 Task: Search round trip flight ticket for 5 adults, 1 child, 2 infants in seat and 1 infant on lap in business from Huntington: Tri-state Airport (milton J. Ferguson Field) to Springfield: Abraham Lincoln Capital Airport on 5-2-2023 and return on 5-2-2023. Choice of flights is Delta. Number of bags: 1 carry on bag. Price is upto 110000. Outbound departure time preference is 16:00. Return departure time preference is 23:00.
Action: Mouse moved to (370, 356)
Screenshot: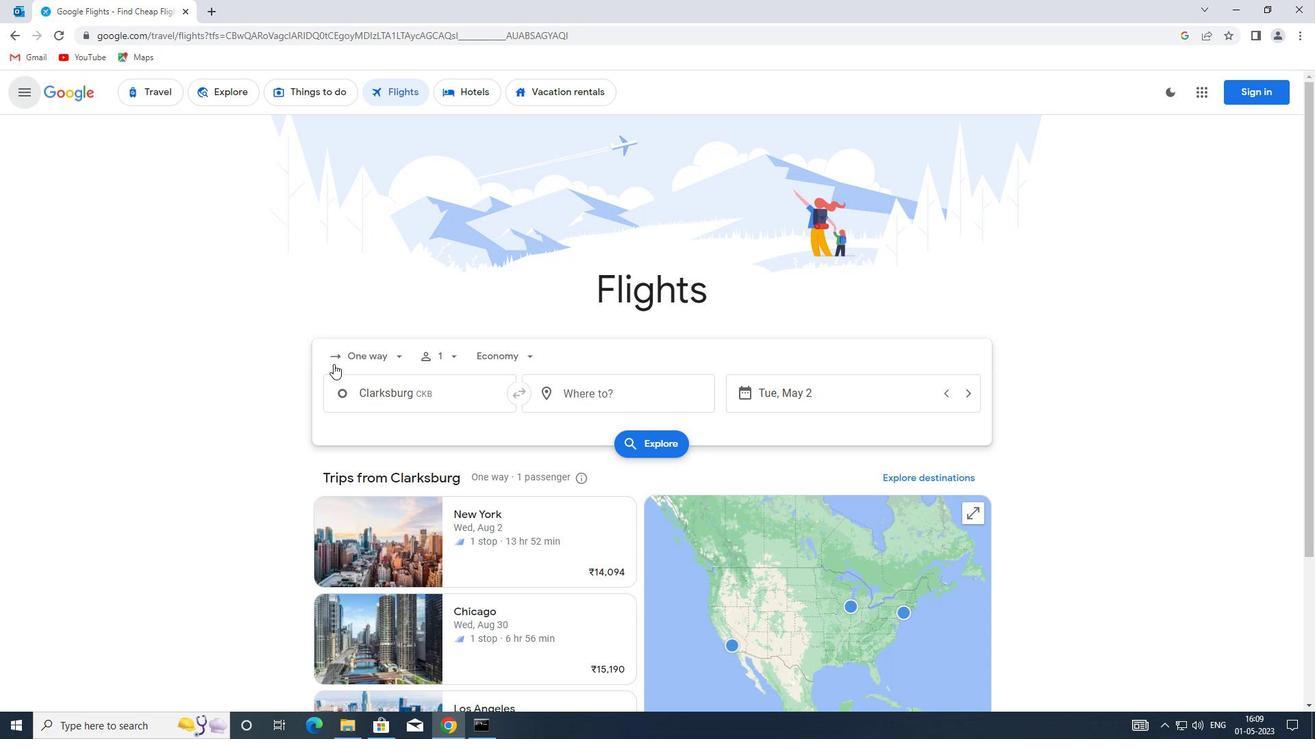 
Action: Mouse pressed left at (370, 356)
Screenshot: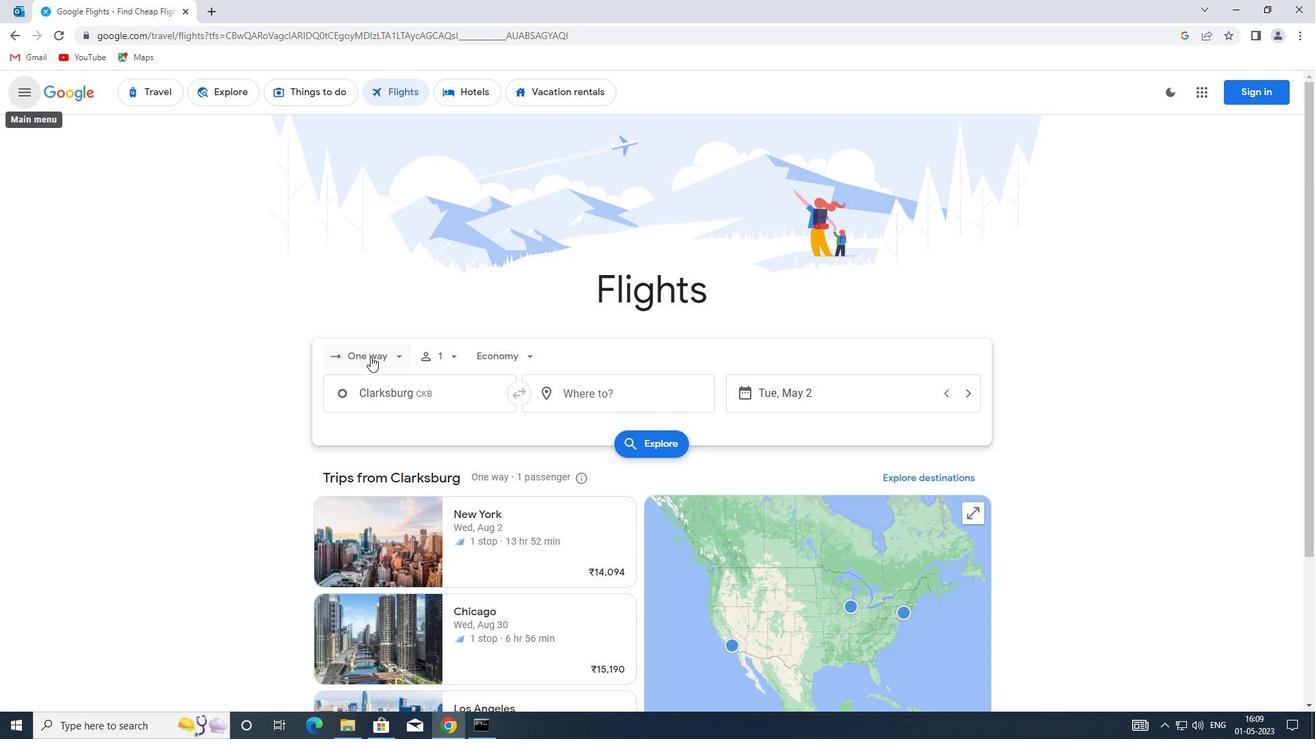 
Action: Mouse moved to (397, 387)
Screenshot: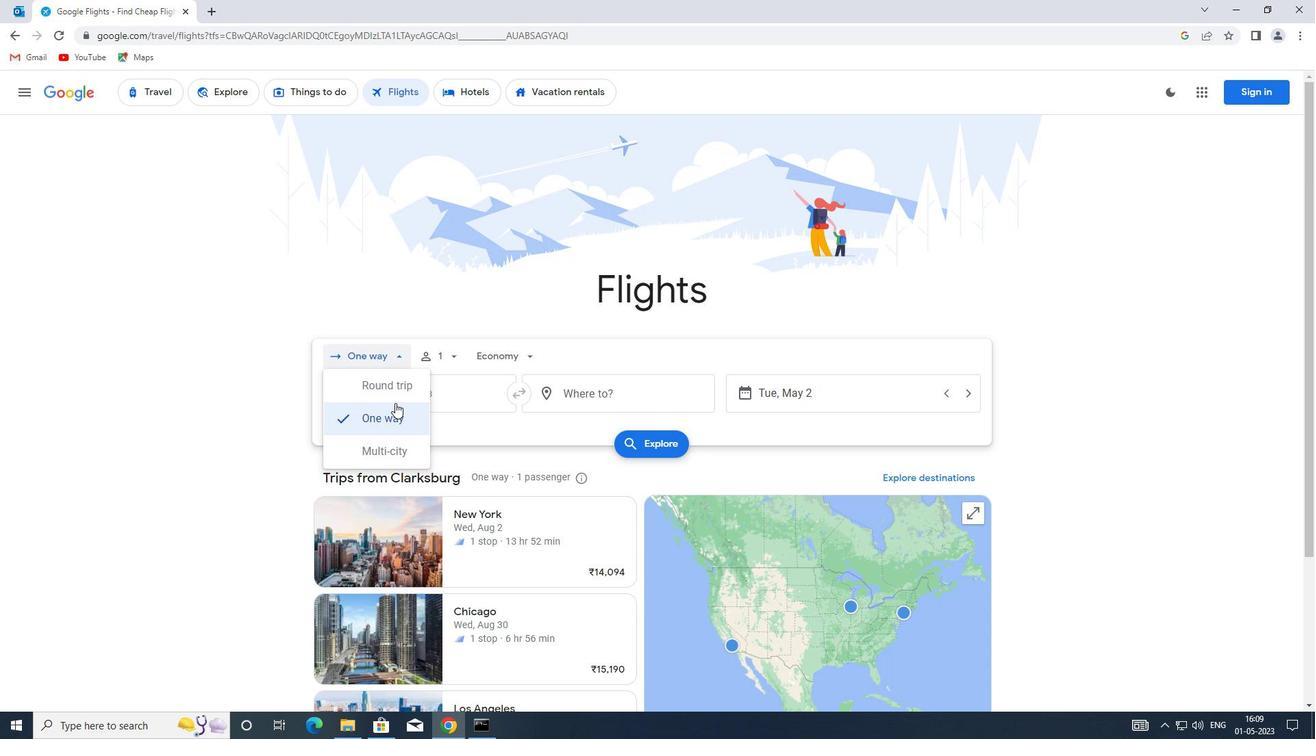 
Action: Mouse pressed left at (397, 387)
Screenshot: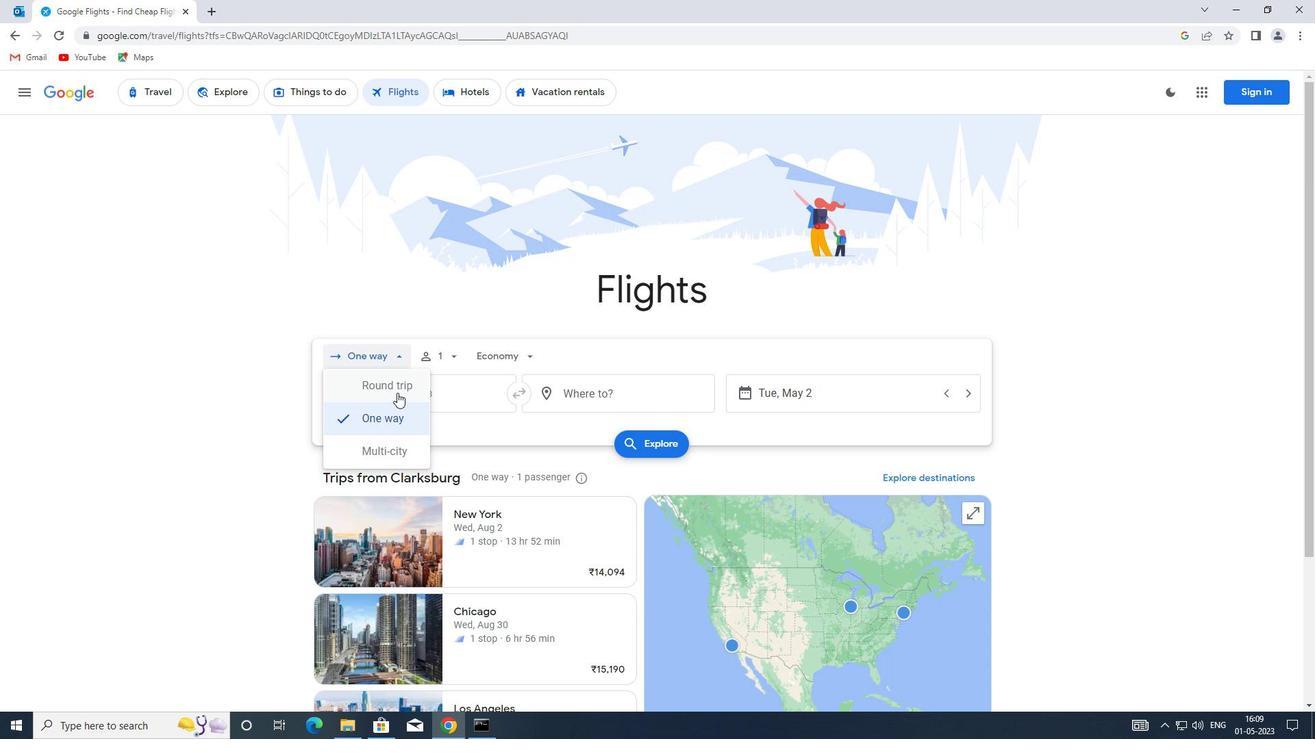 
Action: Mouse moved to (451, 357)
Screenshot: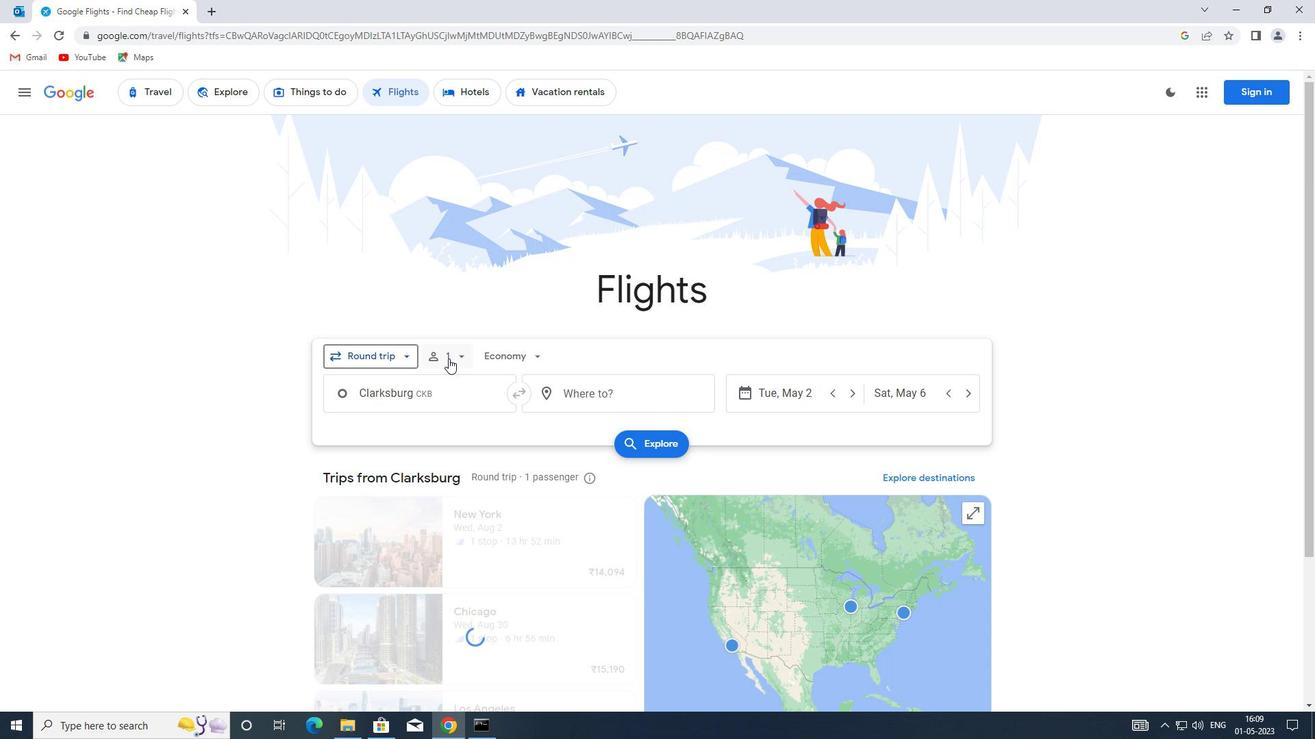 
Action: Mouse pressed left at (451, 357)
Screenshot: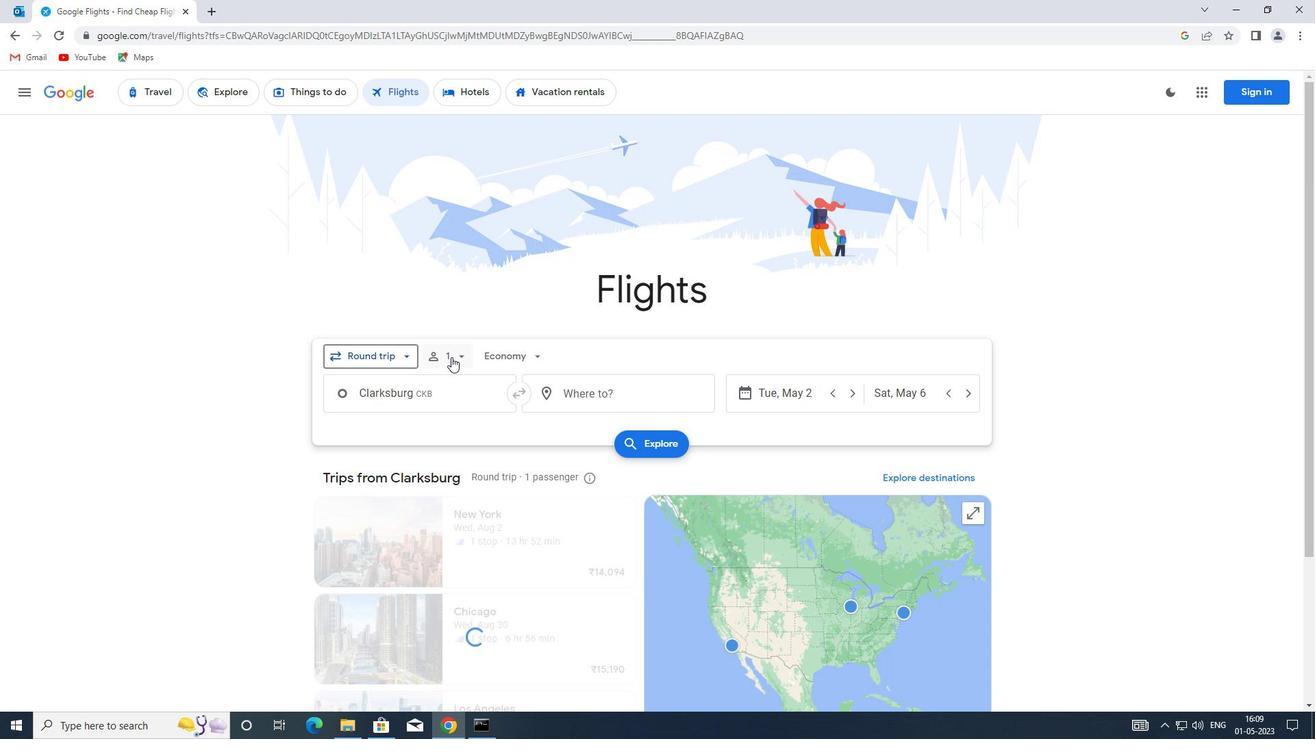 
Action: Mouse moved to (564, 393)
Screenshot: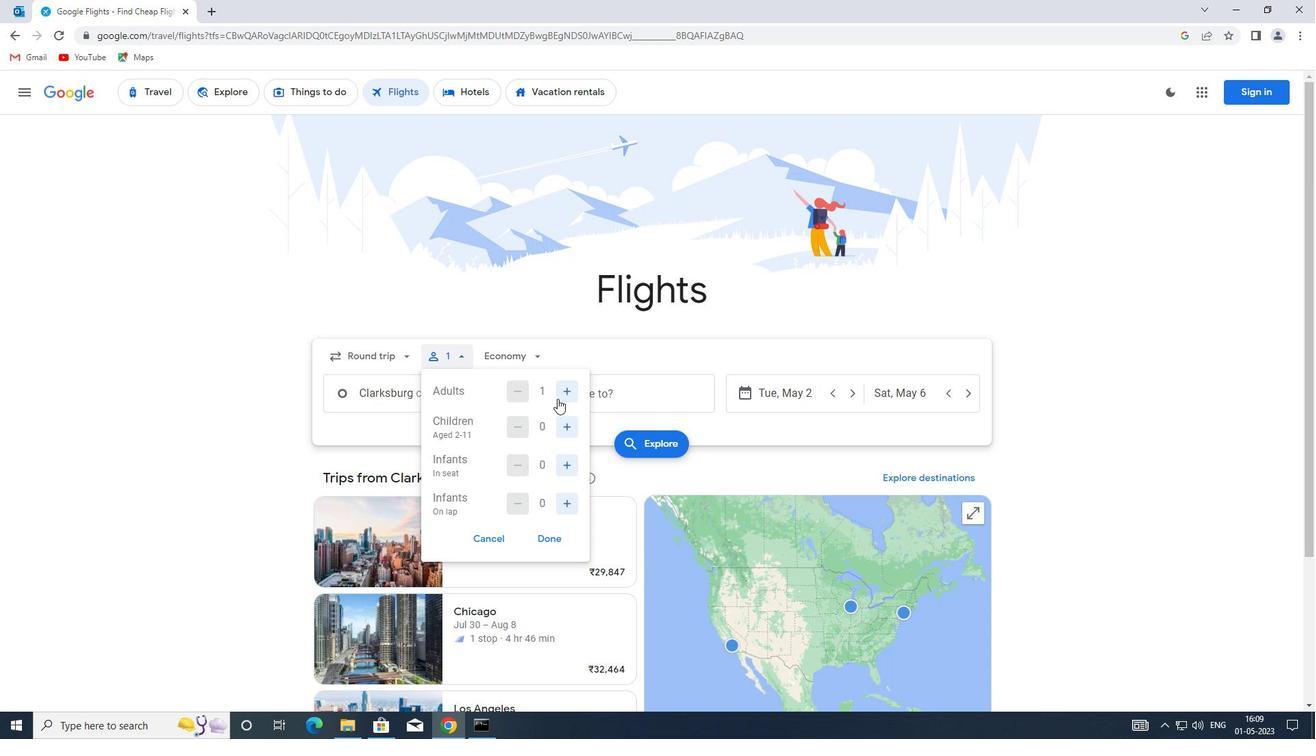 
Action: Mouse pressed left at (564, 393)
Screenshot: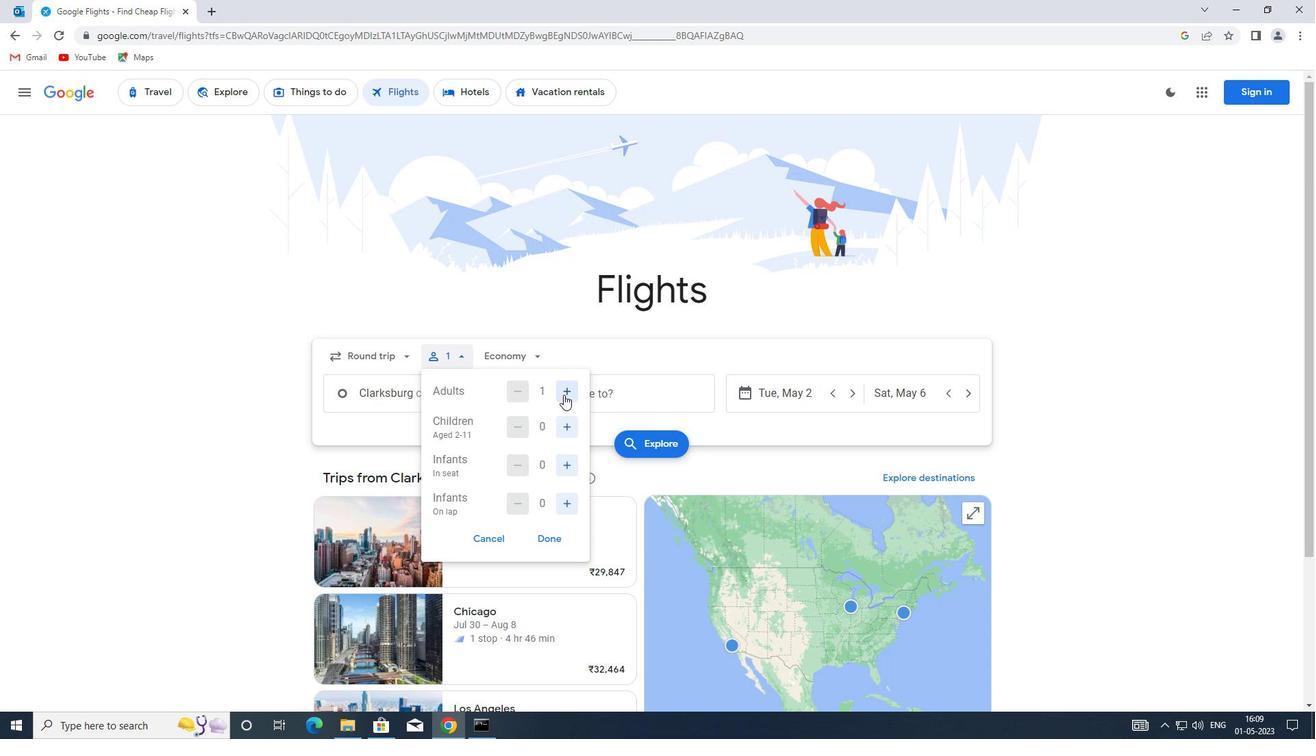 
Action: Mouse pressed left at (564, 393)
Screenshot: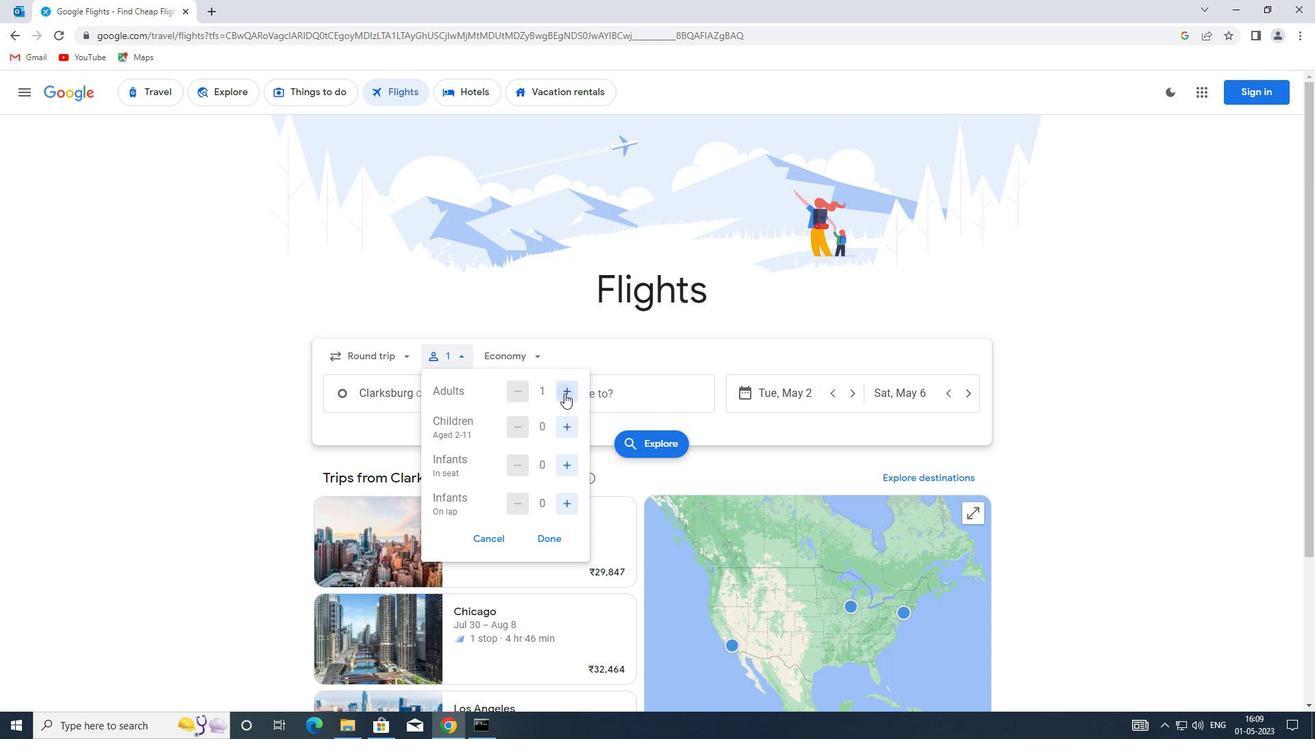 
Action: Mouse pressed left at (564, 393)
Screenshot: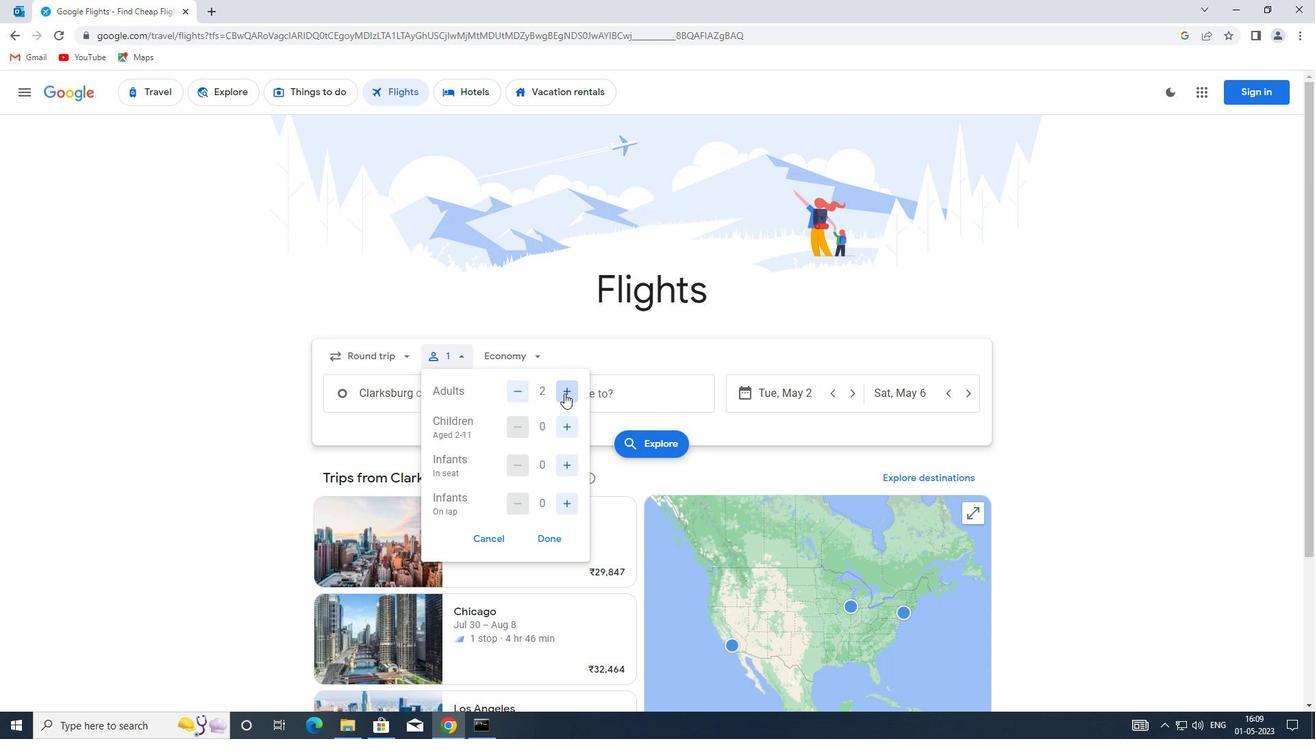 
Action: Mouse pressed left at (564, 393)
Screenshot: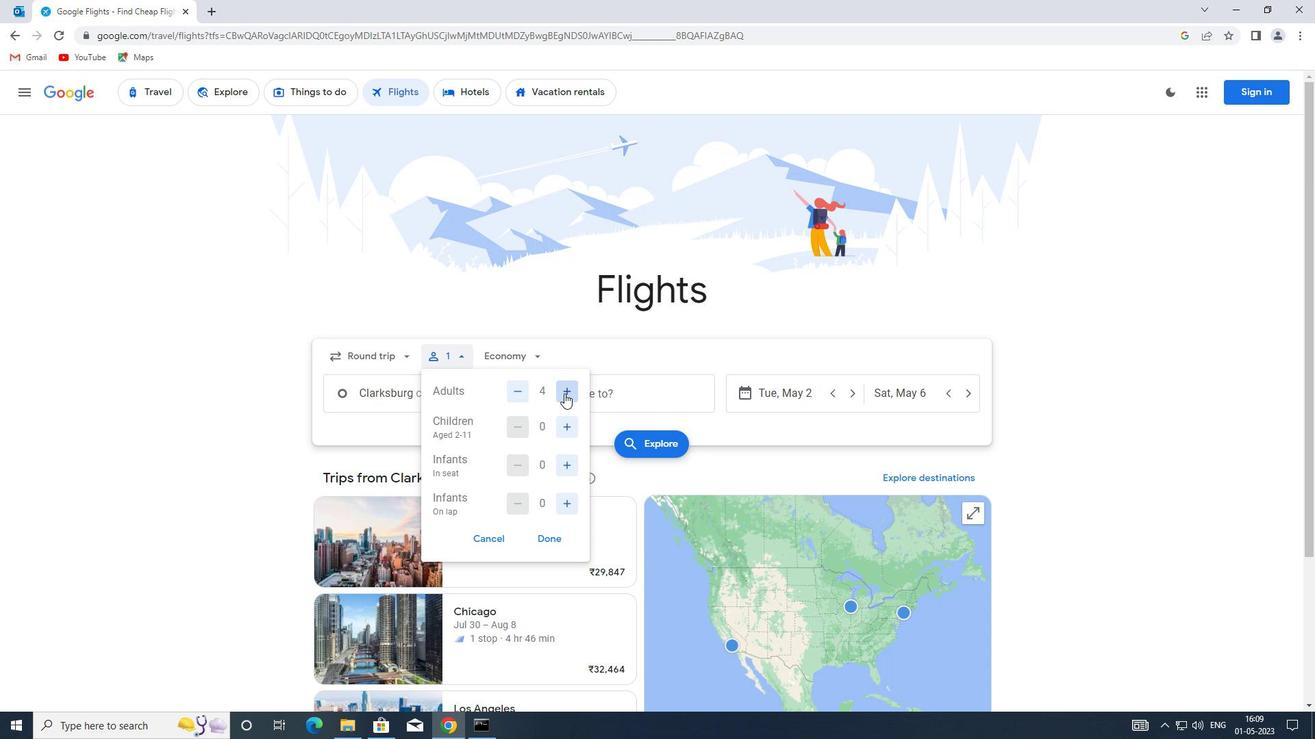 
Action: Mouse moved to (571, 428)
Screenshot: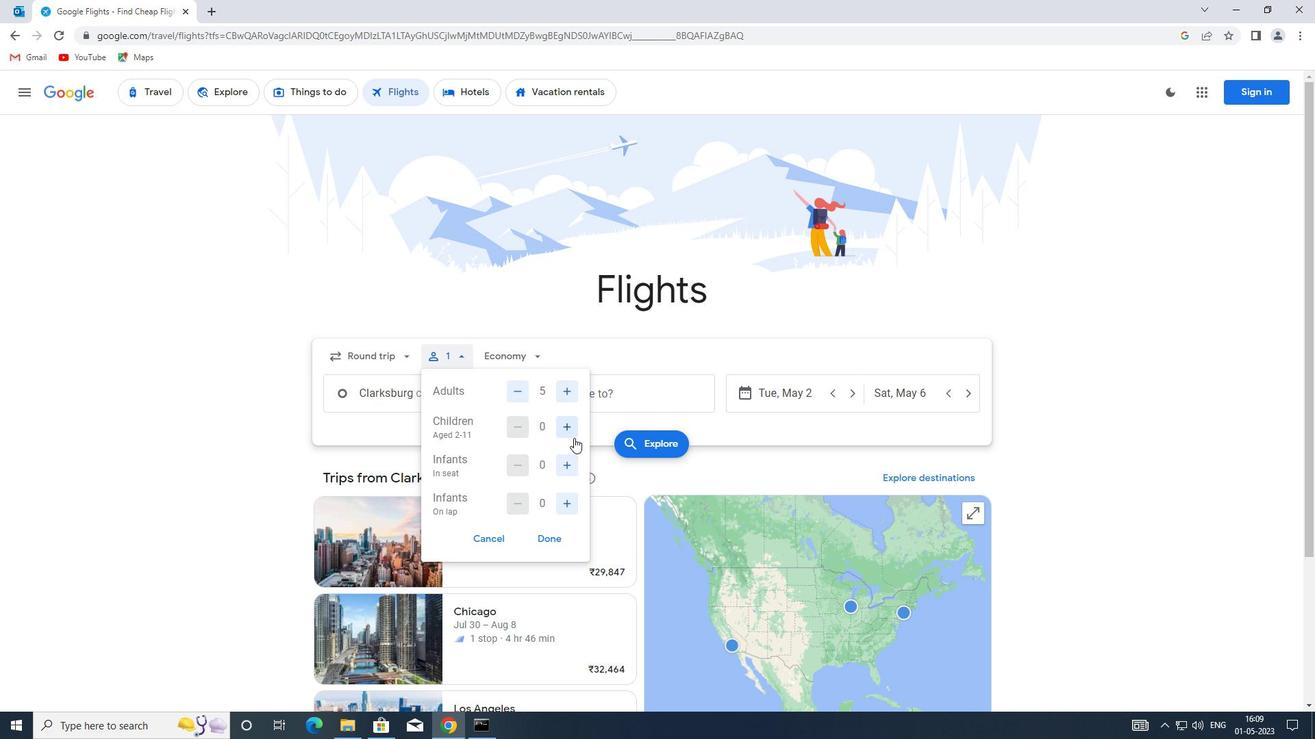 
Action: Mouse pressed left at (571, 428)
Screenshot: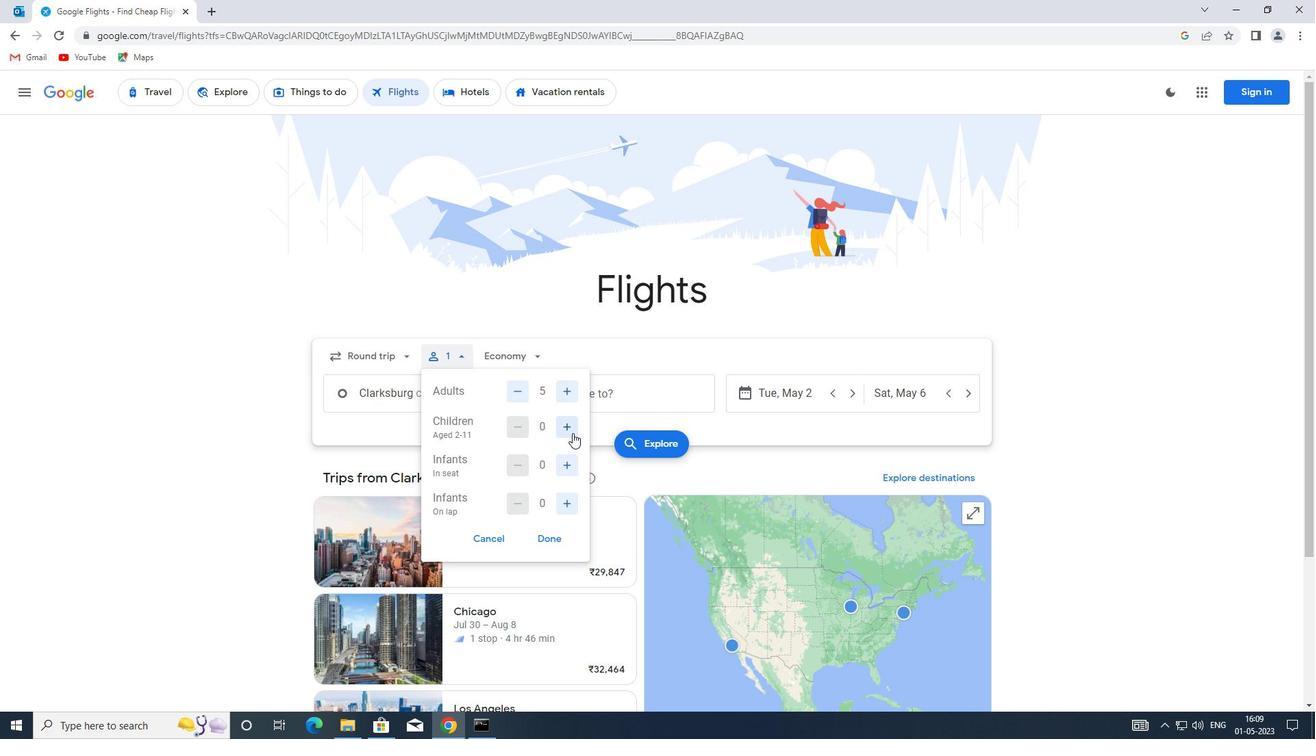 
Action: Mouse moved to (565, 467)
Screenshot: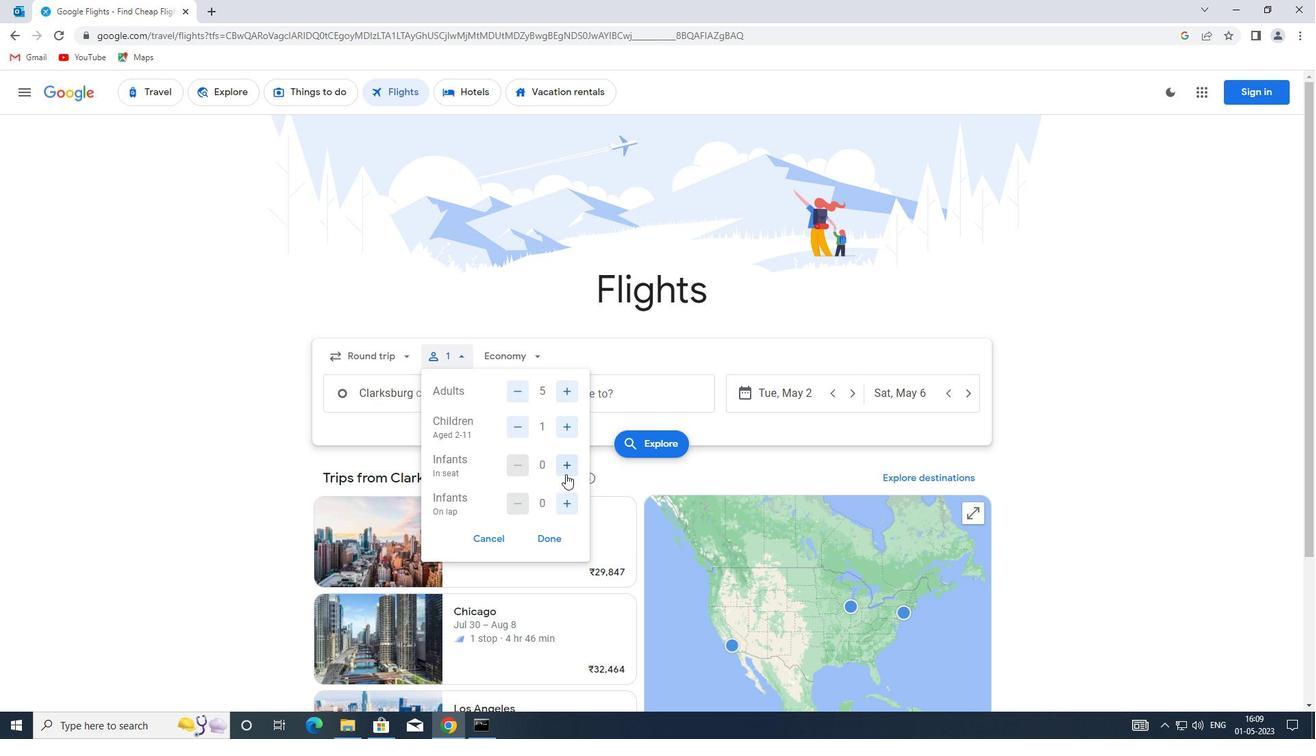 
Action: Mouse pressed left at (565, 467)
Screenshot: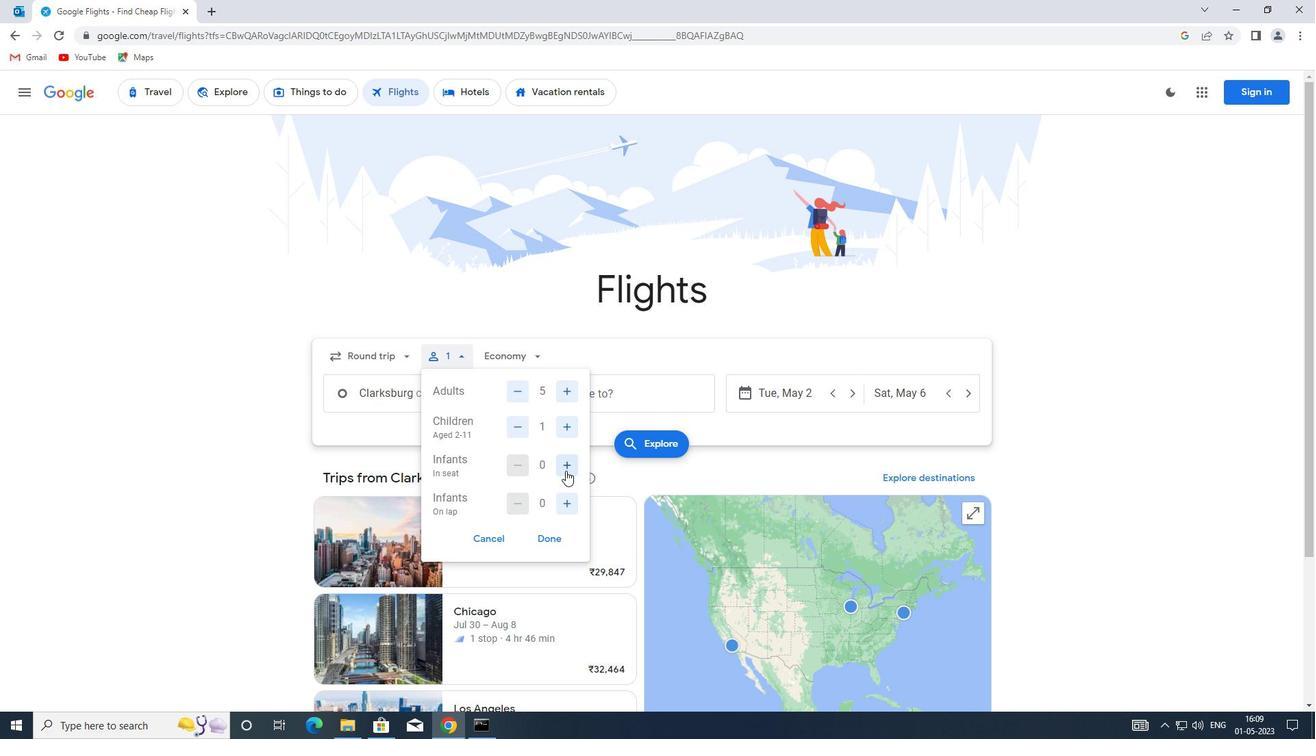 
Action: Mouse pressed left at (565, 467)
Screenshot: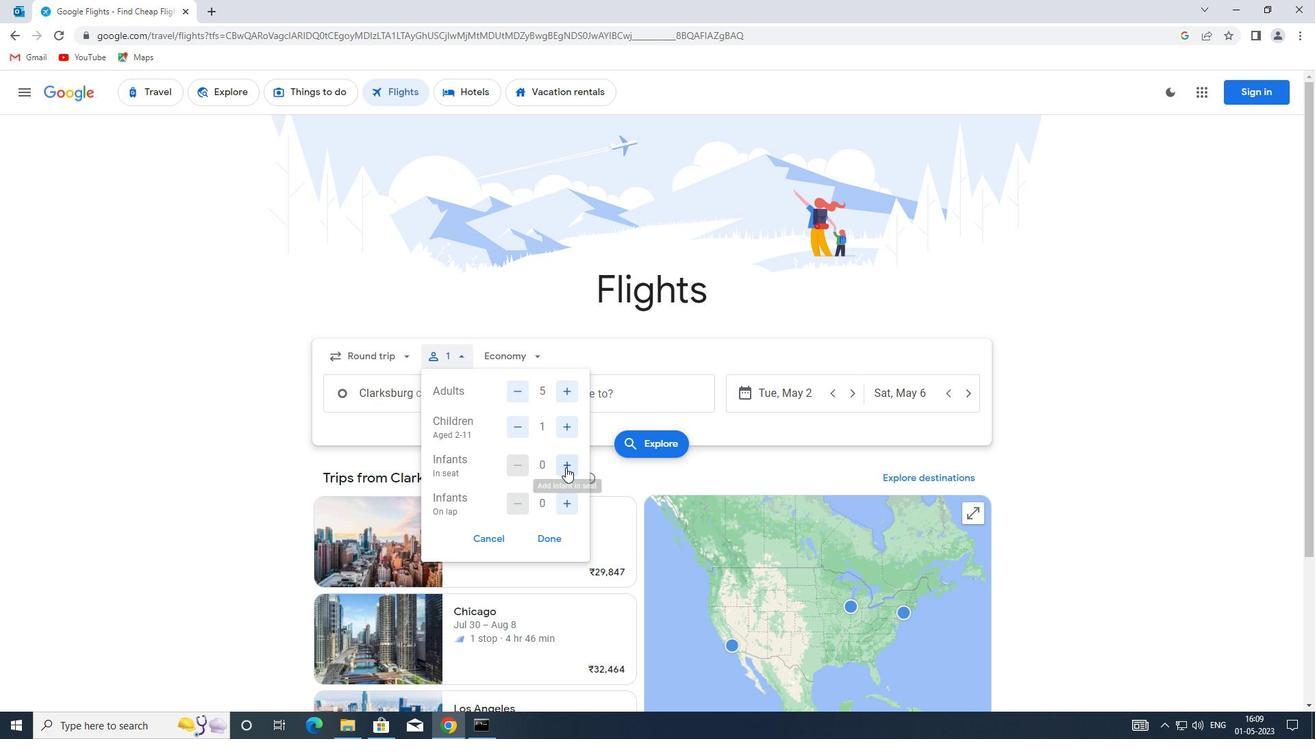 
Action: Mouse moved to (563, 505)
Screenshot: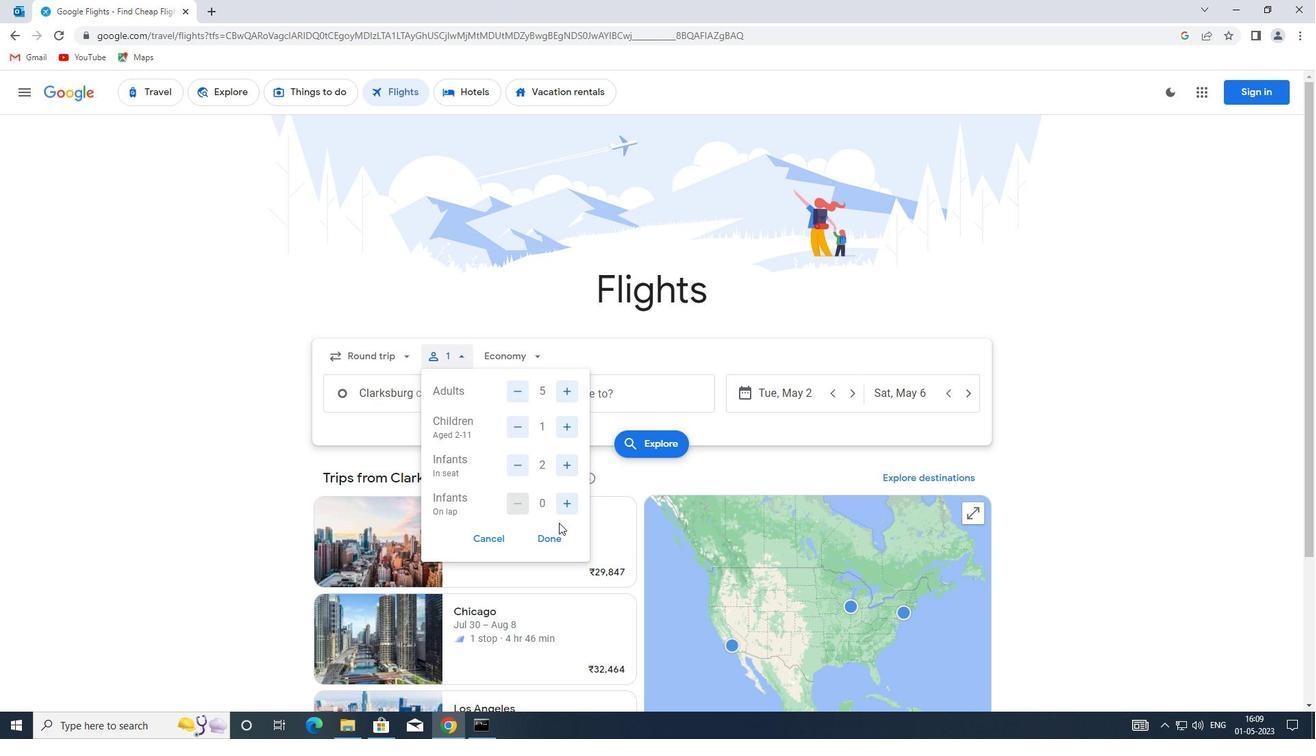 
Action: Mouse pressed left at (563, 505)
Screenshot: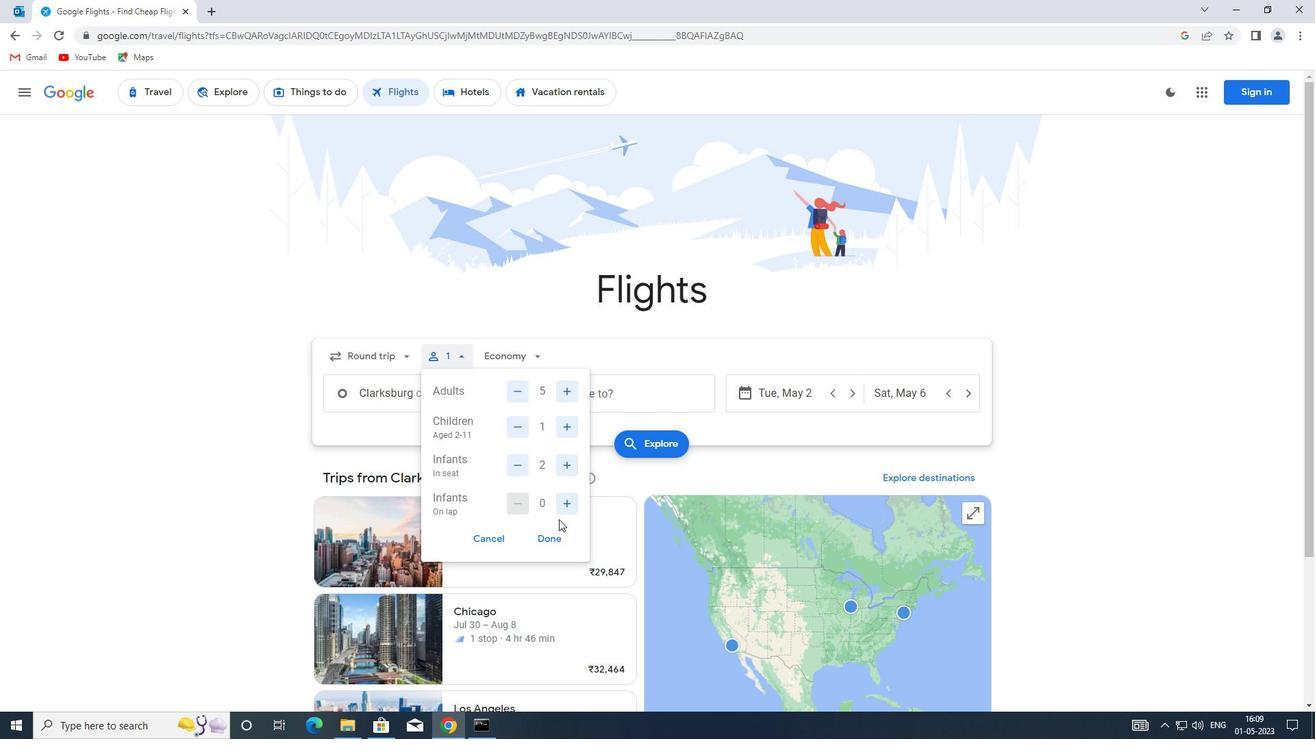 
Action: Mouse moved to (548, 542)
Screenshot: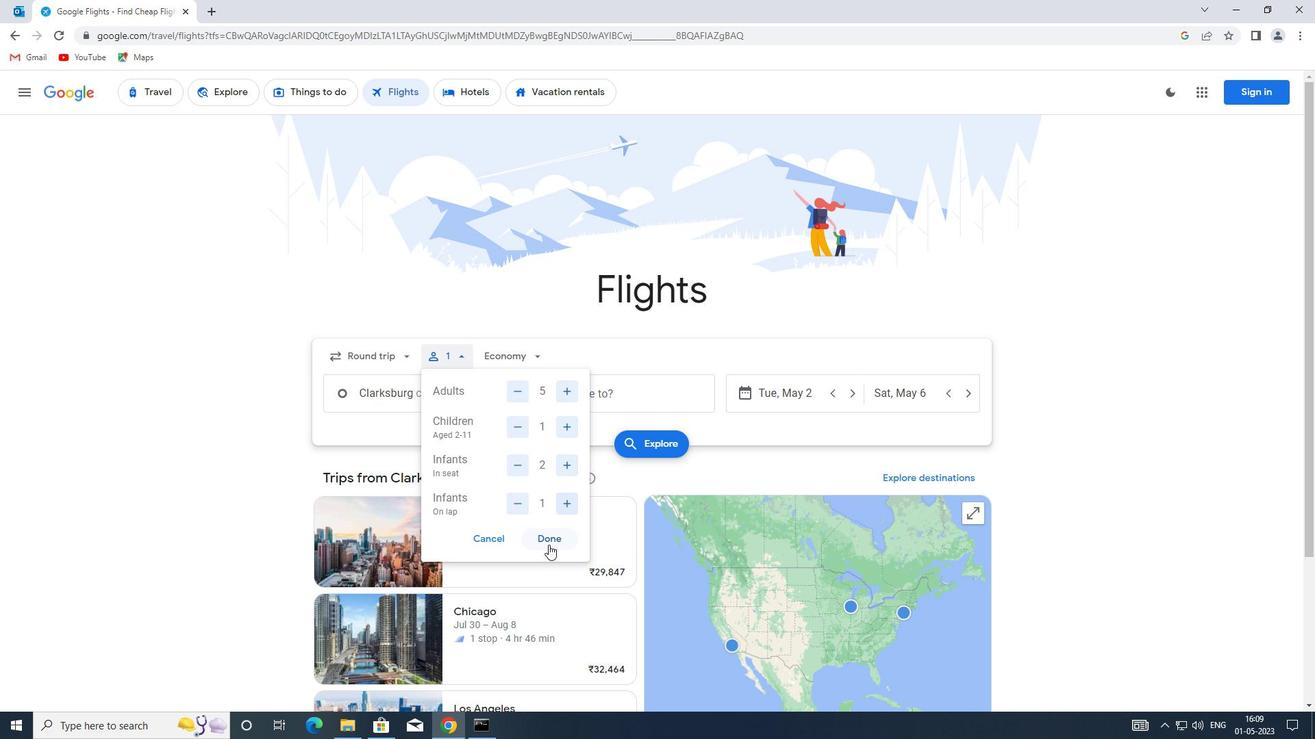 
Action: Mouse pressed left at (548, 542)
Screenshot: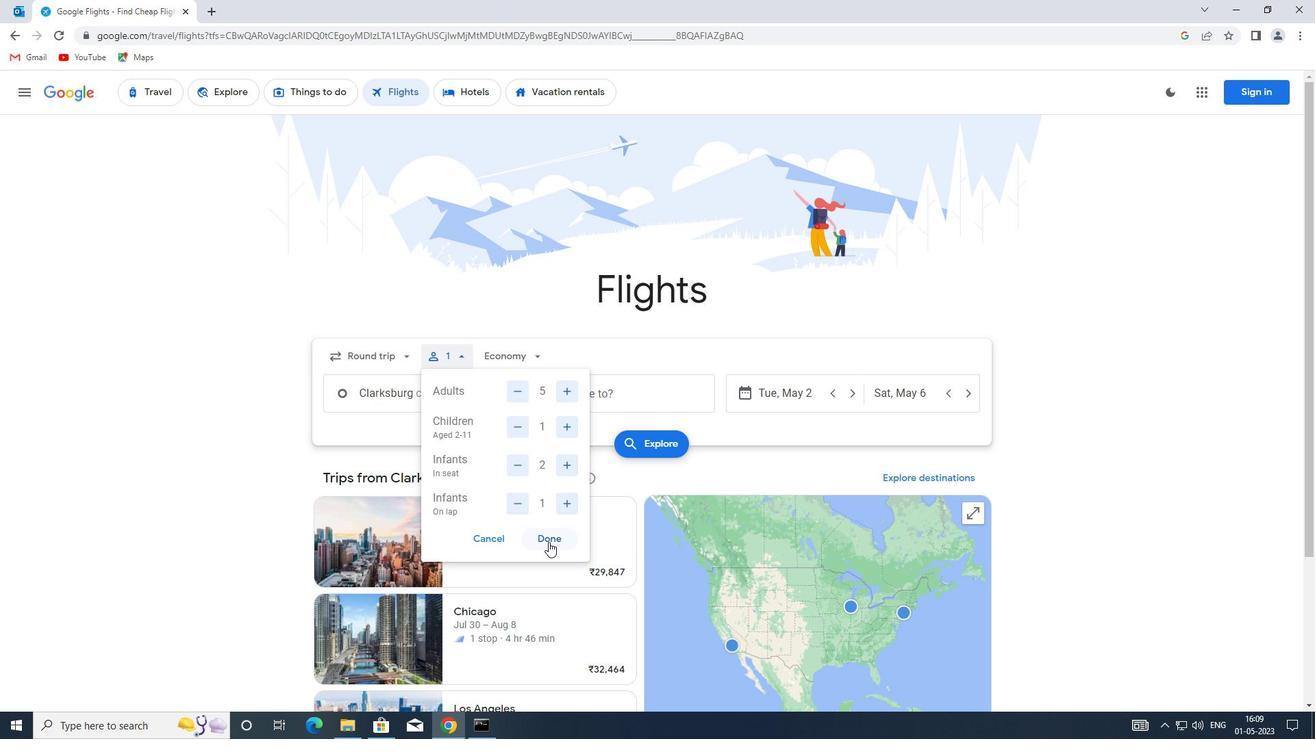 
Action: Mouse moved to (531, 362)
Screenshot: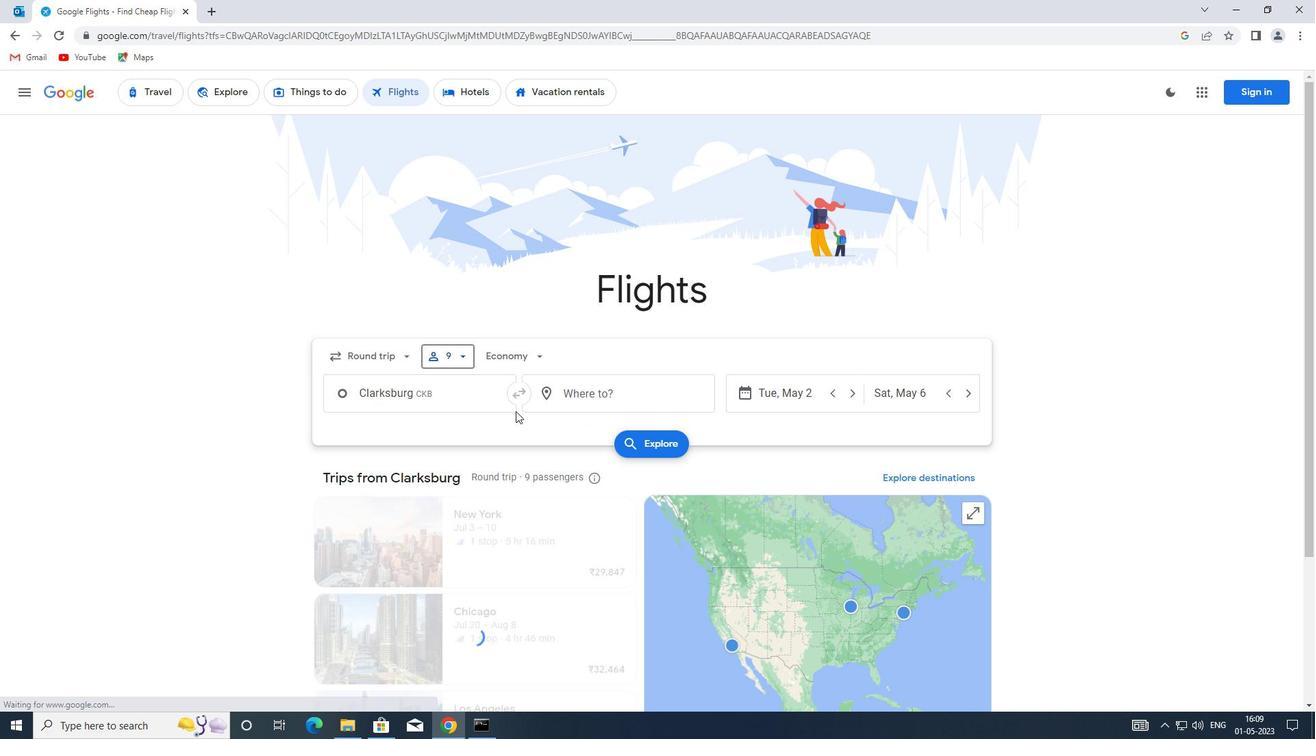 
Action: Mouse pressed left at (531, 362)
Screenshot: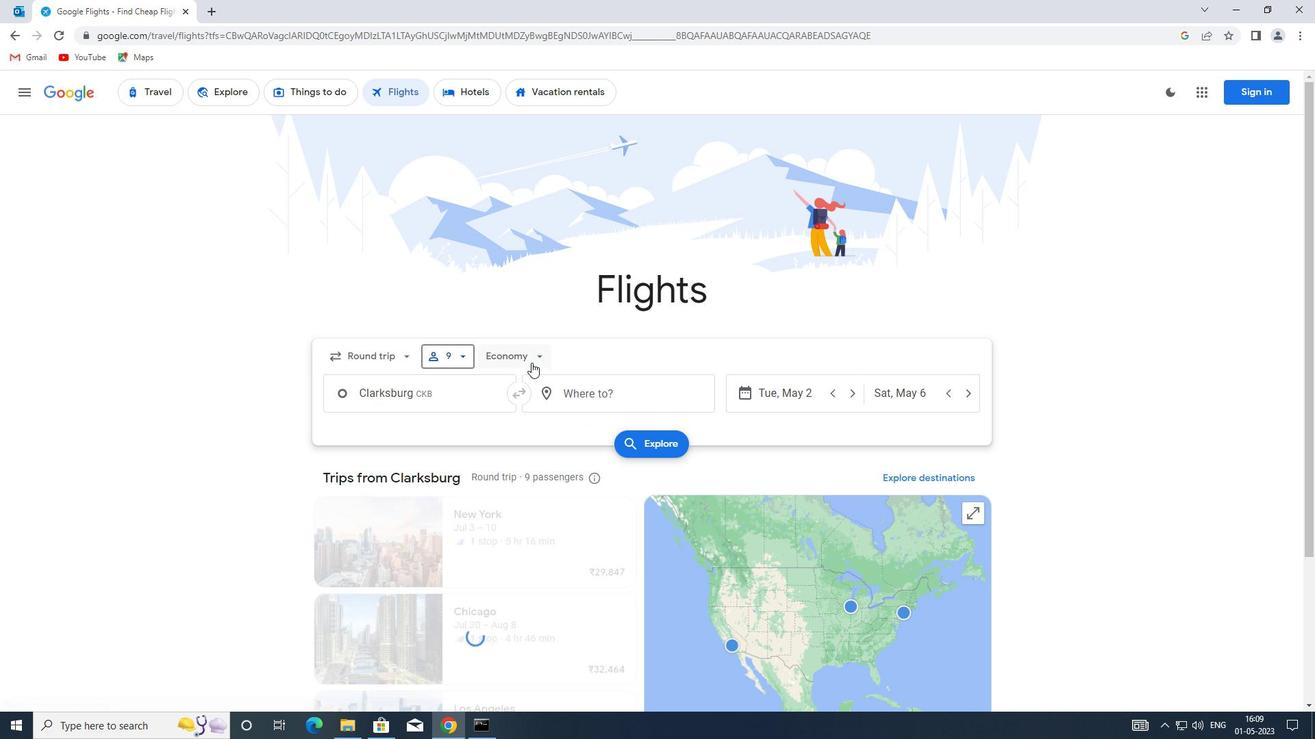 
Action: Mouse moved to (545, 453)
Screenshot: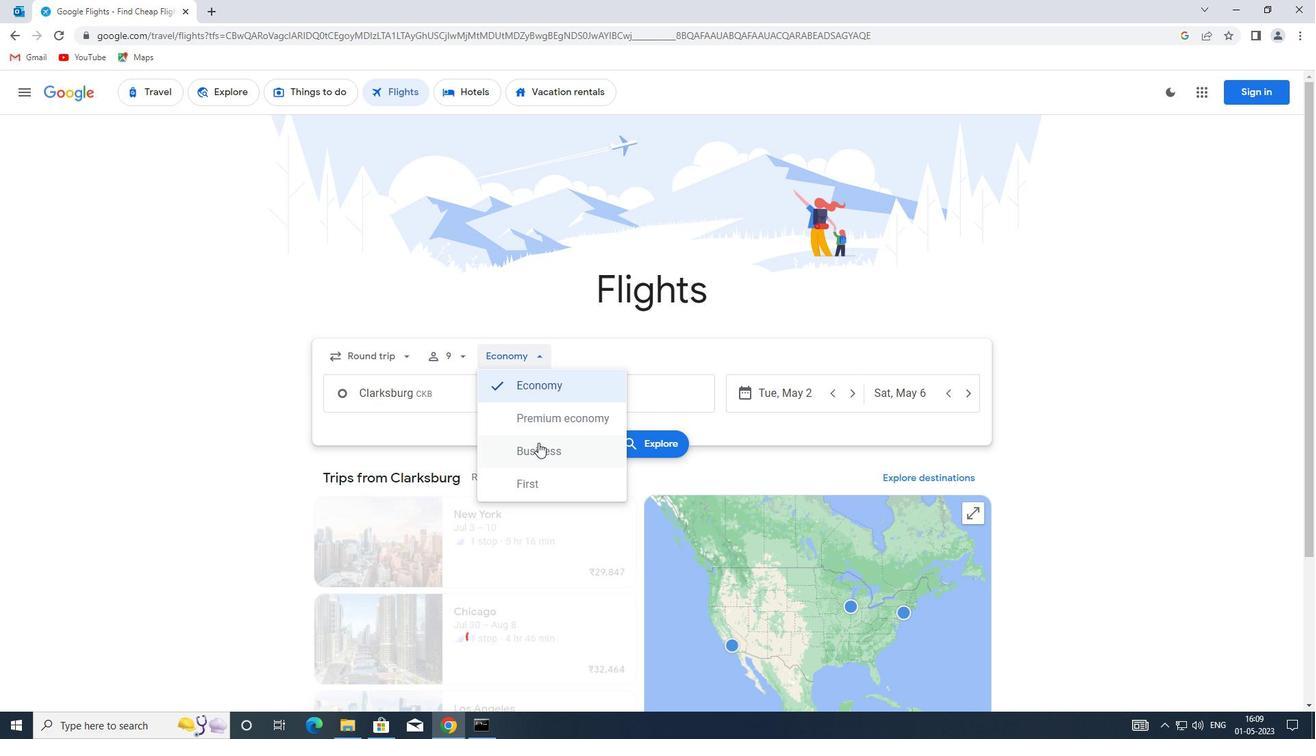 
Action: Mouse pressed left at (545, 453)
Screenshot: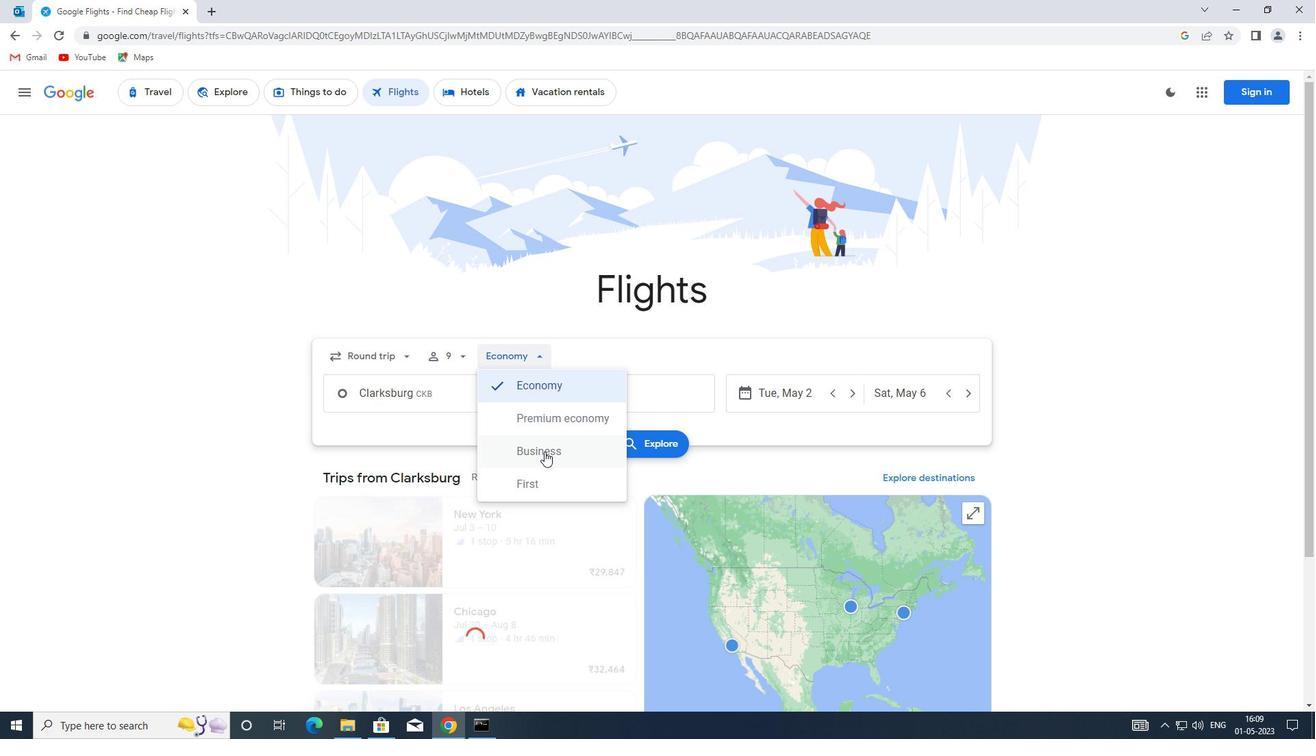 
Action: Mouse moved to (430, 396)
Screenshot: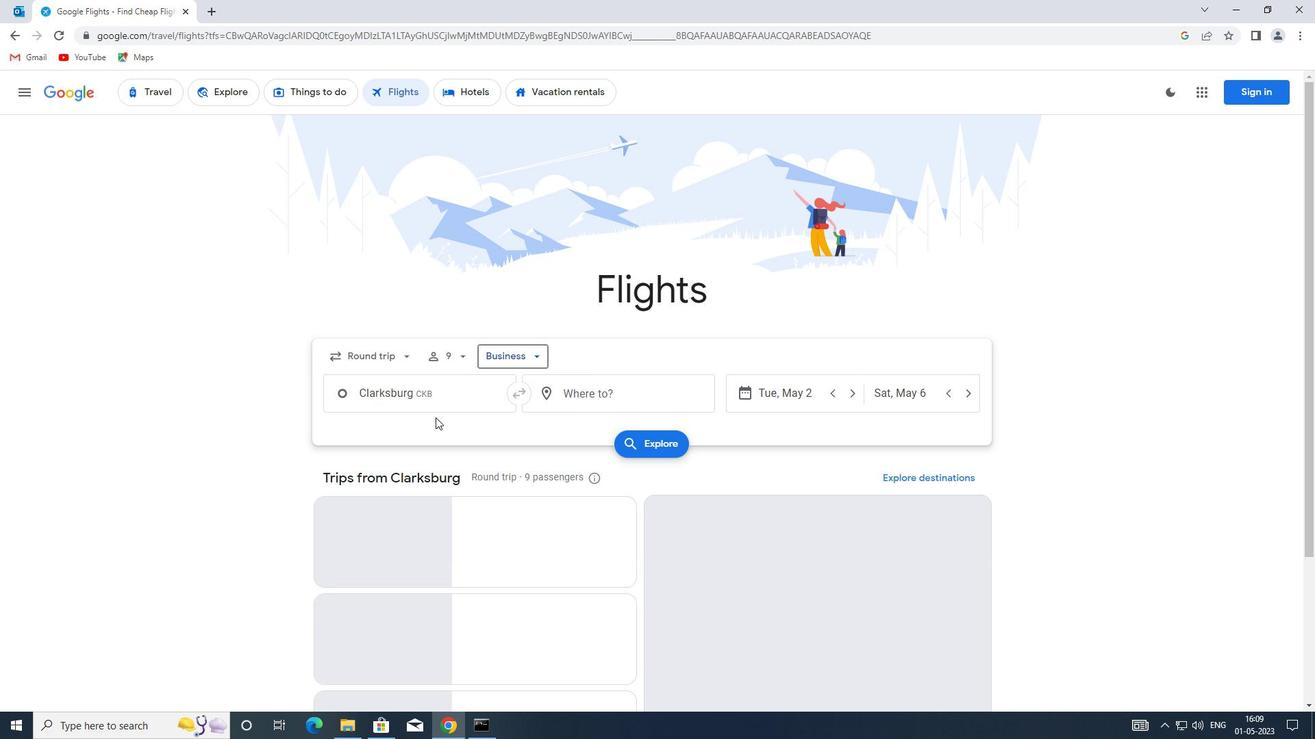 
Action: Mouse pressed left at (430, 396)
Screenshot: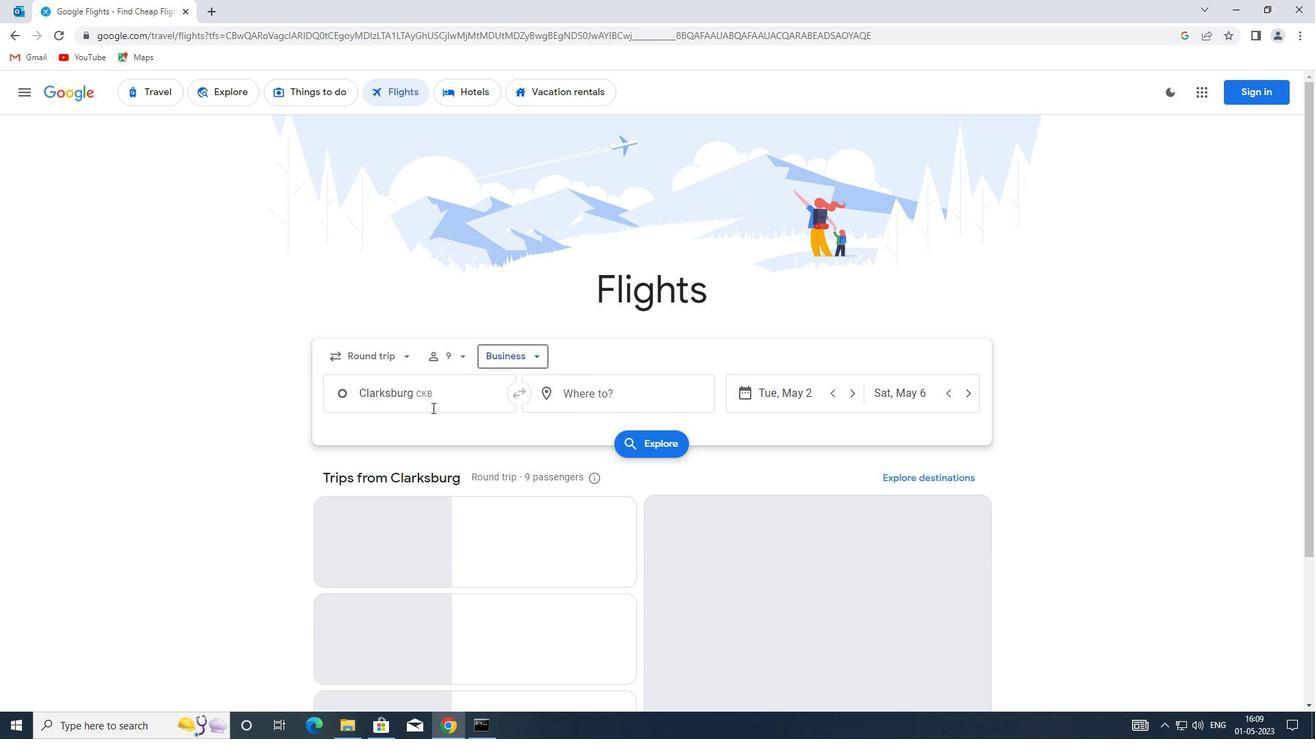 
Action: Mouse moved to (432, 395)
Screenshot: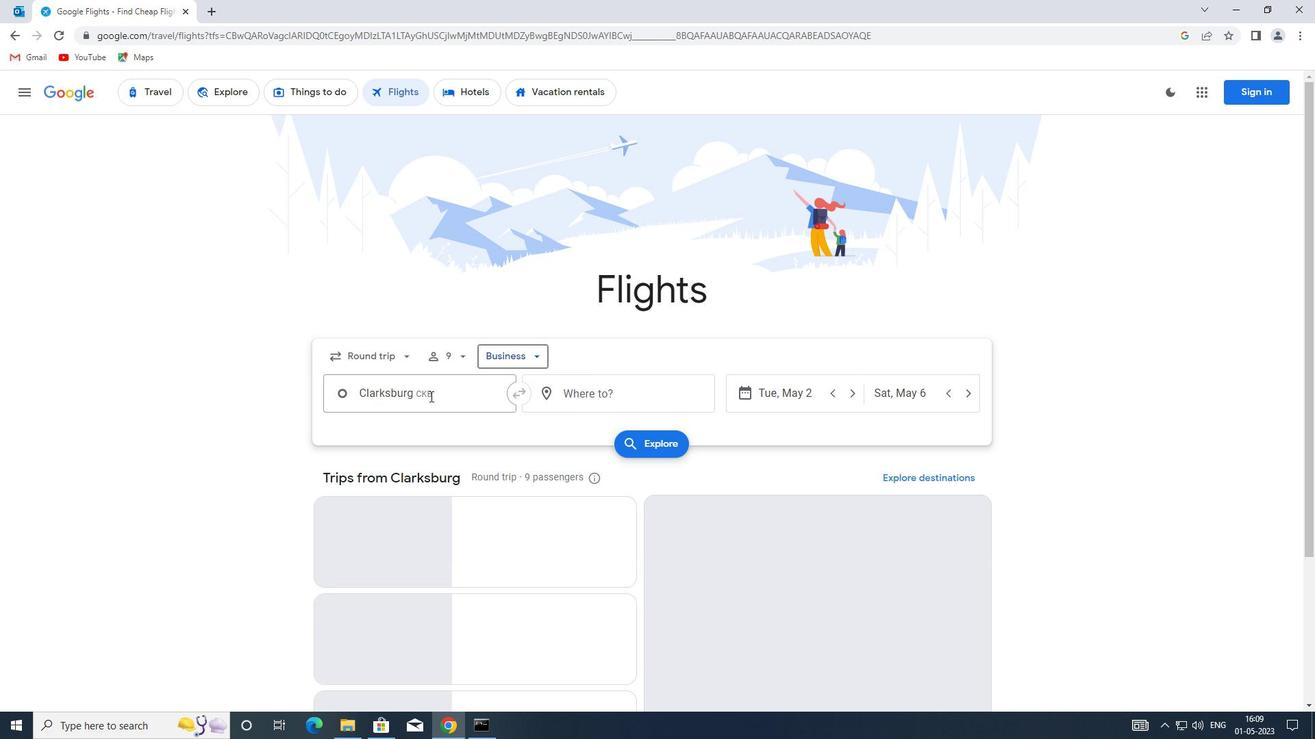 
Action: Key pressed hty<Key.backspace>s
Screenshot: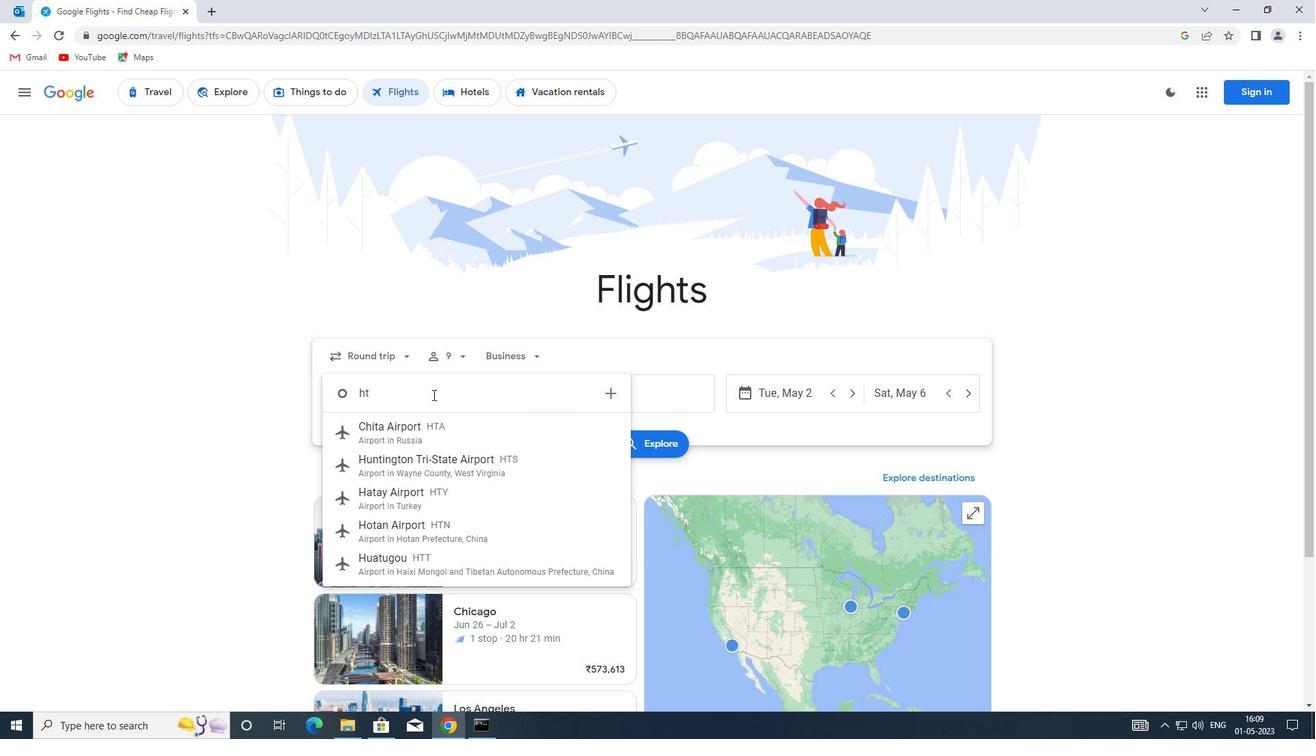 
Action: Mouse moved to (450, 439)
Screenshot: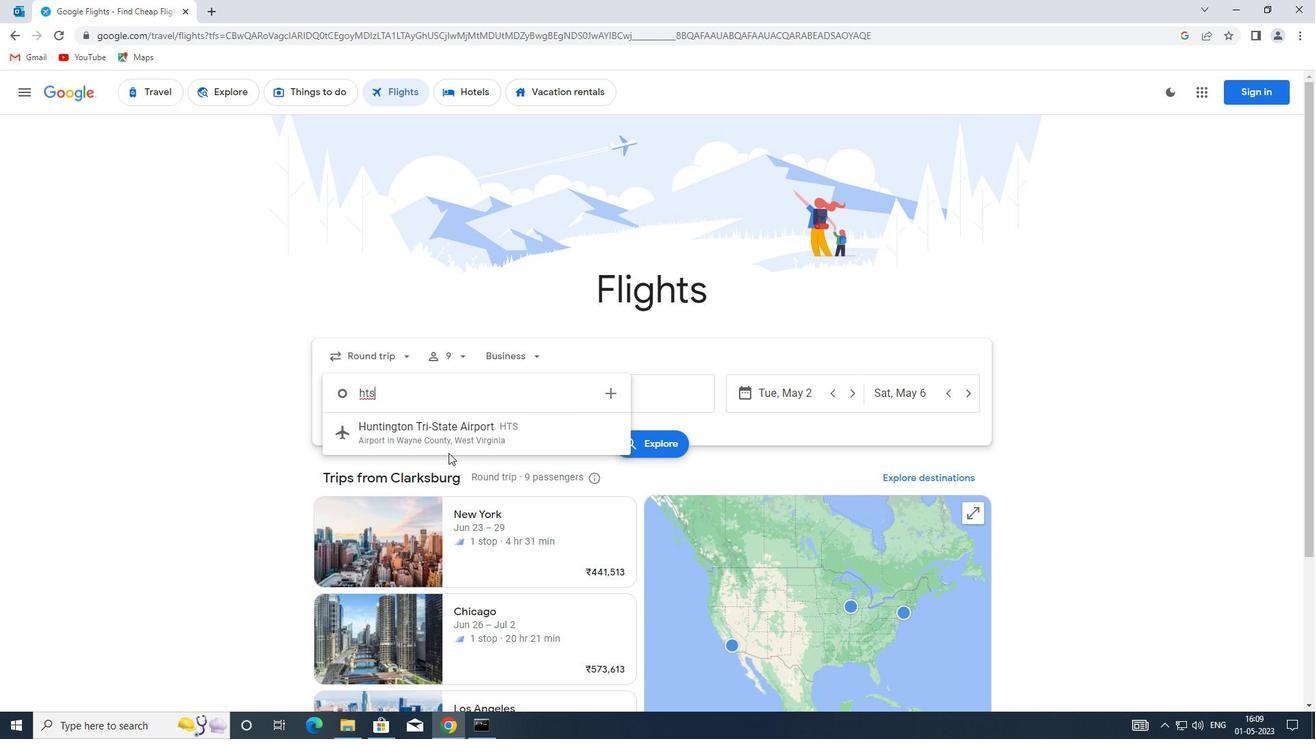 
Action: Mouse pressed left at (450, 439)
Screenshot: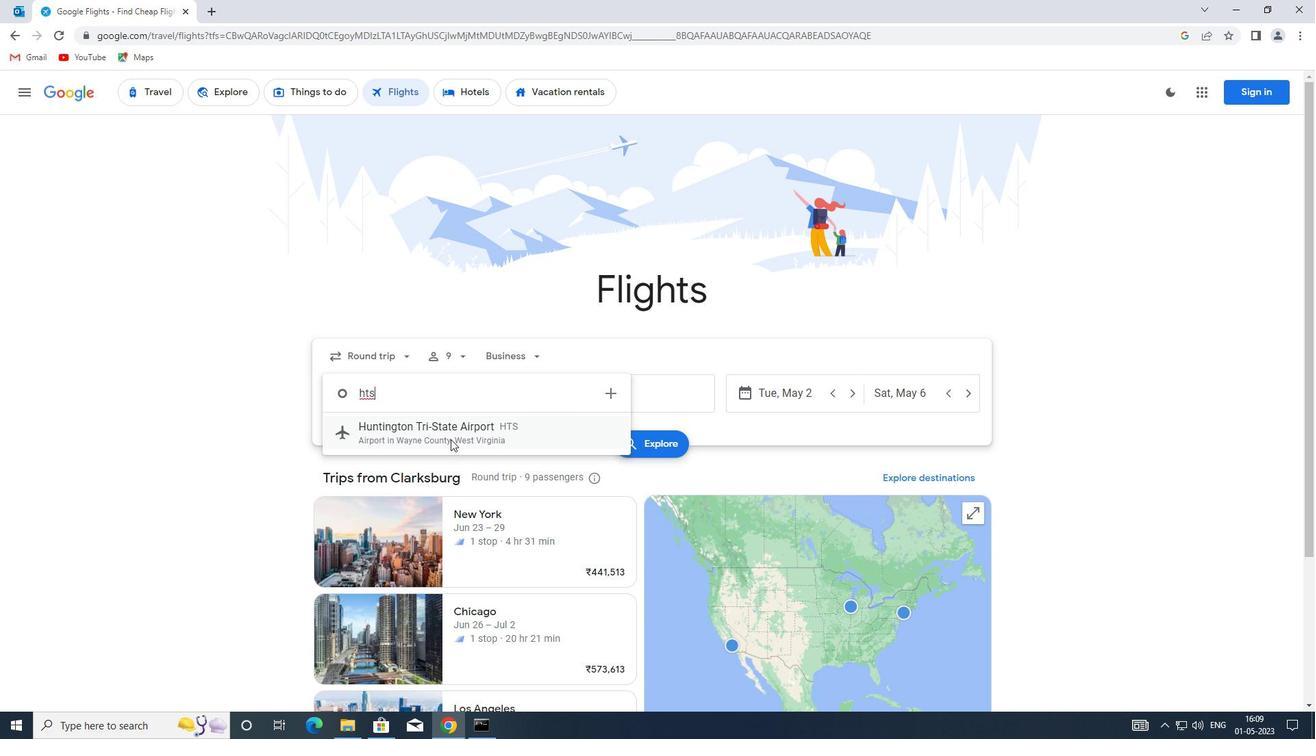 
Action: Mouse moved to (593, 389)
Screenshot: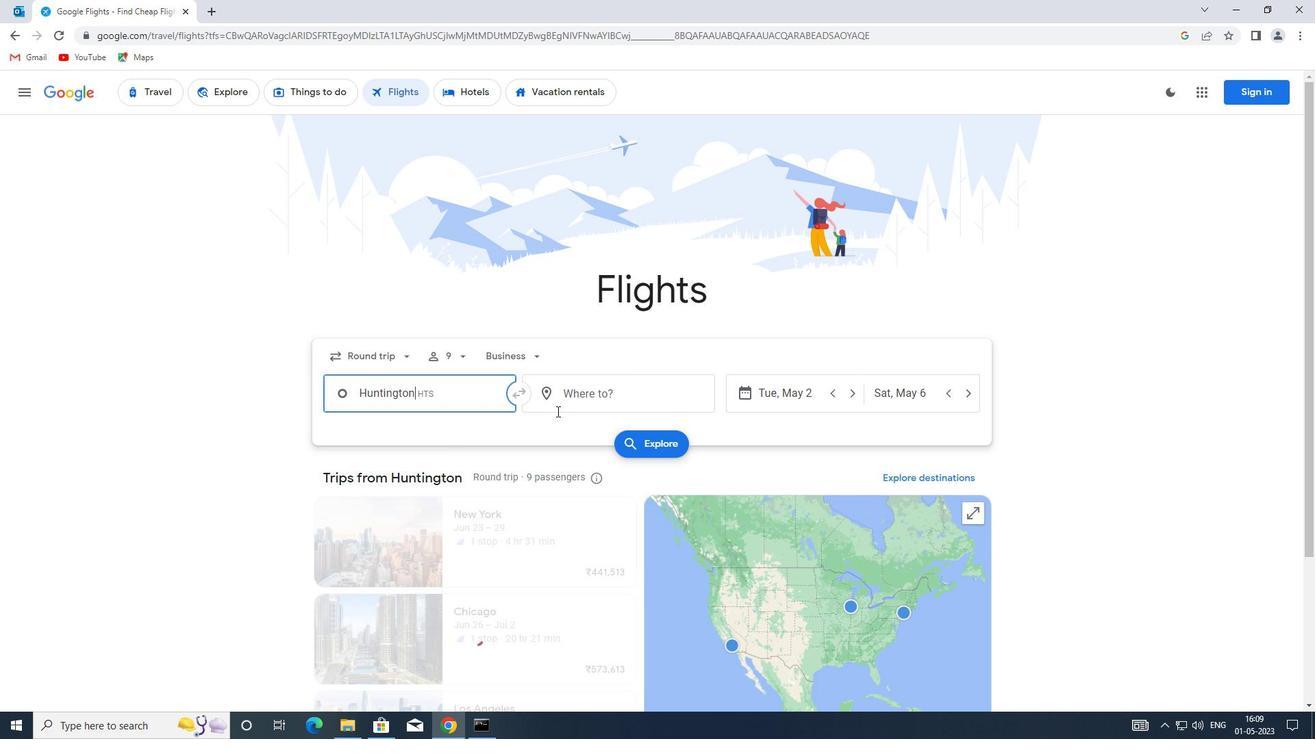 
Action: Mouse pressed left at (593, 389)
Screenshot: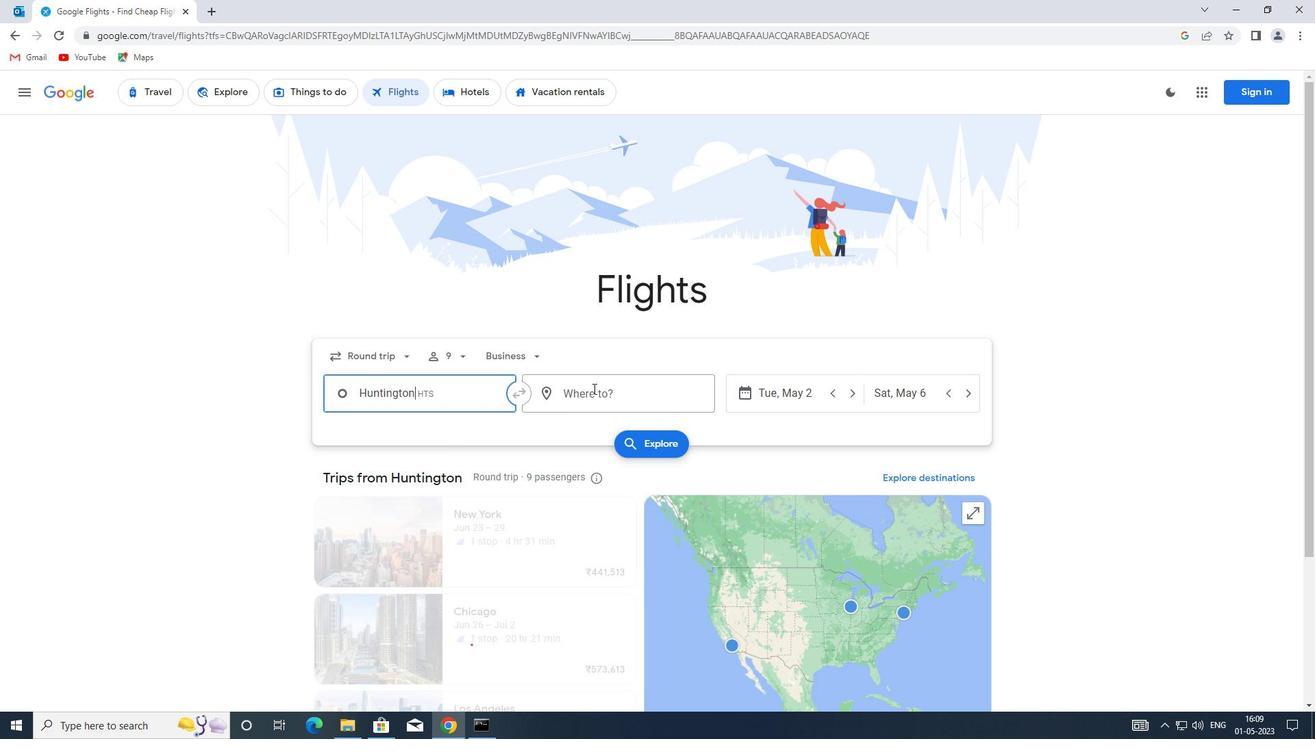 
Action: Key pressed spi
Screenshot: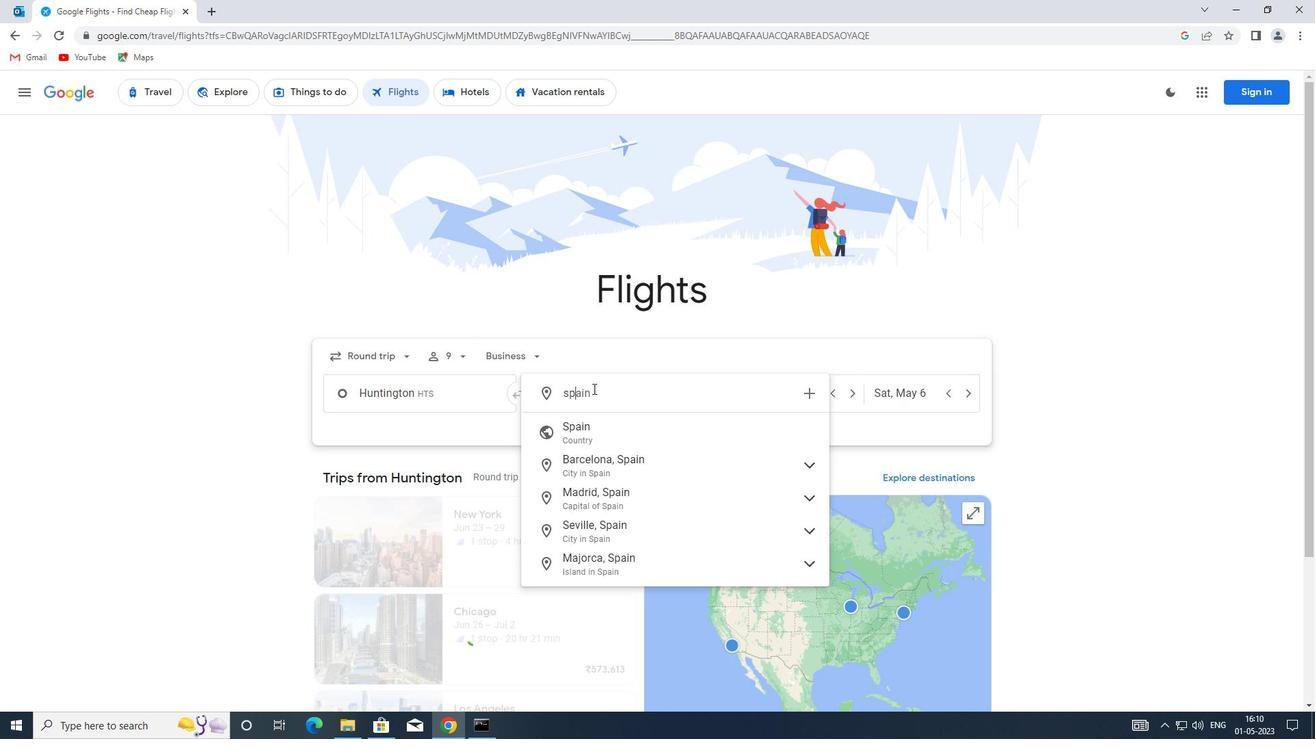 
Action: Mouse moved to (627, 433)
Screenshot: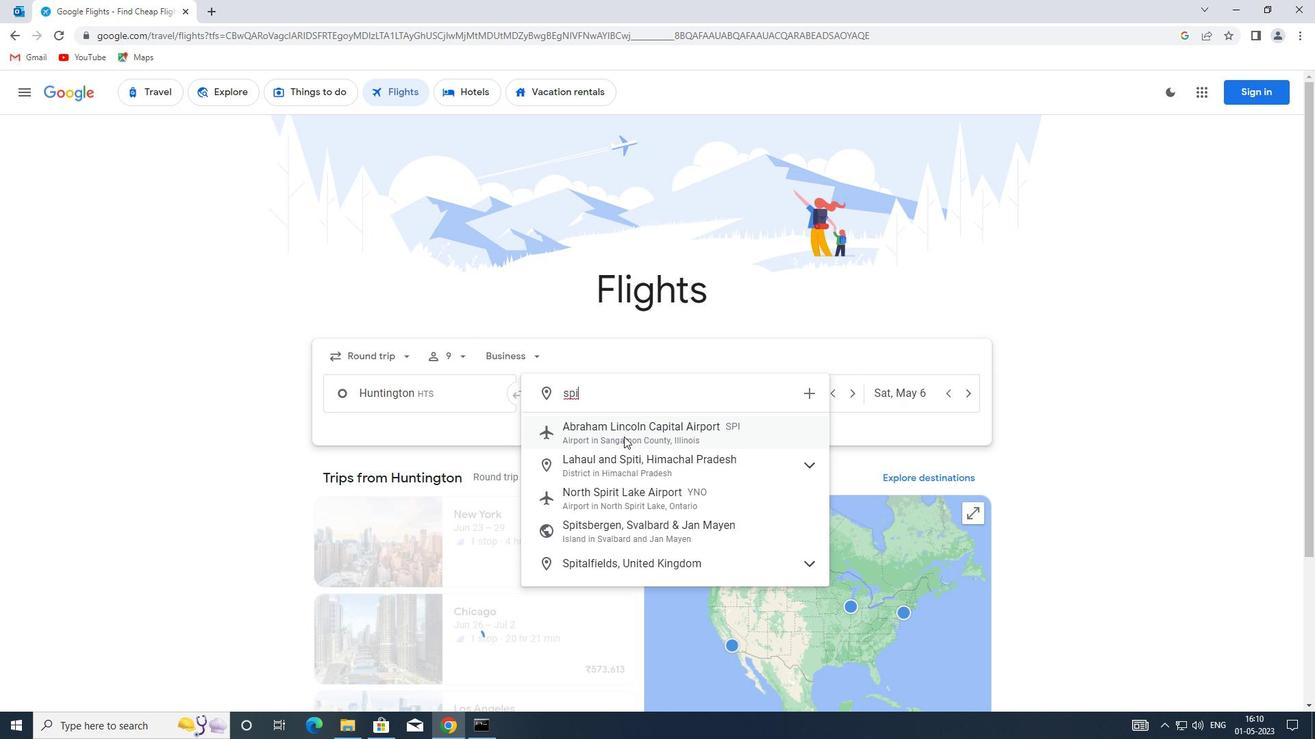 
Action: Mouse pressed left at (627, 433)
Screenshot: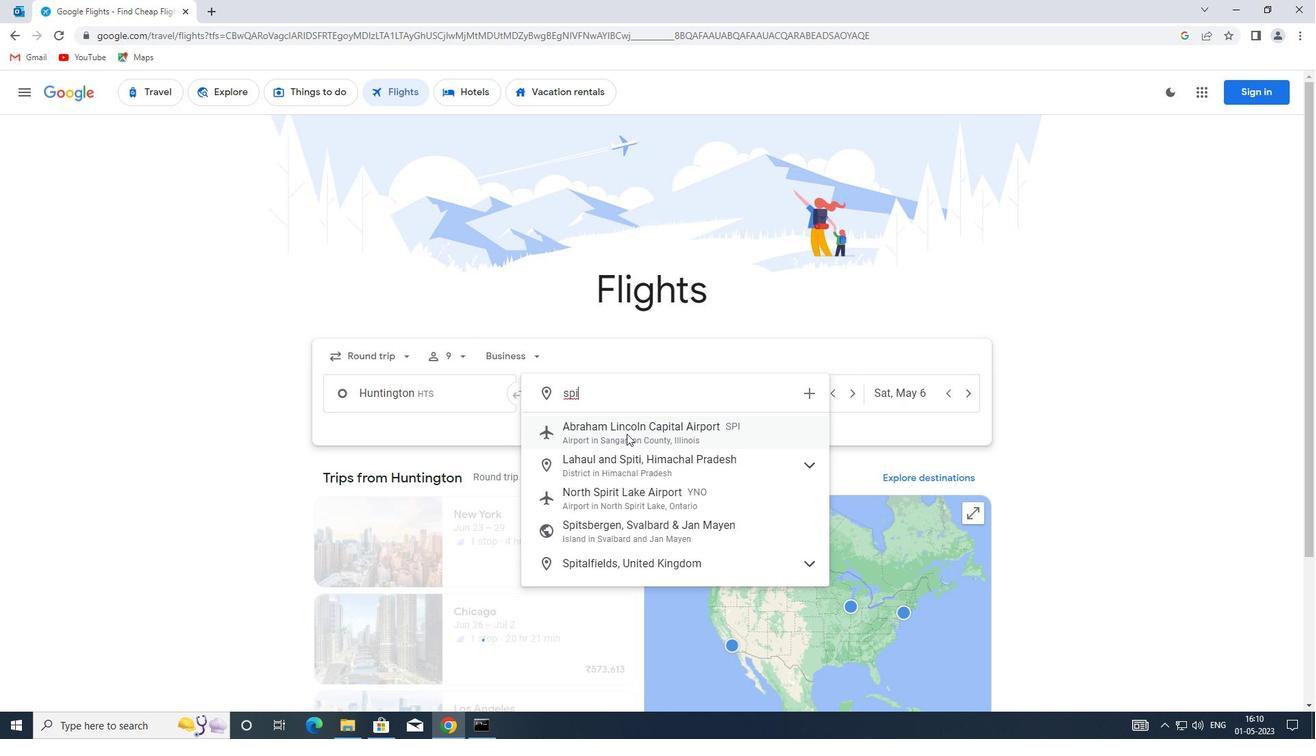 
Action: Mouse moved to (775, 400)
Screenshot: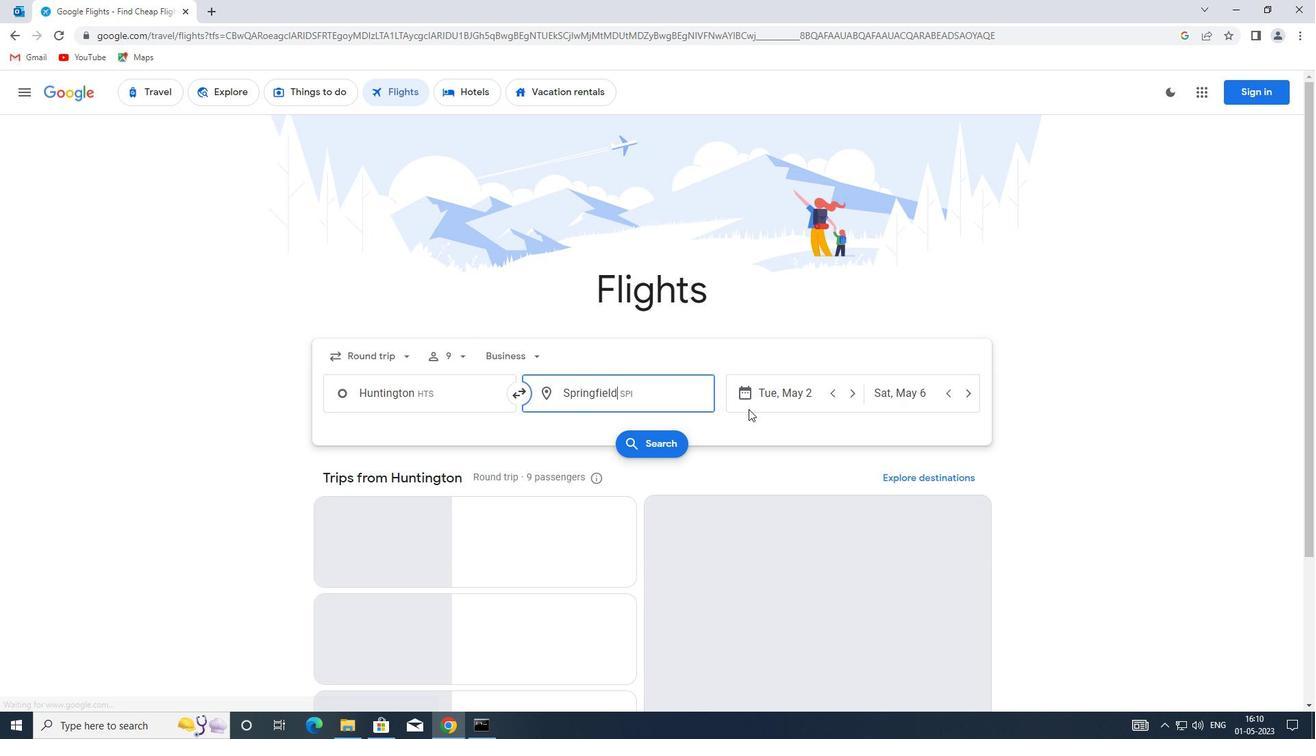 
Action: Mouse pressed left at (775, 400)
Screenshot: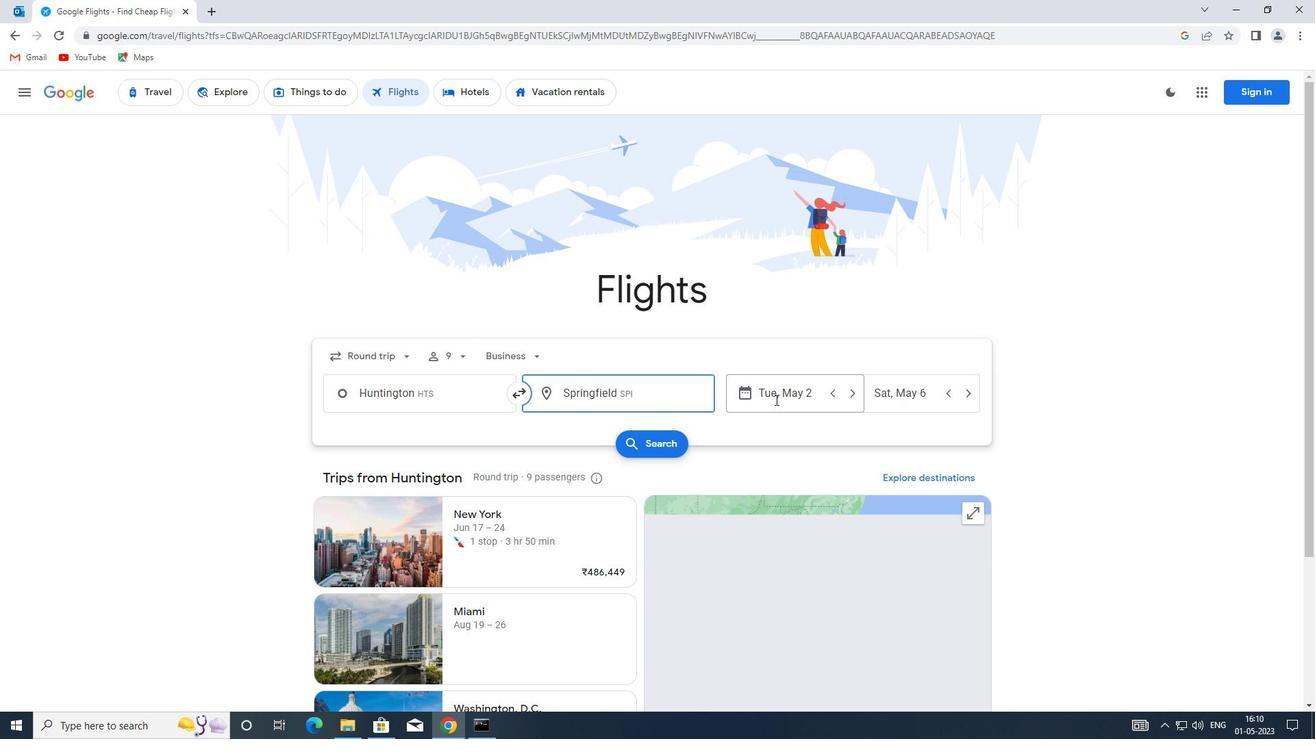 
Action: Mouse moved to (560, 467)
Screenshot: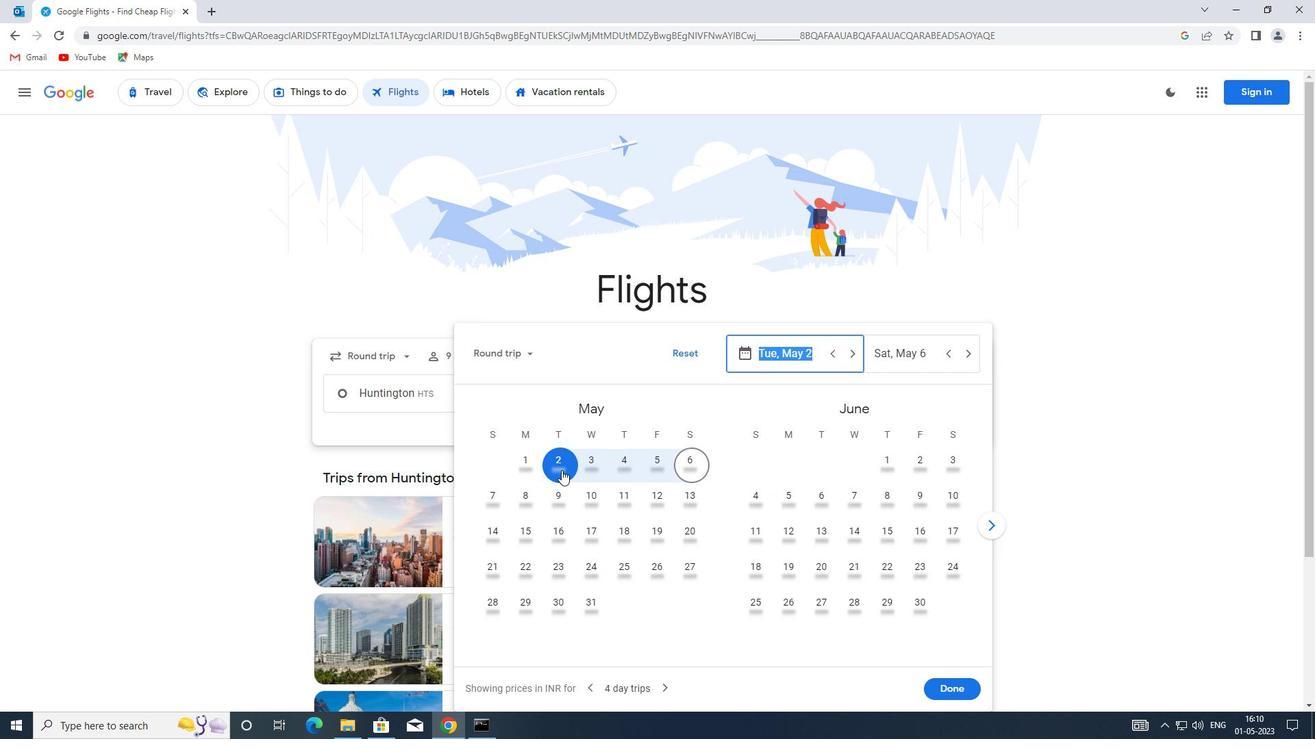 
Action: Mouse pressed left at (560, 467)
Screenshot: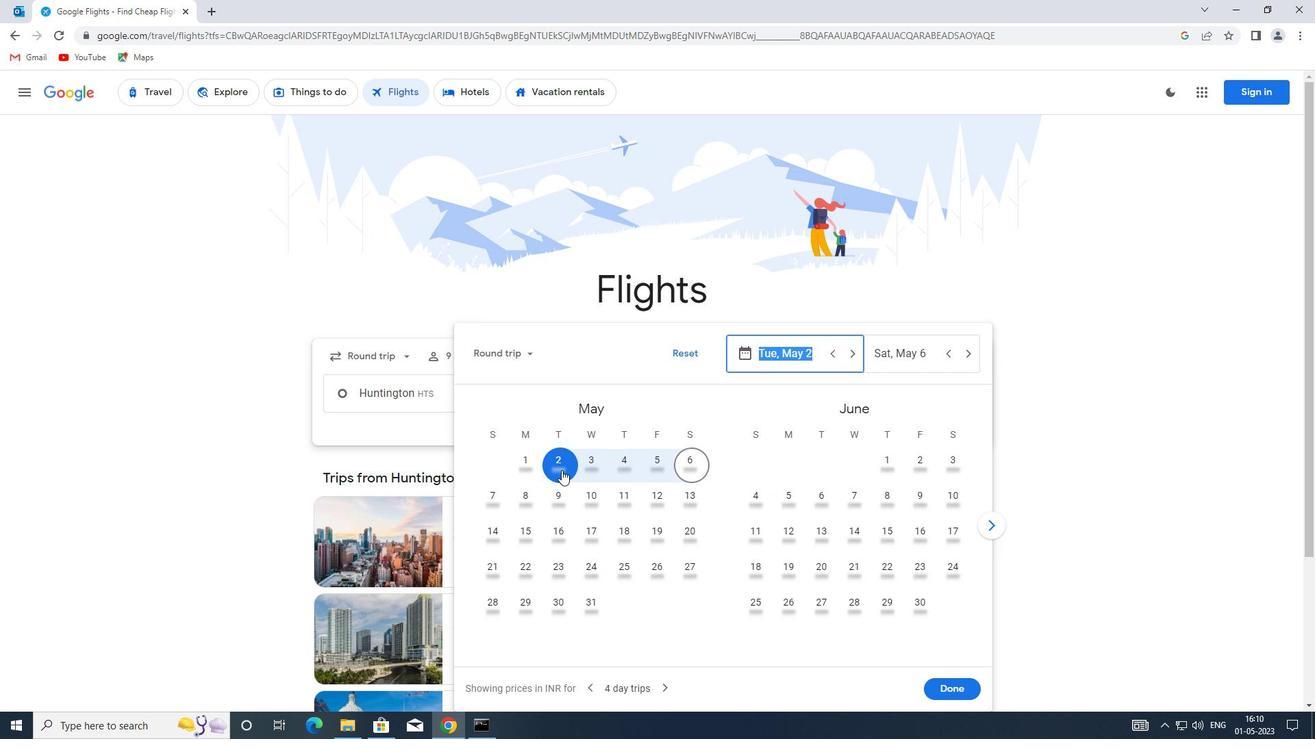 
Action: Mouse moved to (559, 465)
Screenshot: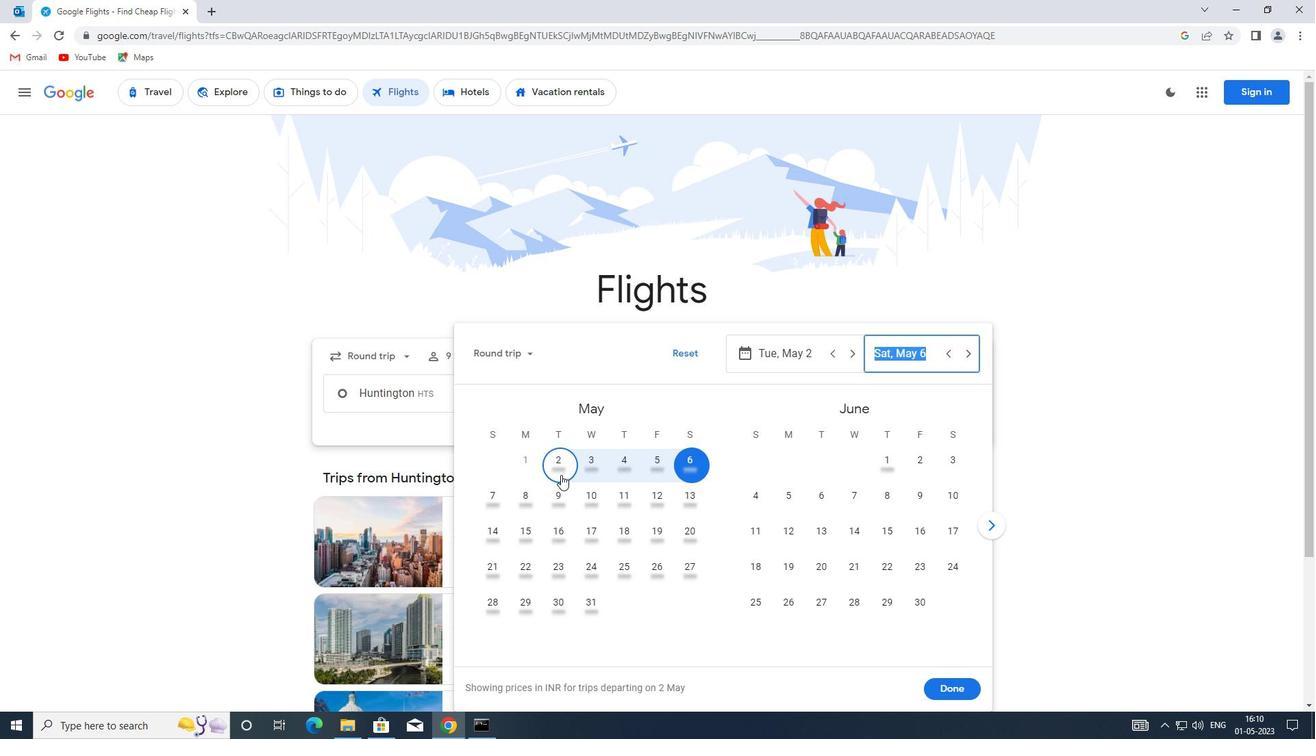 
Action: Mouse pressed left at (559, 465)
Screenshot: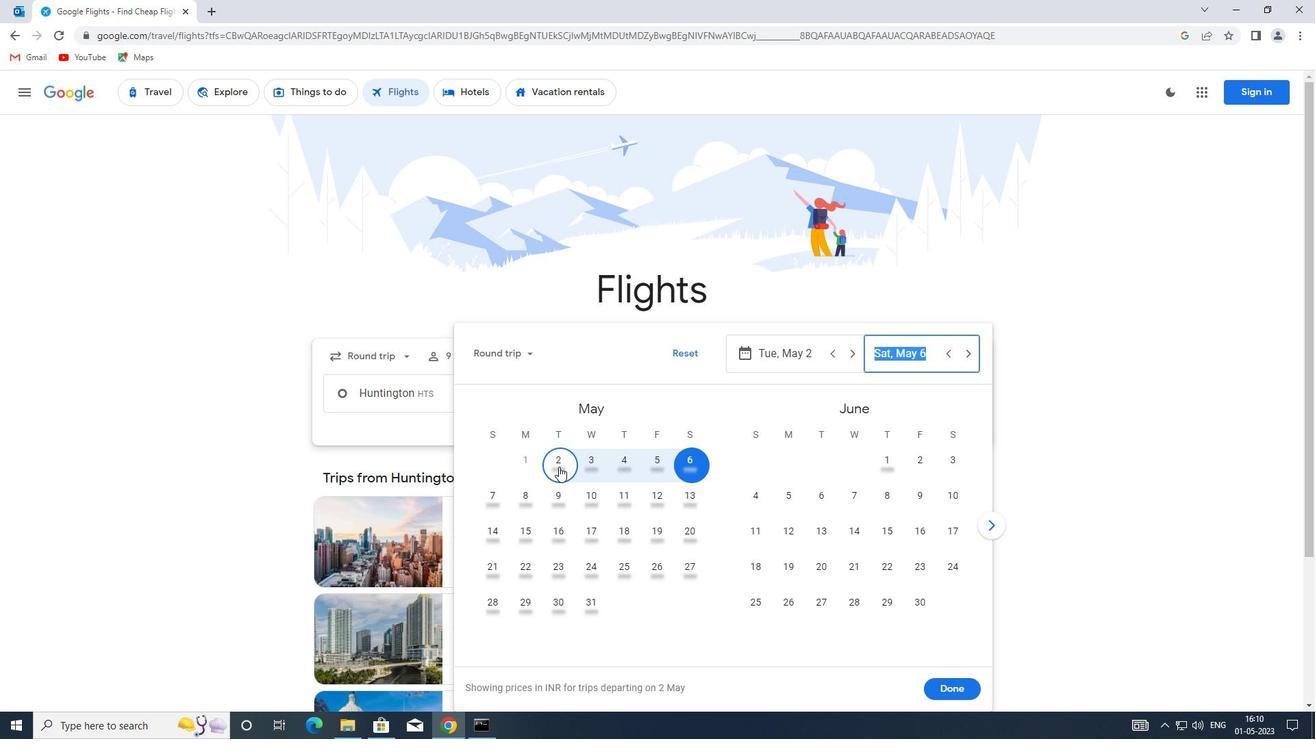 
Action: Mouse moved to (945, 685)
Screenshot: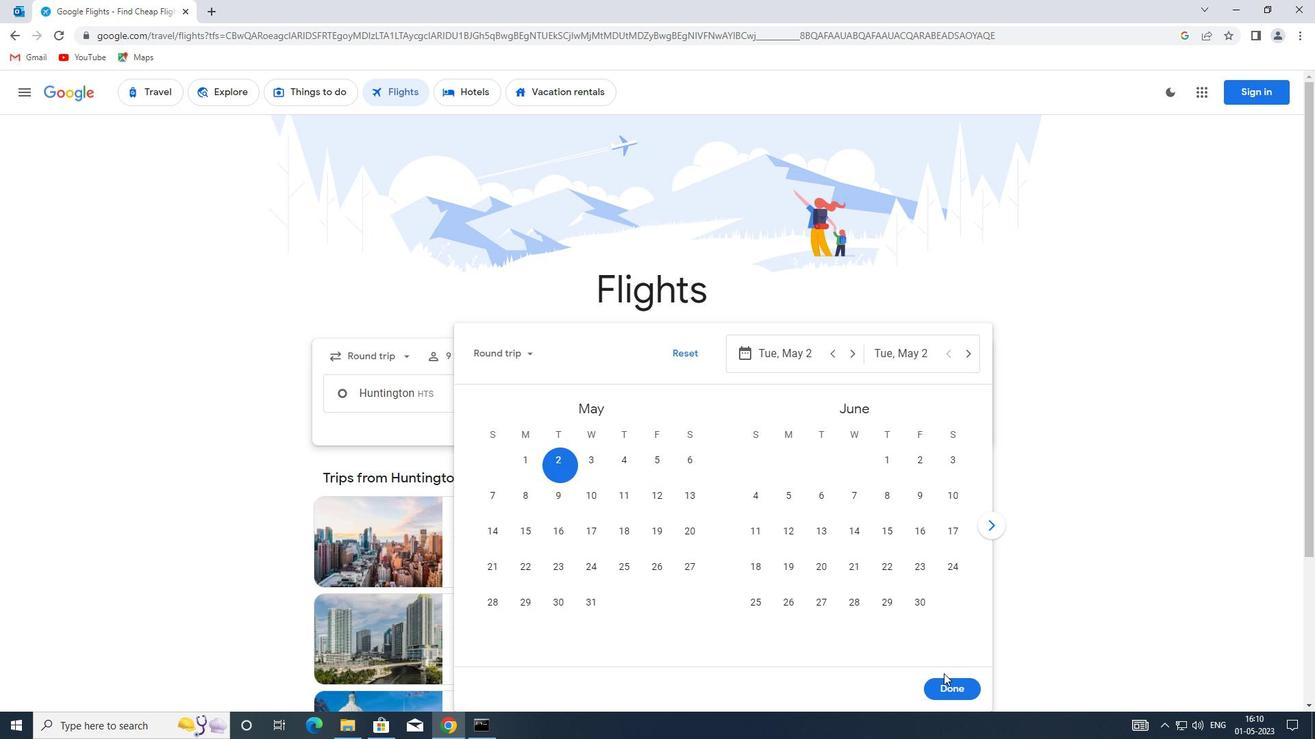 
Action: Mouse pressed left at (945, 685)
Screenshot: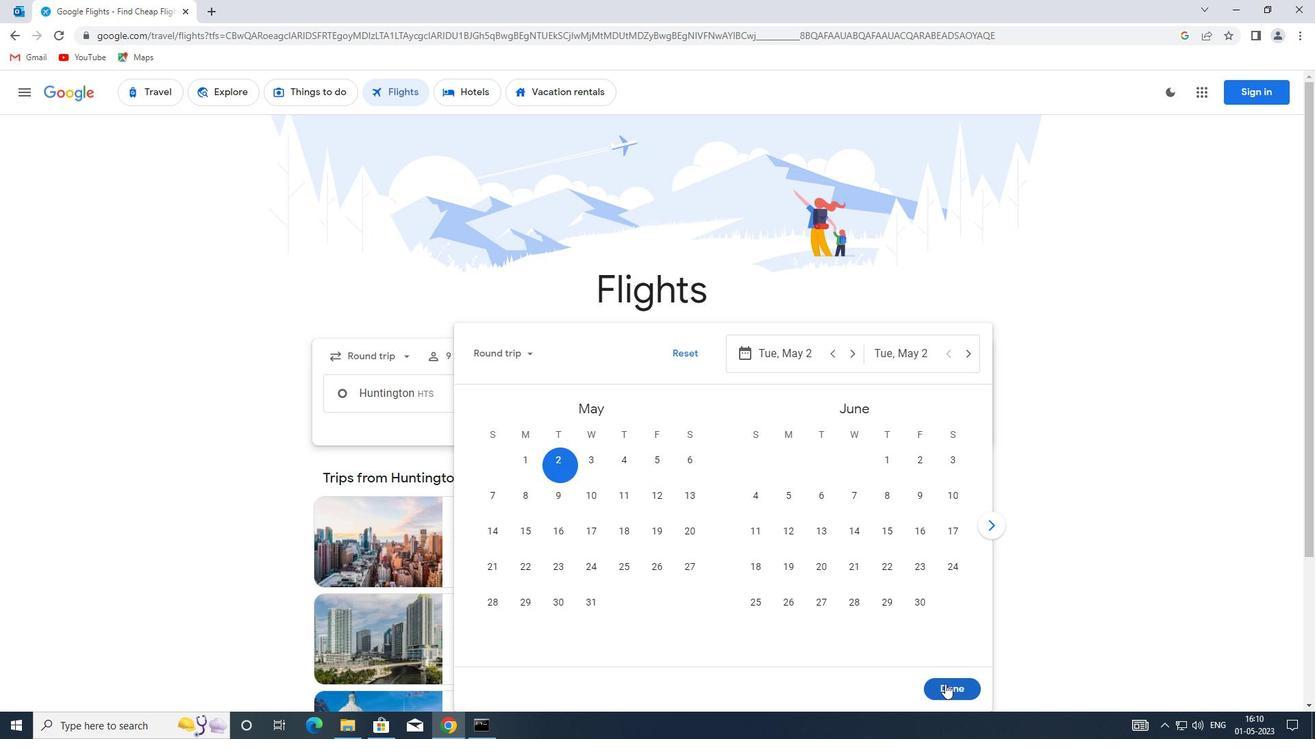 
Action: Mouse moved to (630, 443)
Screenshot: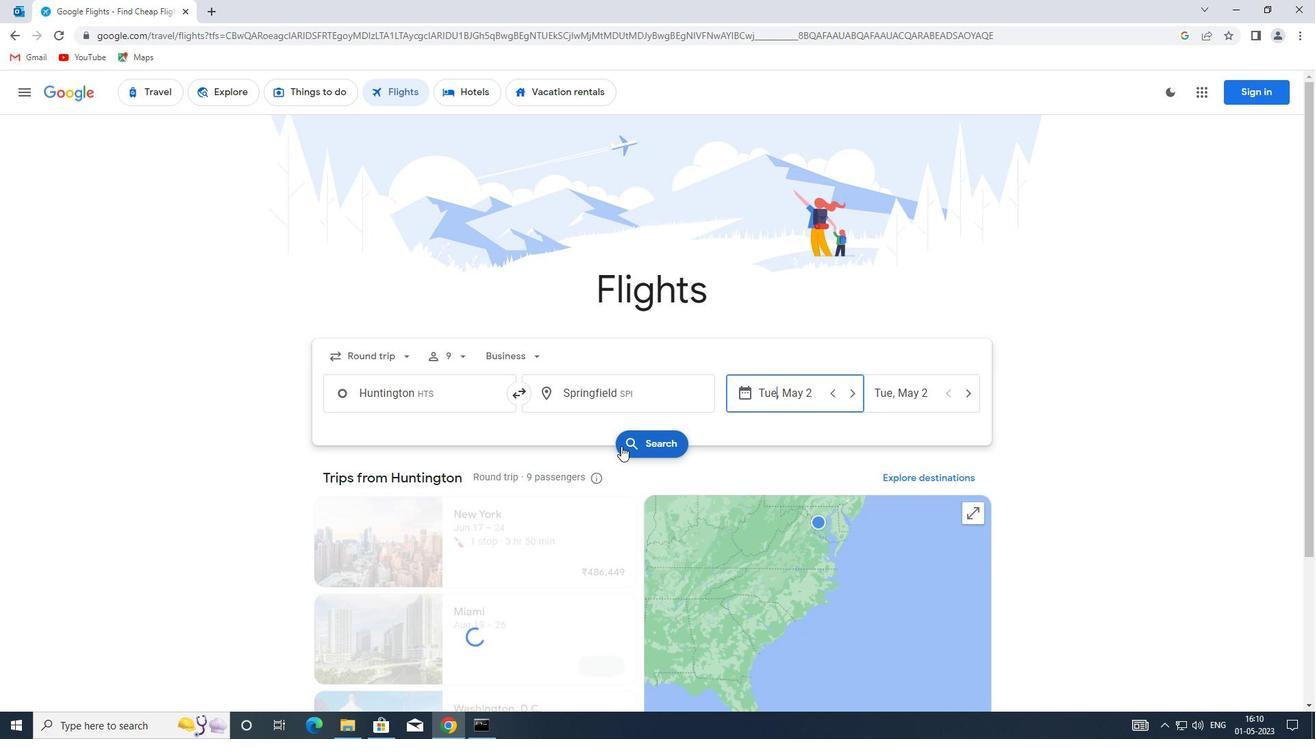
Action: Mouse pressed left at (630, 443)
Screenshot: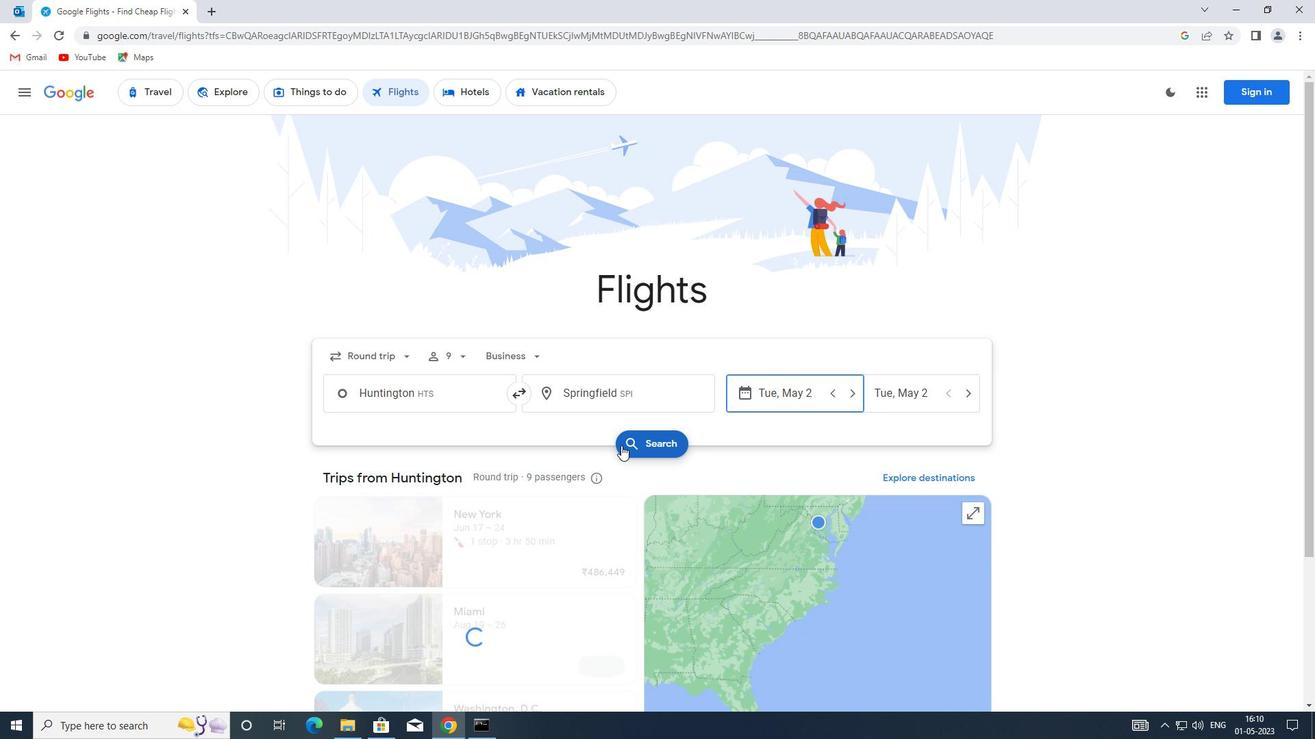 
Action: Mouse moved to (332, 217)
Screenshot: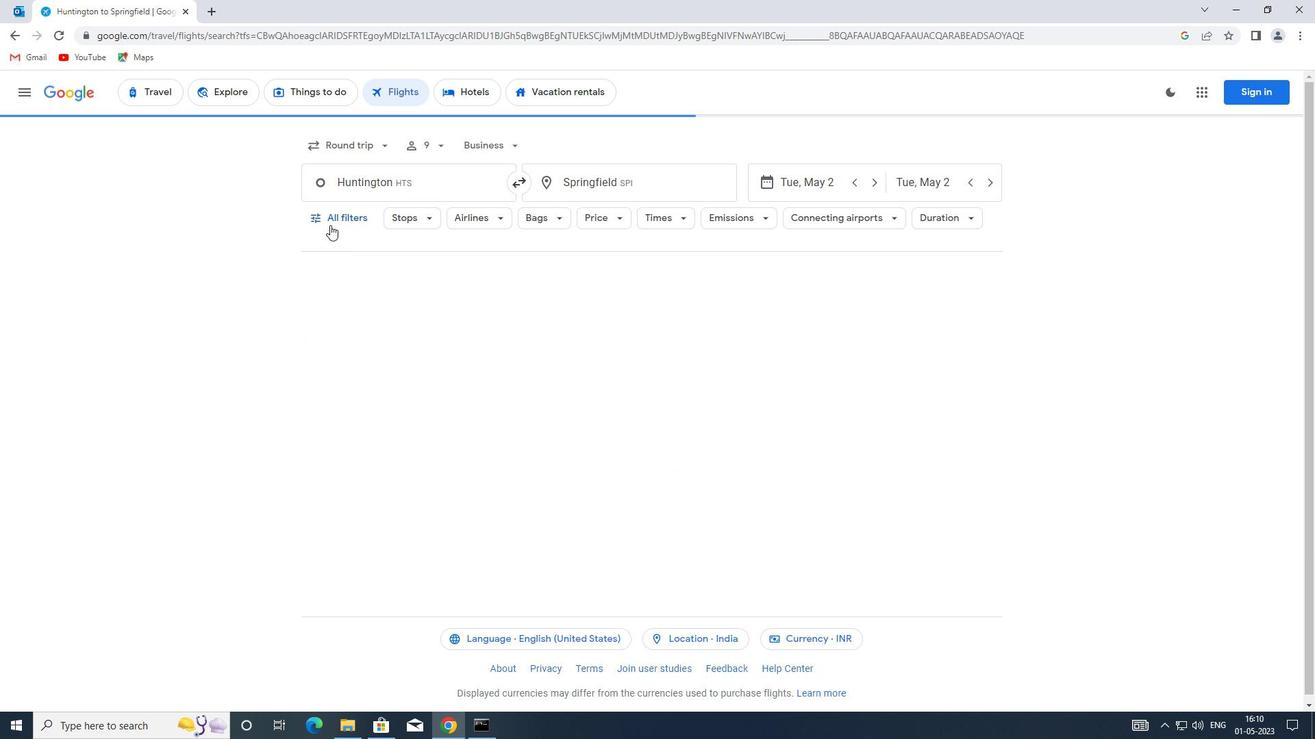 
Action: Mouse pressed left at (332, 217)
Screenshot: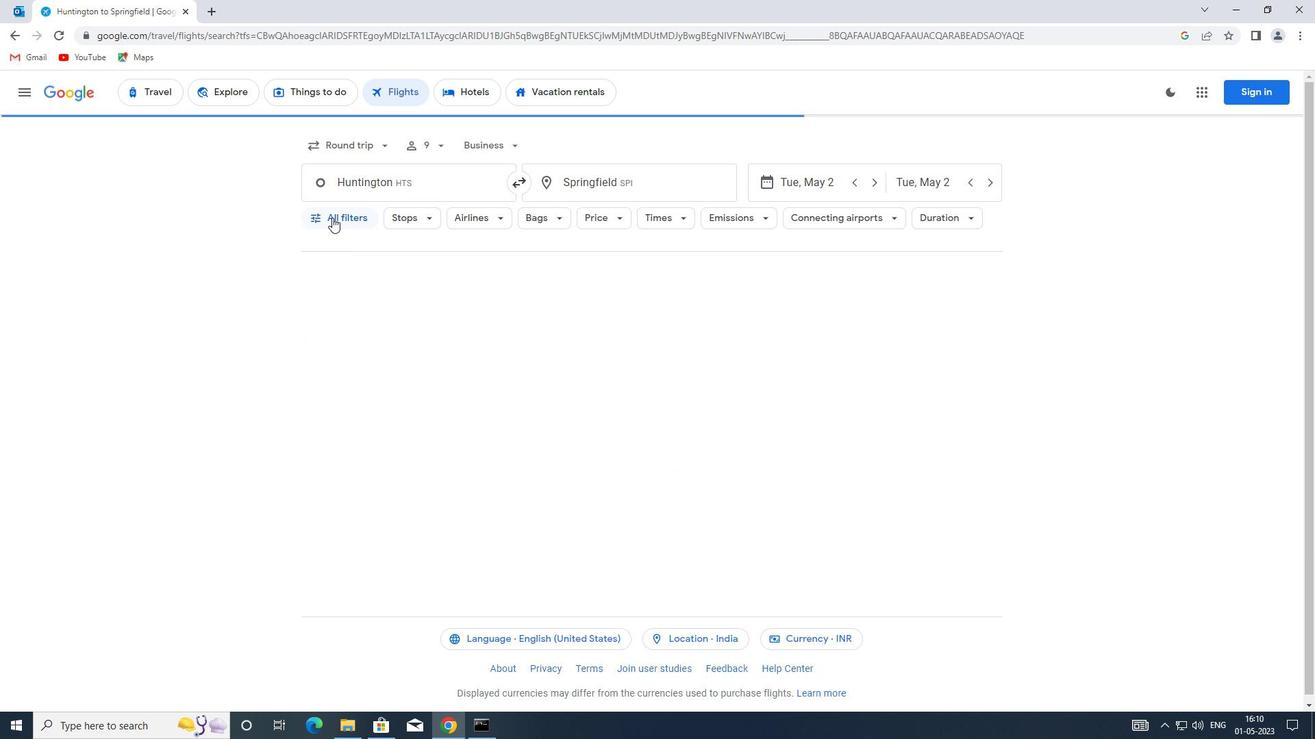 
Action: Mouse moved to (362, 332)
Screenshot: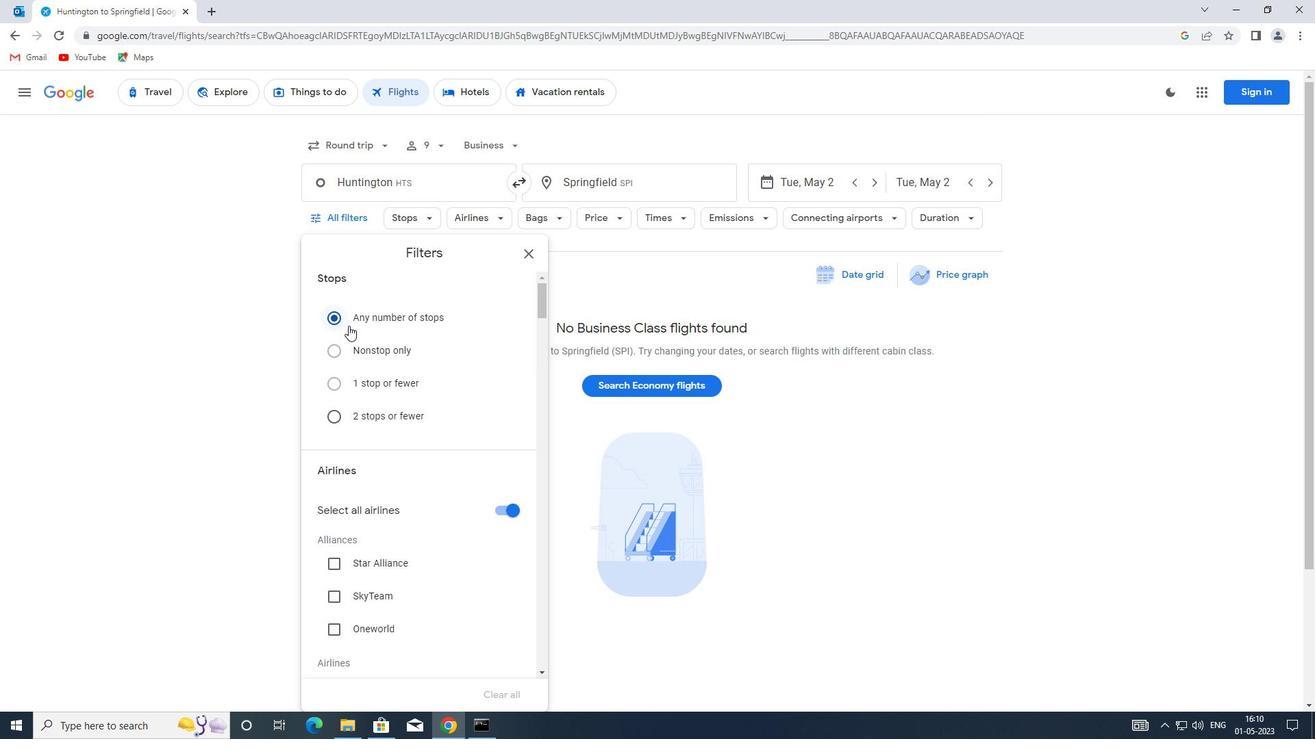 
Action: Mouse scrolled (362, 331) with delta (0, 0)
Screenshot: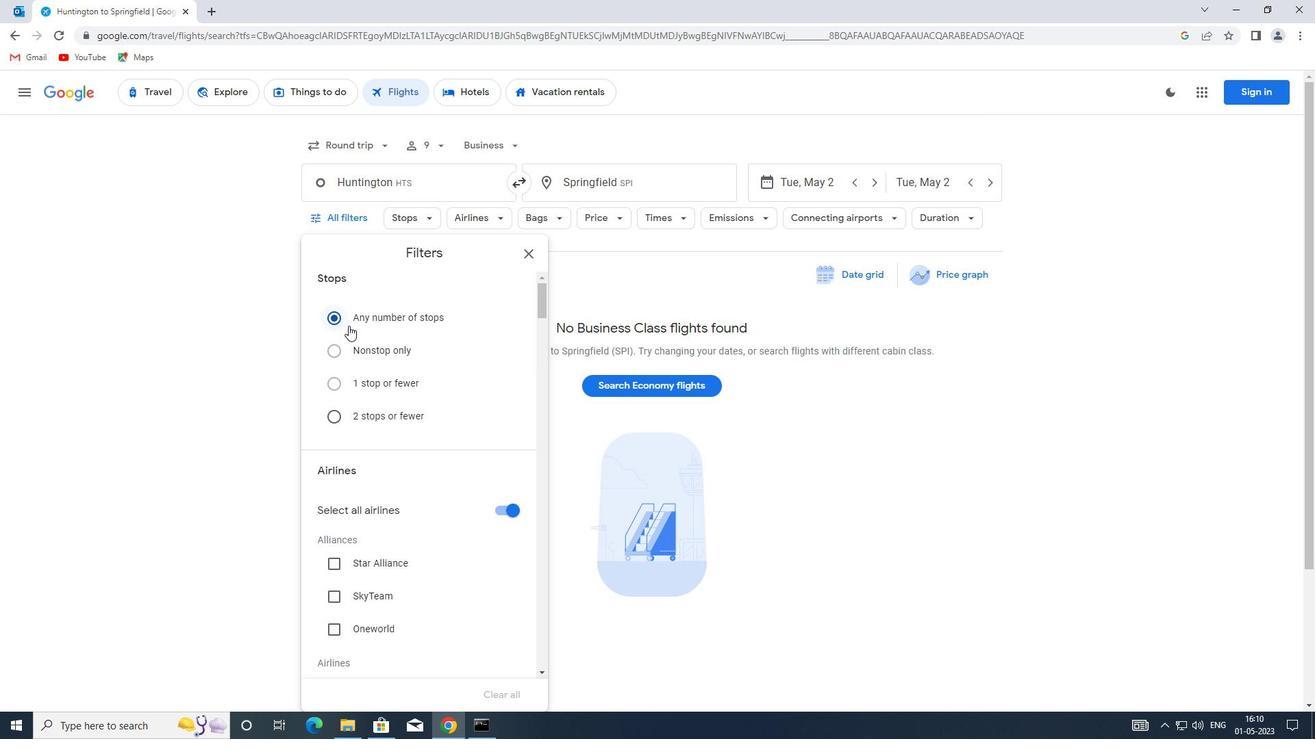 
Action: Mouse moved to (419, 369)
Screenshot: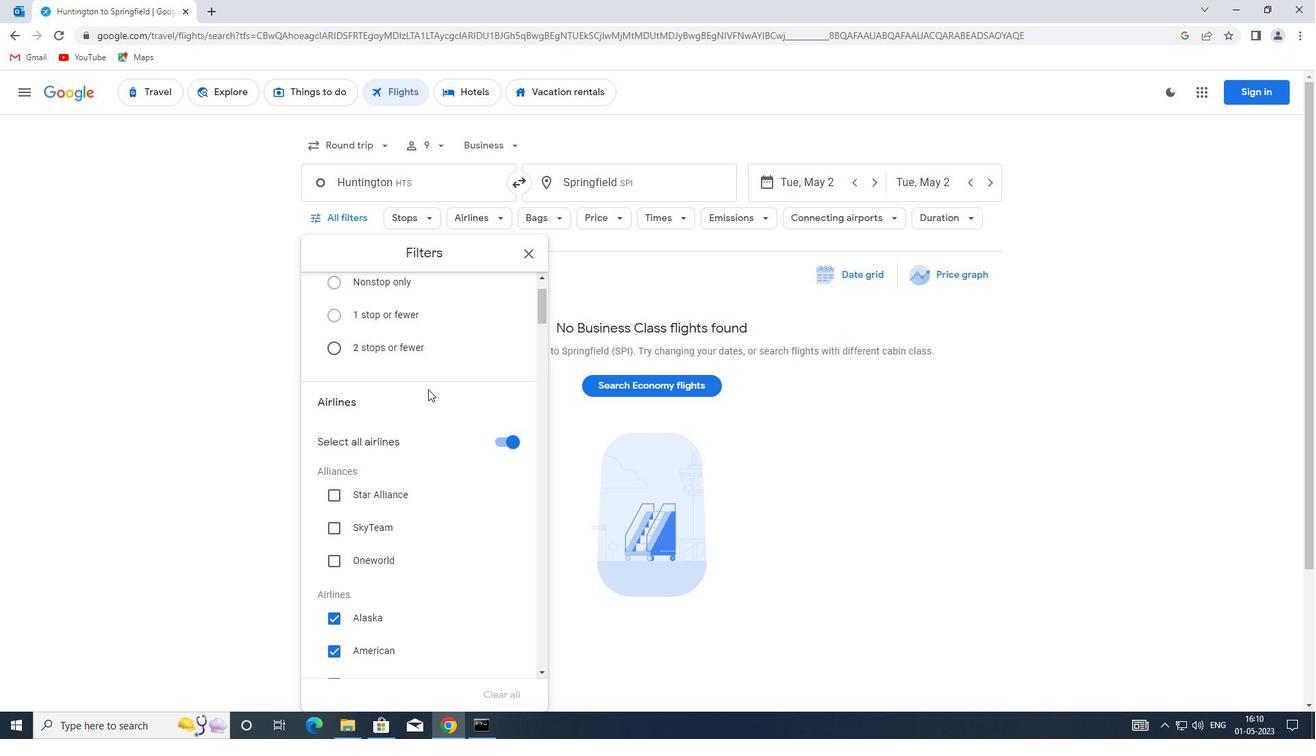 
Action: Mouse scrolled (419, 368) with delta (0, 0)
Screenshot: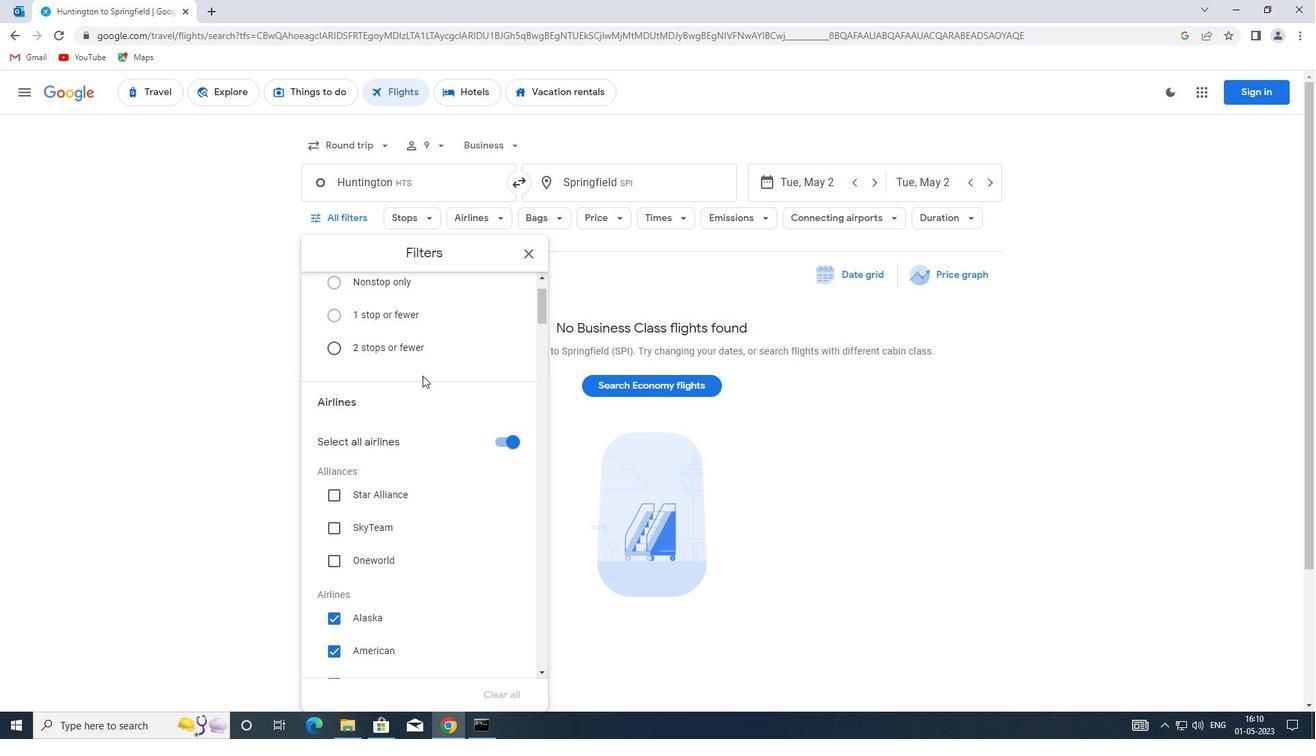 
Action: Mouse moved to (489, 369)
Screenshot: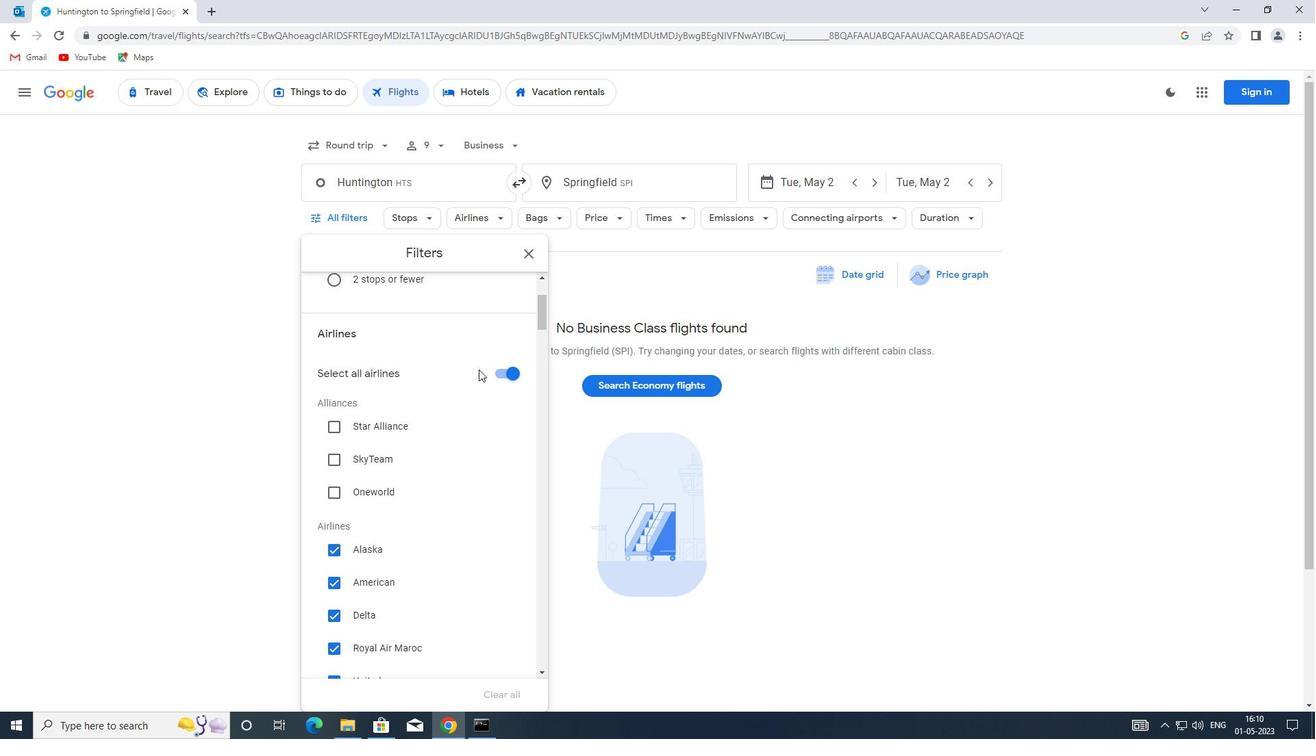
Action: Mouse pressed left at (489, 369)
Screenshot: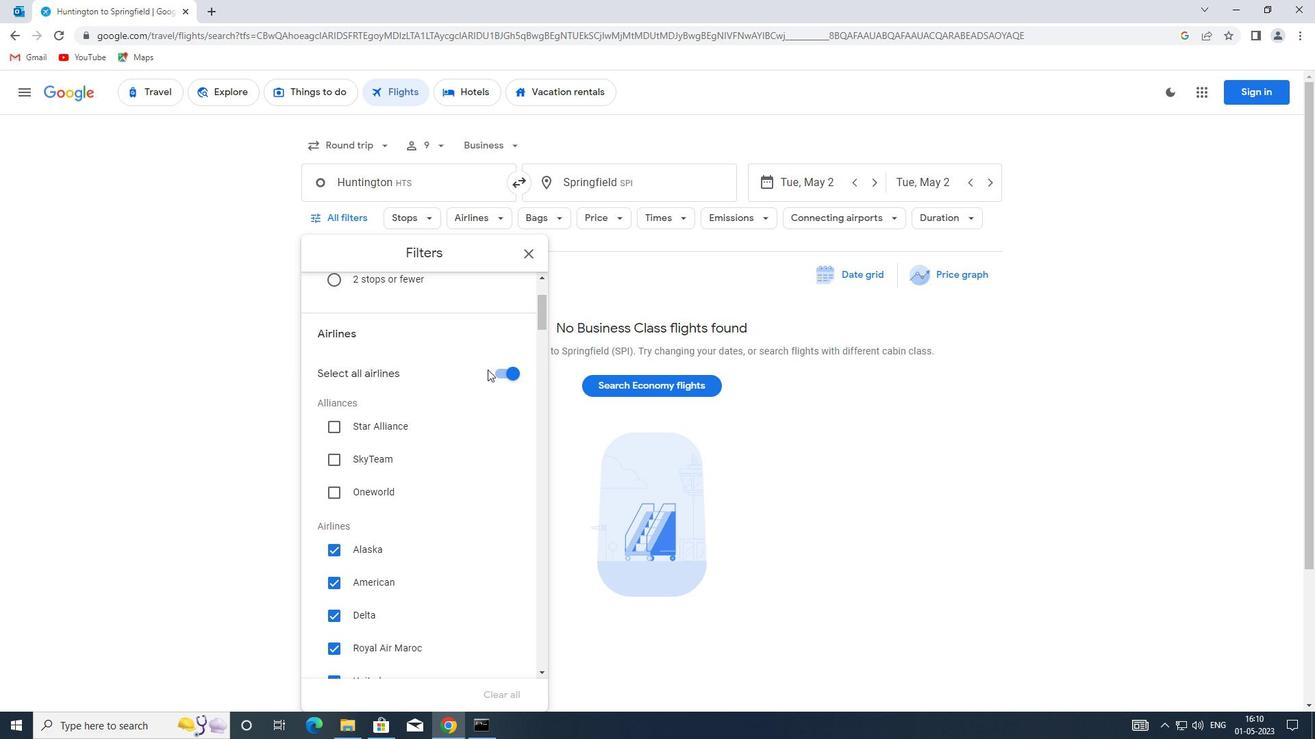 
Action: Mouse moved to (511, 371)
Screenshot: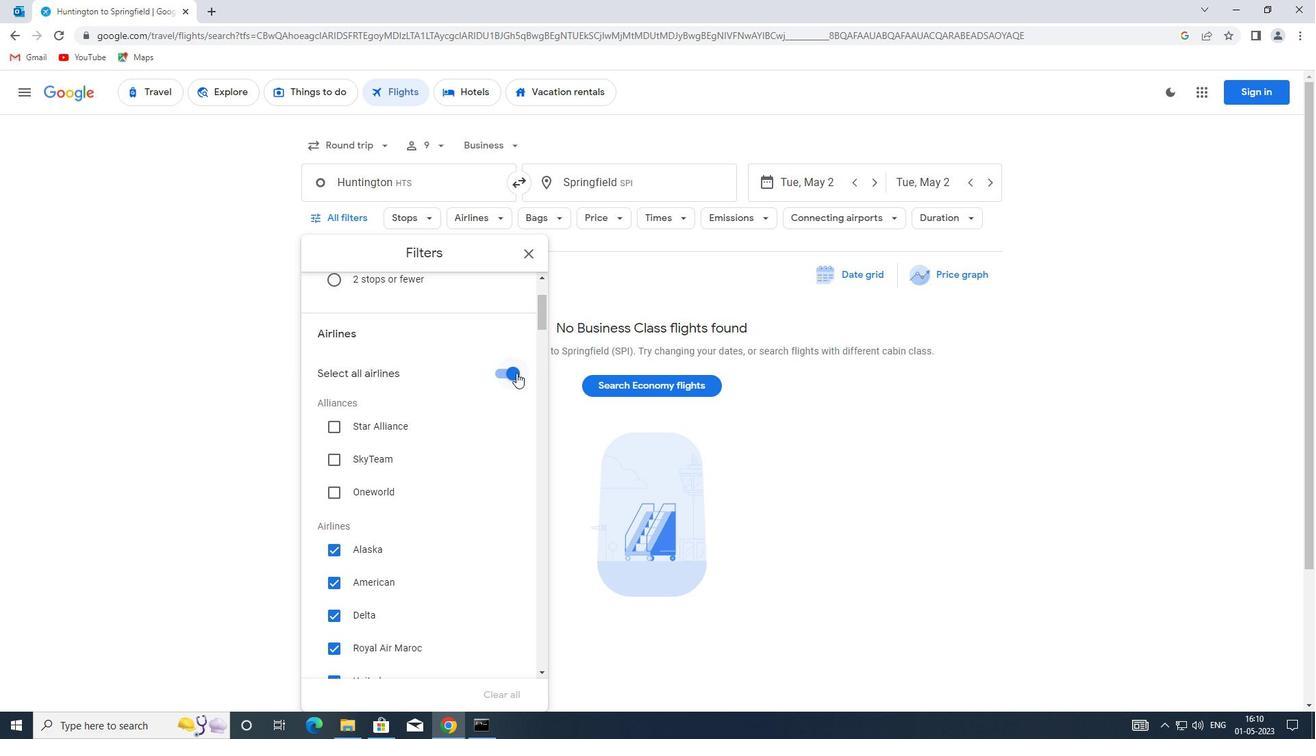 
Action: Mouse pressed left at (511, 371)
Screenshot: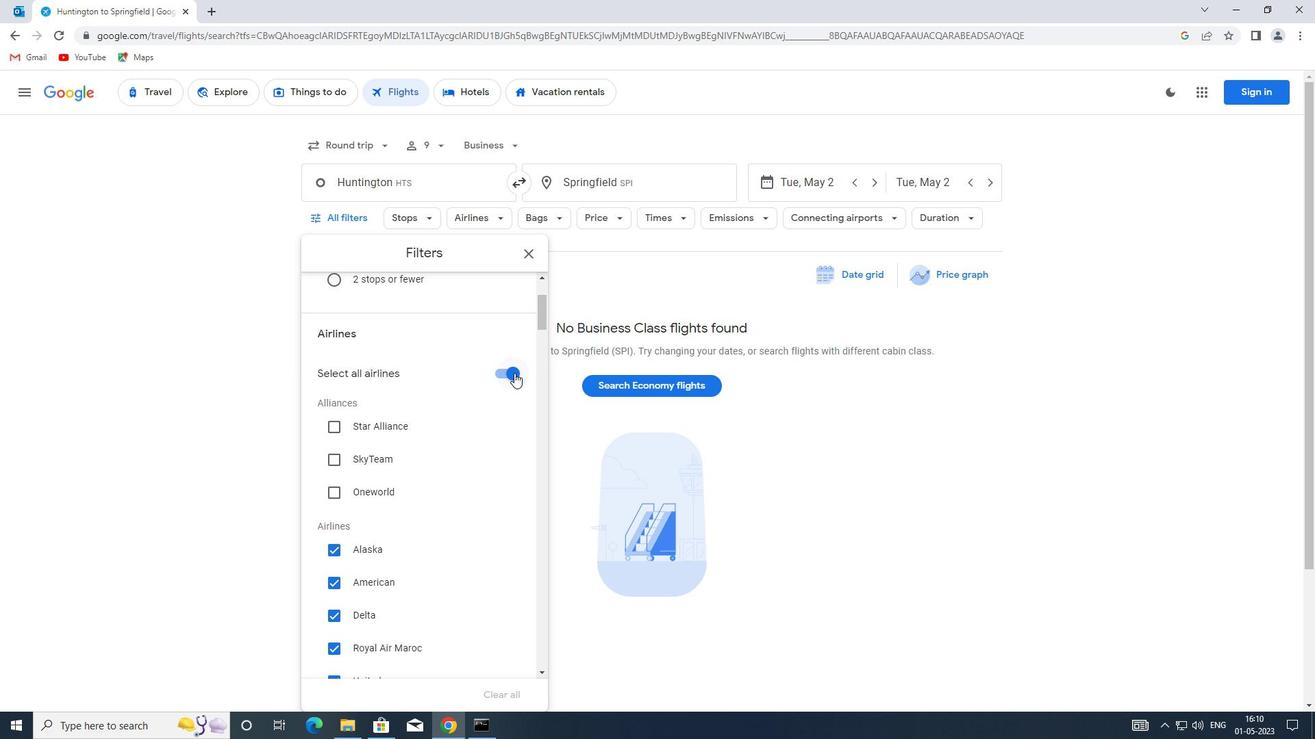 
Action: Mouse moved to (475, 382)
Screenshot: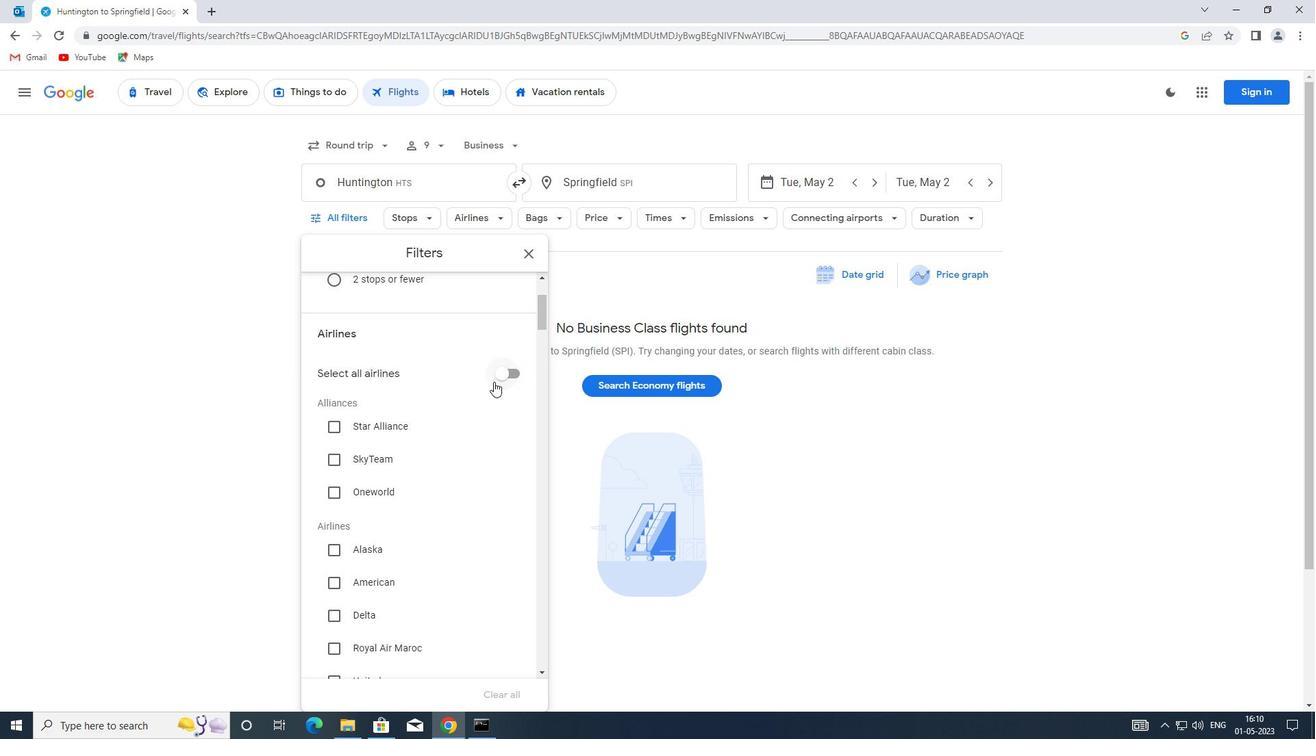 
Action: Mouse scrolled (475, 381) with delta (0, 0)
Screenshot: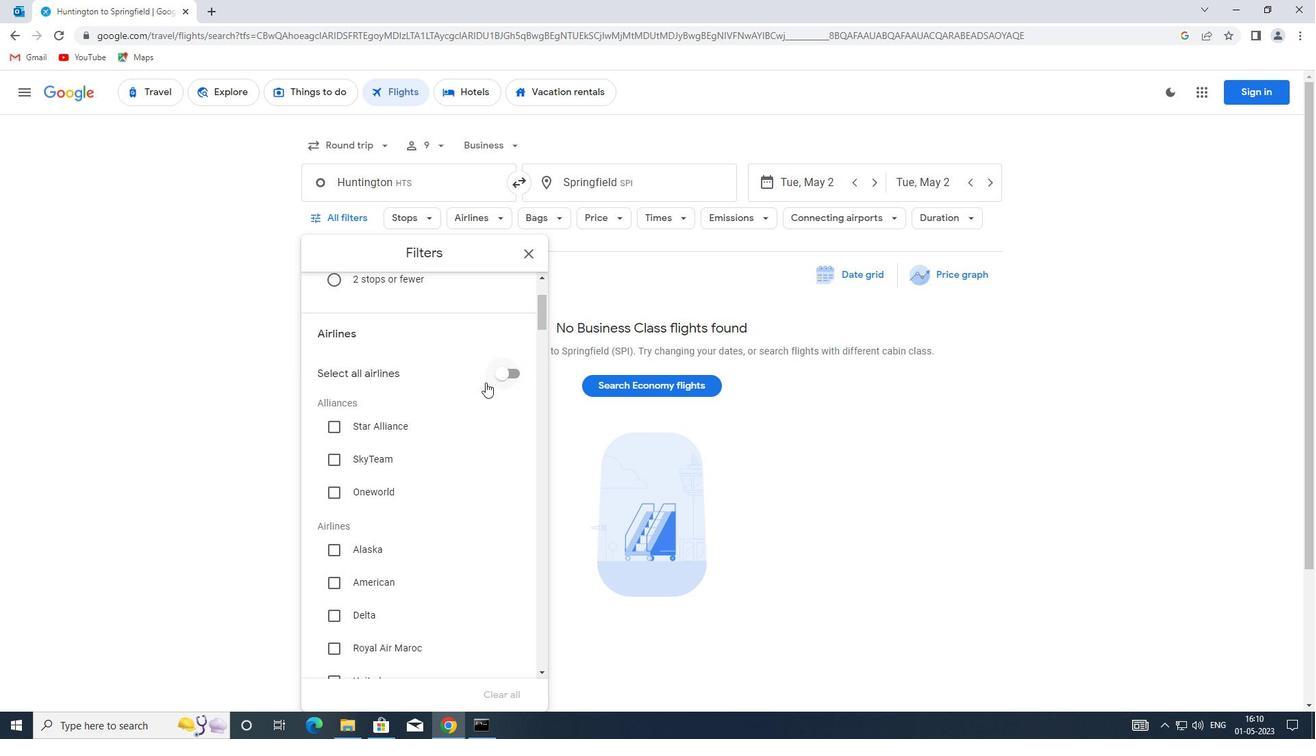 
Action: Mouse moved to (474, 382)
Screenshot: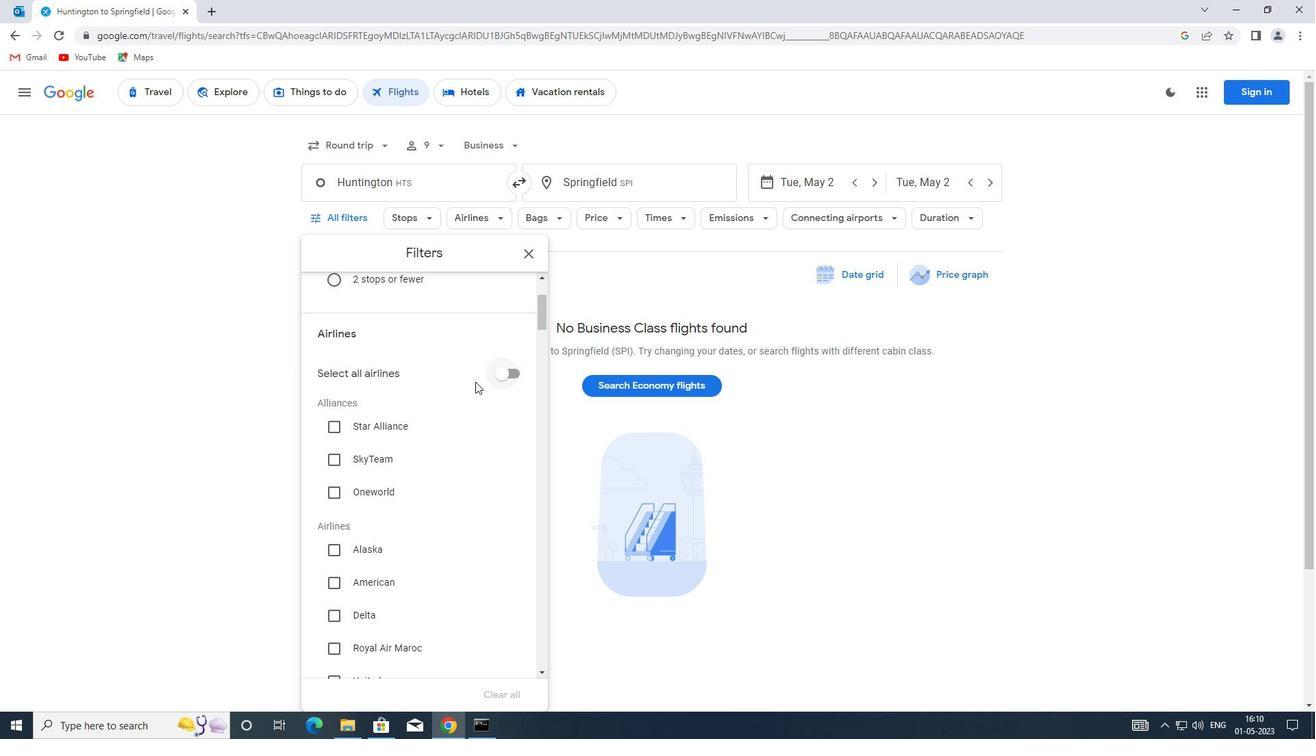 
Action: Mouse scrolled (474, 381) with delta (0, 0)
Screenshot: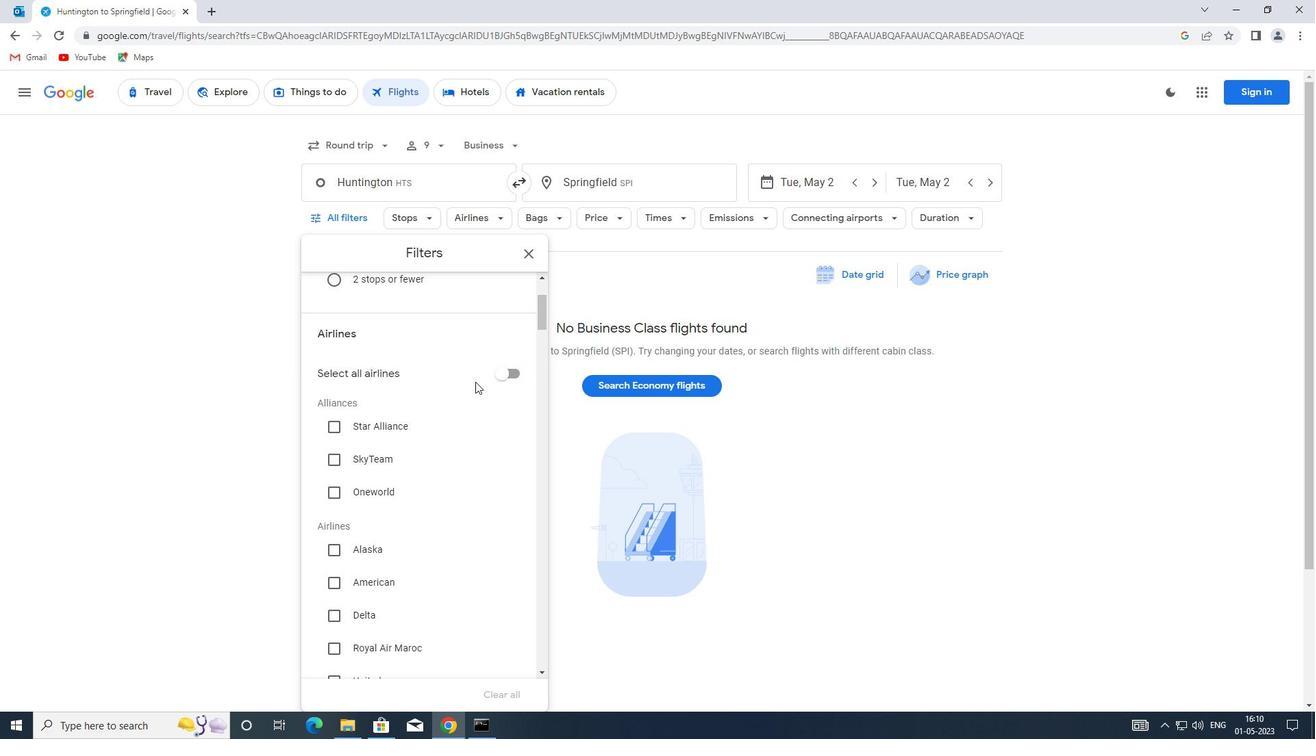 
Action: Mouse moved to (448, 389)
Screenshot: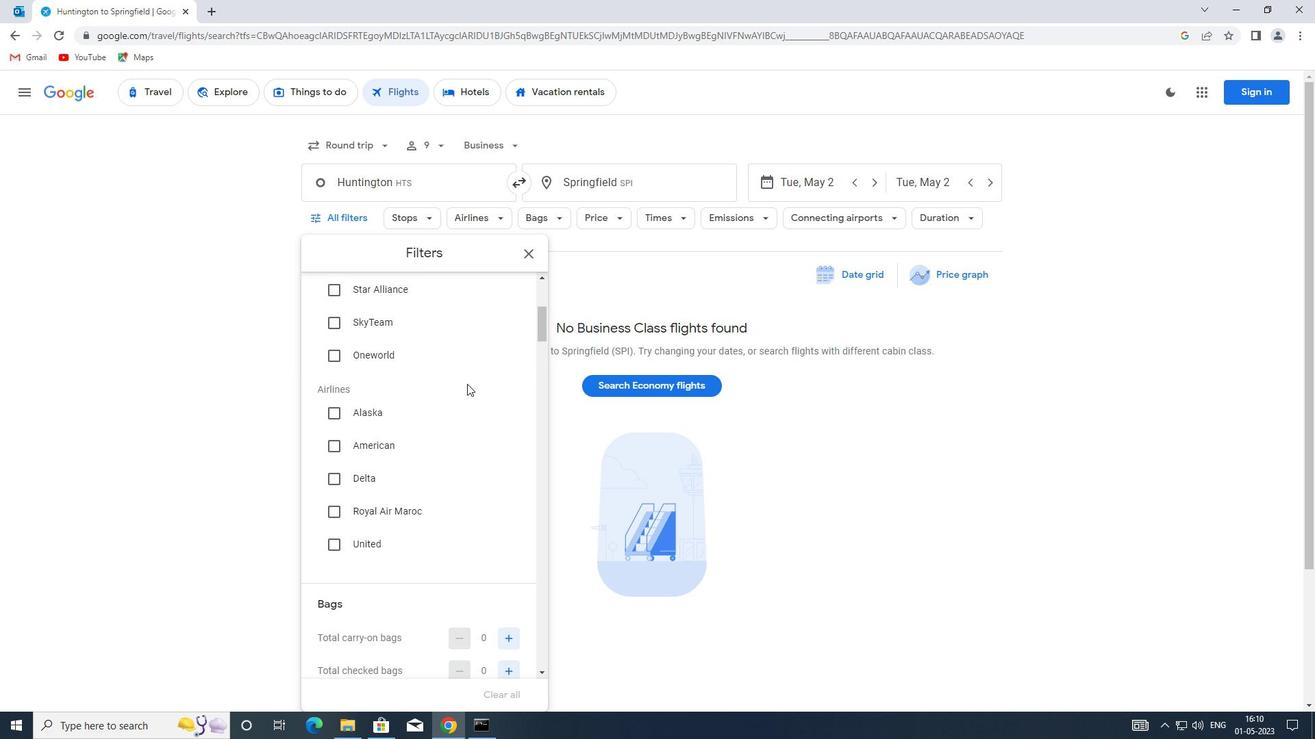 
Action: Mouse scrolled (448, 389) with delta (0, 0)
Screenshot: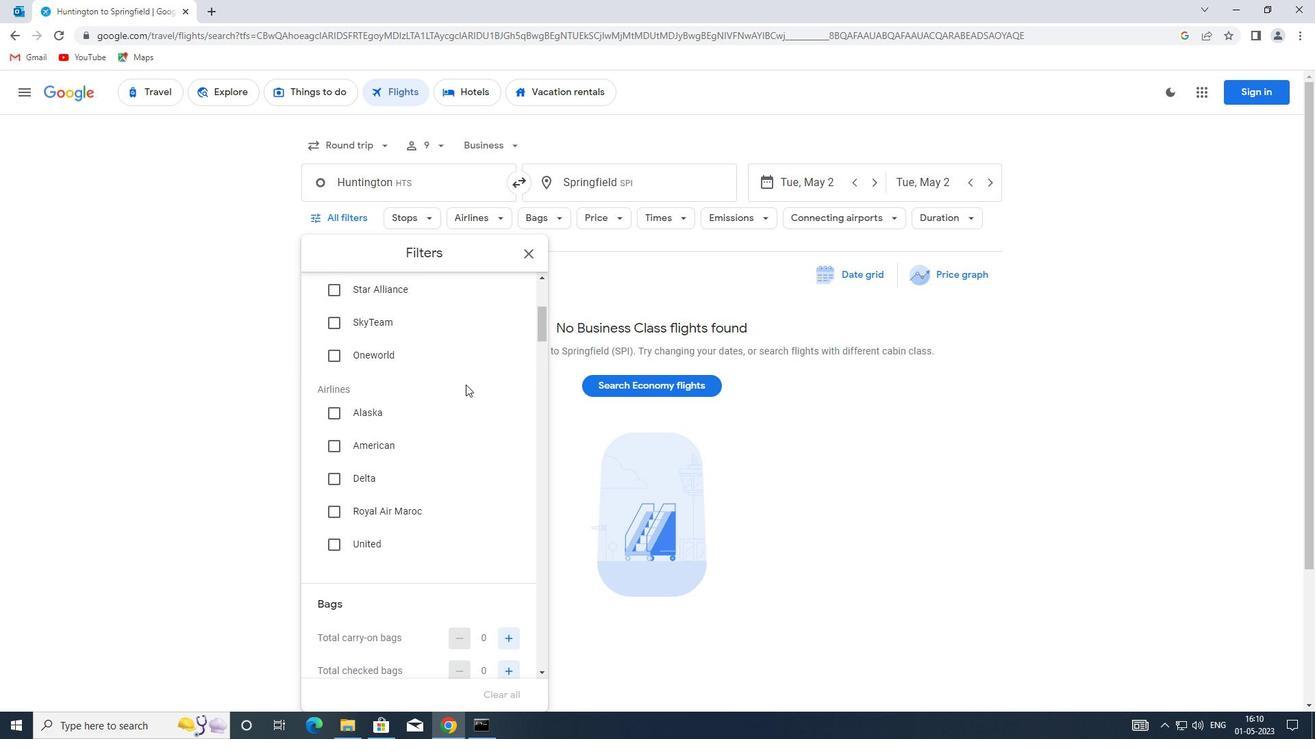 
Action: Mouse moved to (412, 412)
Screenshot: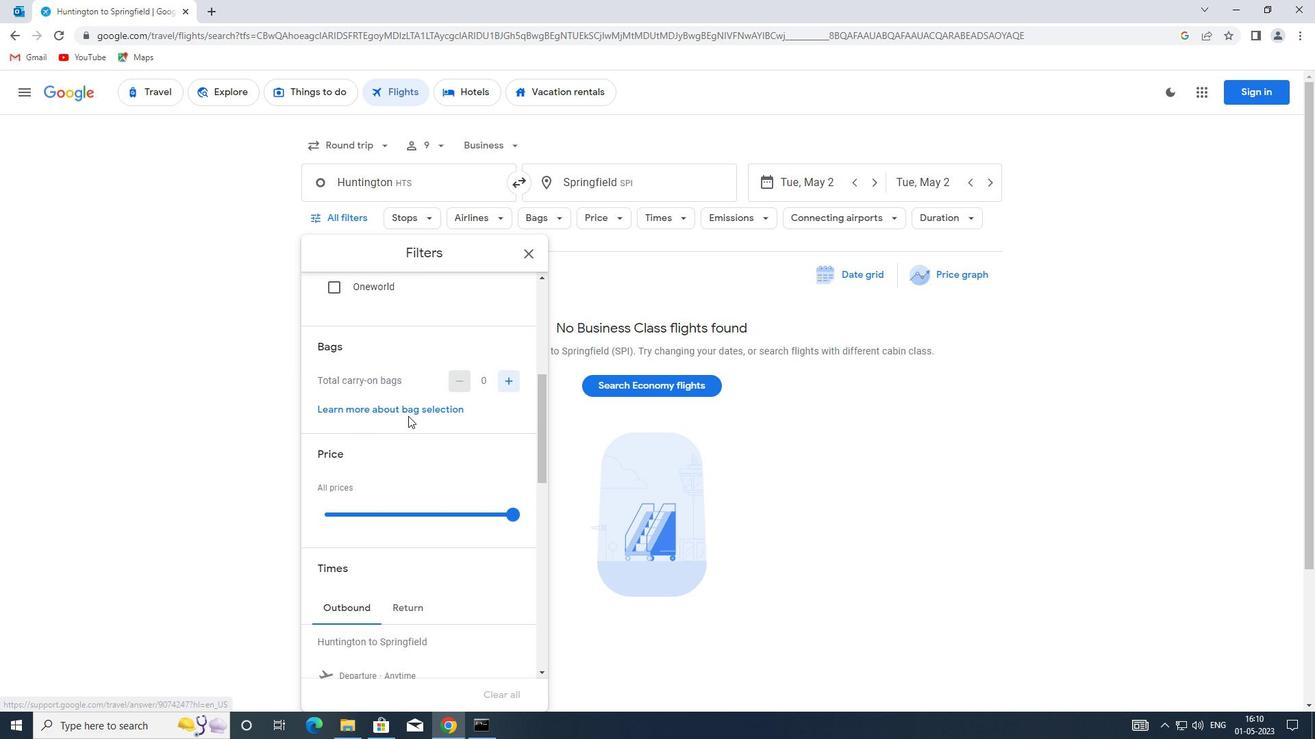 
Action: Mouse scrolled (412, 413) with delta (0, 0)
Screenshot: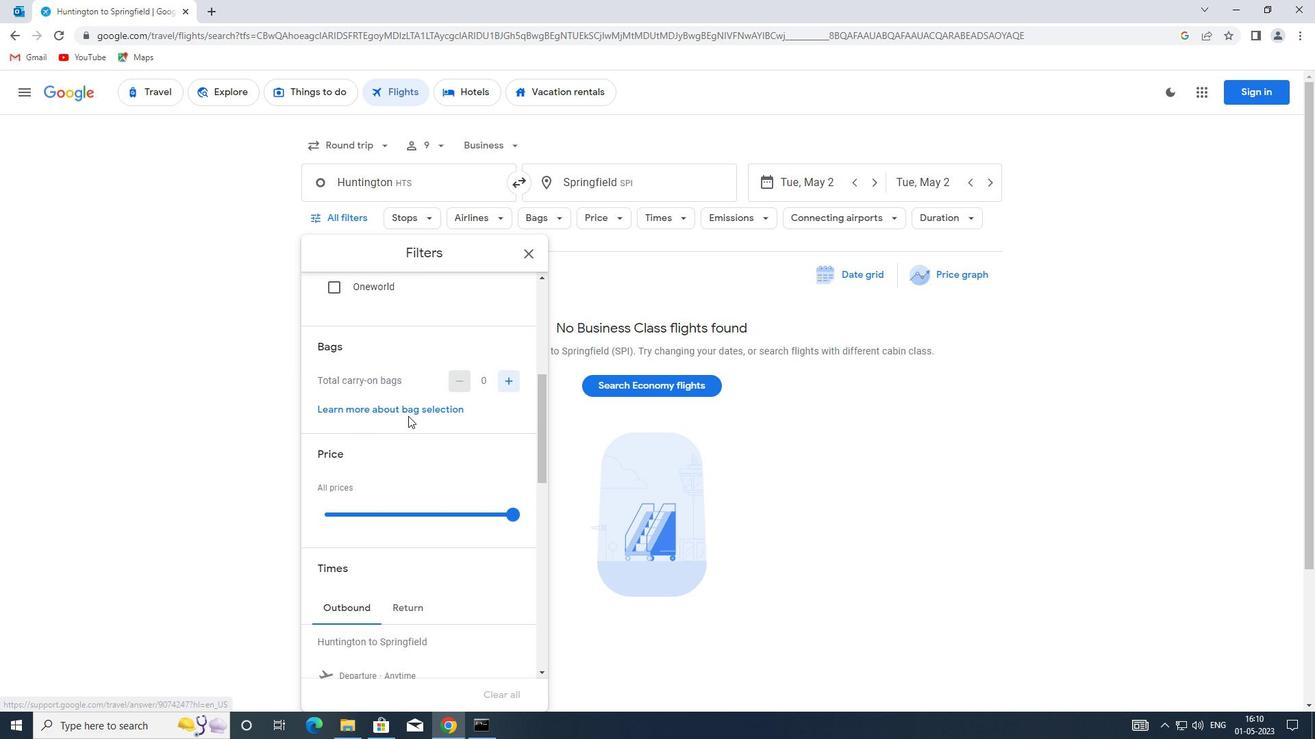 
Action: Mouse moved to (411, 411)
Screenshot: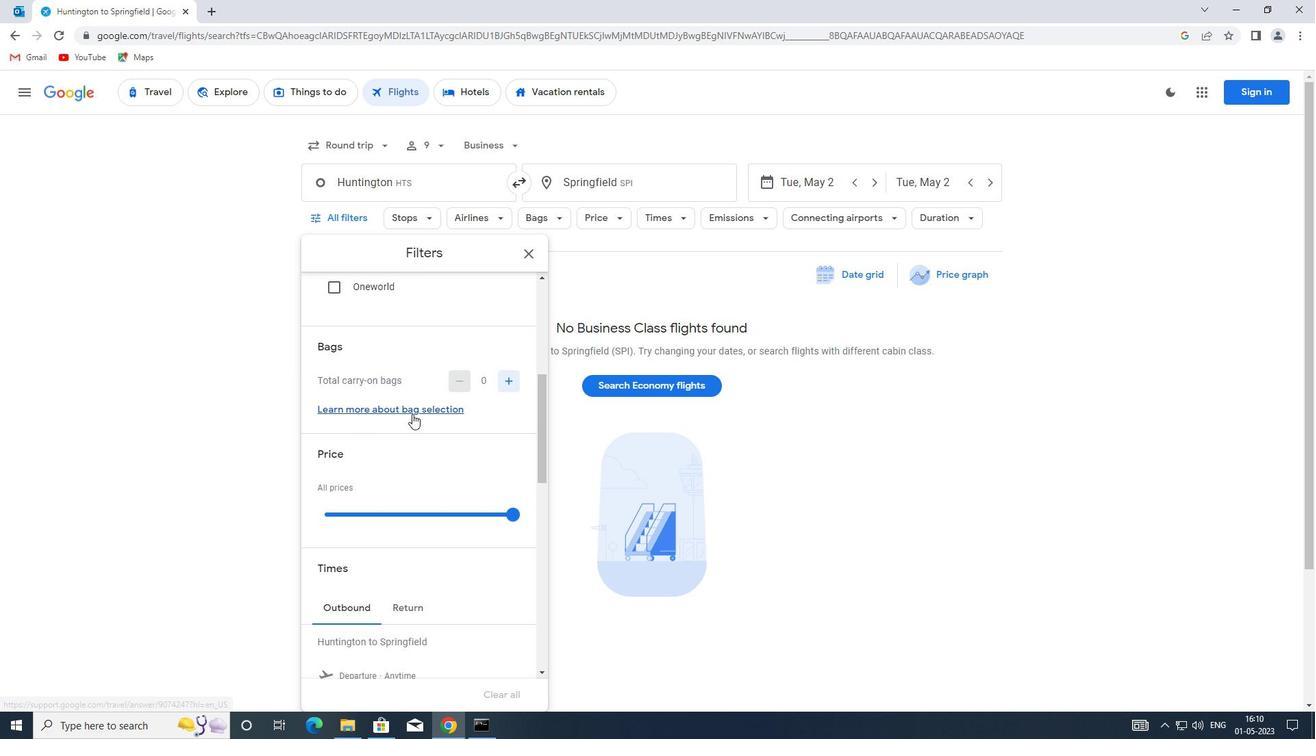 
Action: Mouse scrolled (411, 412) with delta (0, 0)
Screenshot: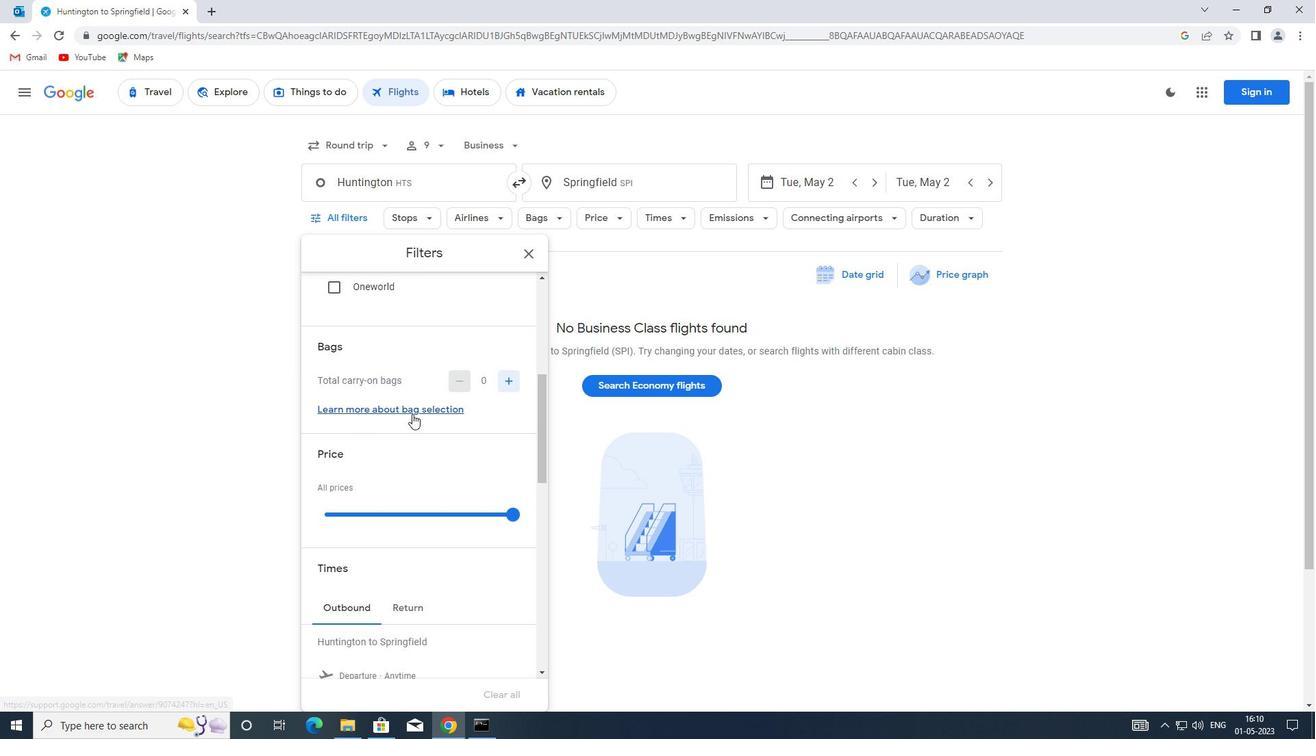 
Action: Mouse scrolled (411, 412) with delta (0, 0)
Screenshot: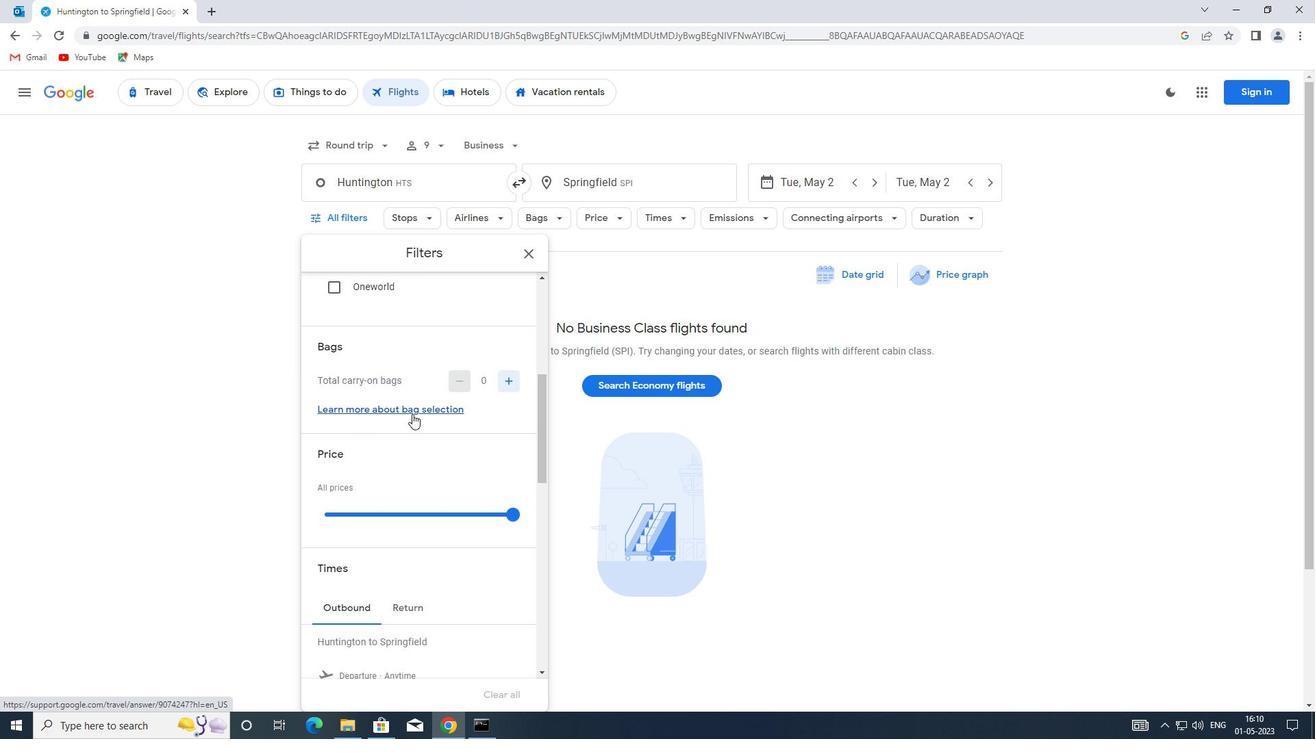 
Action: Mouse moved to (365, 449)
Screenshot: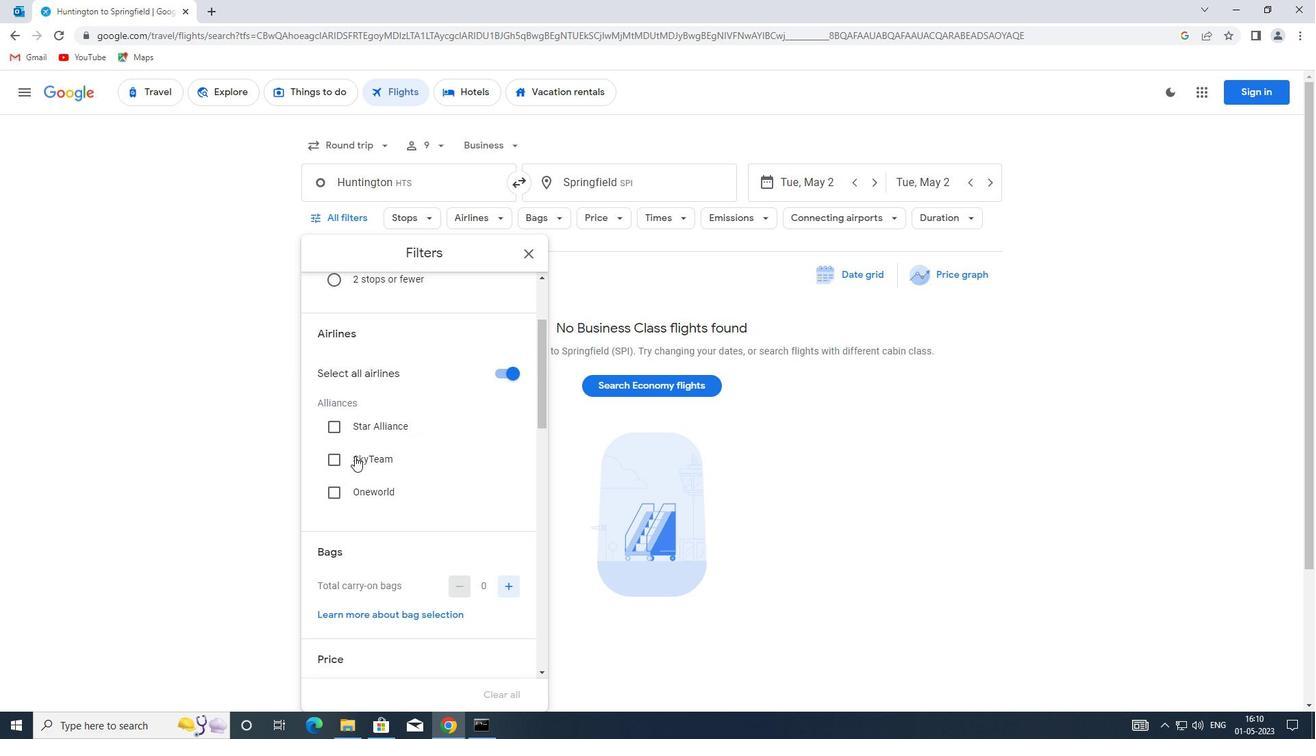 
Action: Mouse scrolled (365, 448) with delta (0, 0)
Screenshot: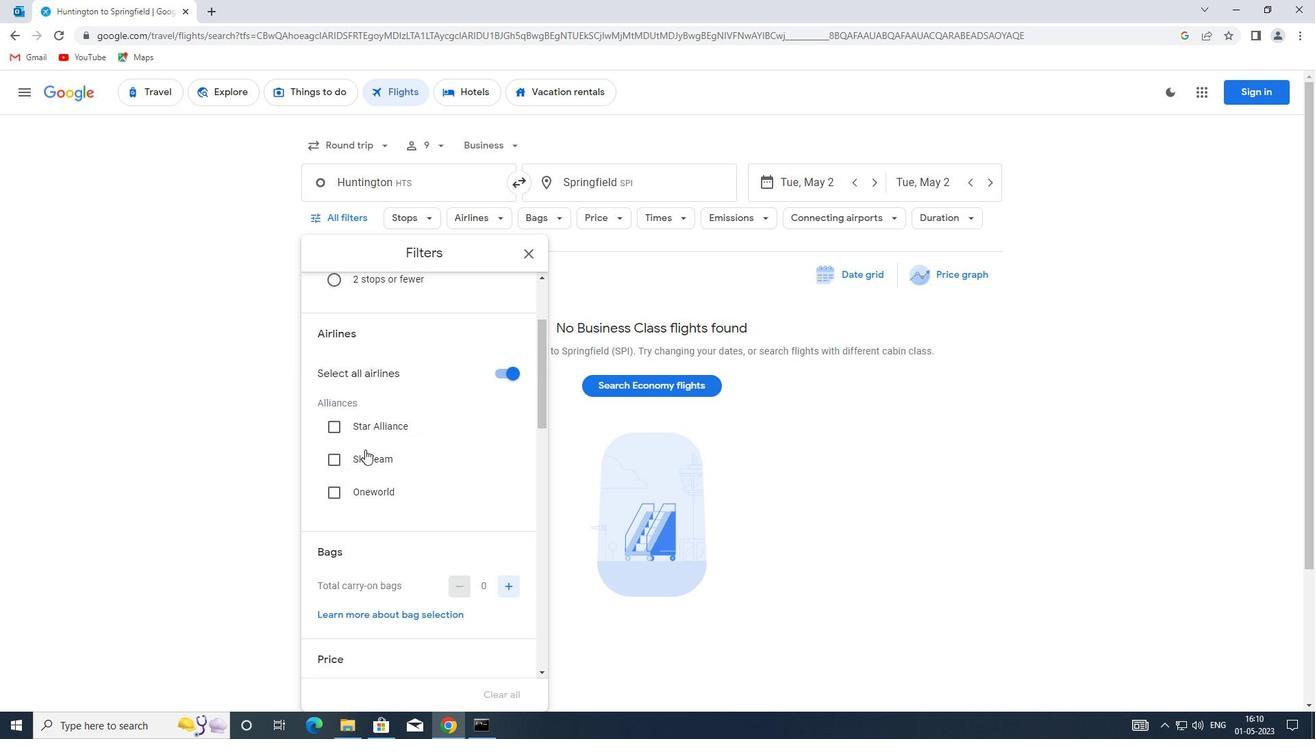 
Action: Mouse moved to (387, 441)
Screenshot: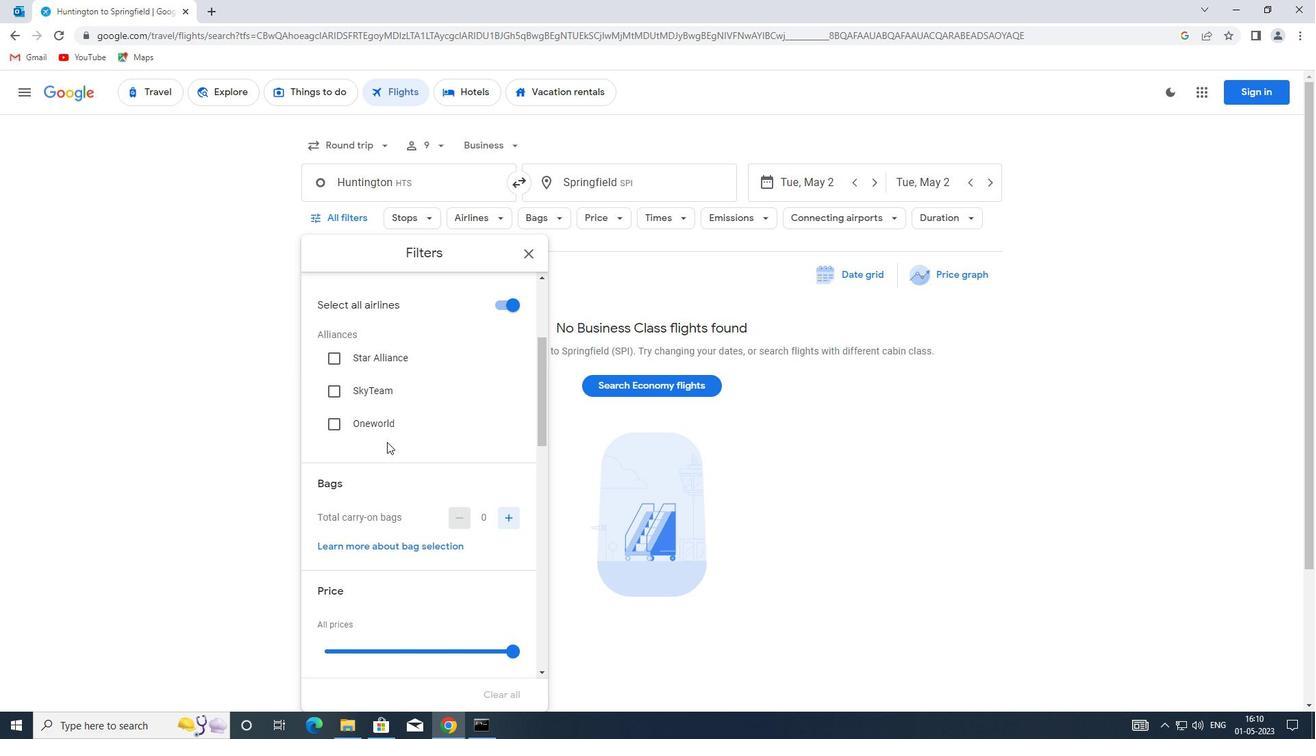 
Action: Mouse scrolled (387, 441) with delta (0, 0)
Screenshot: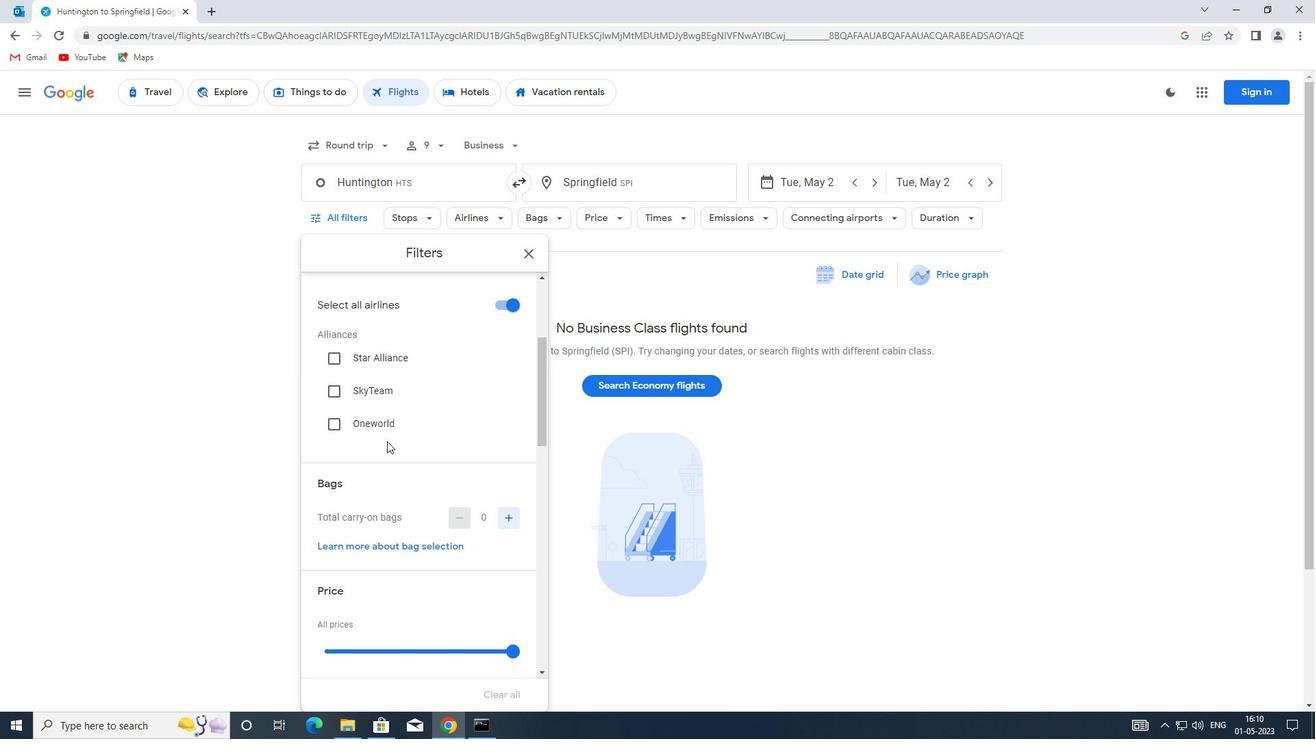 
Action: Mouse moved to (399, 438)
Screenshot: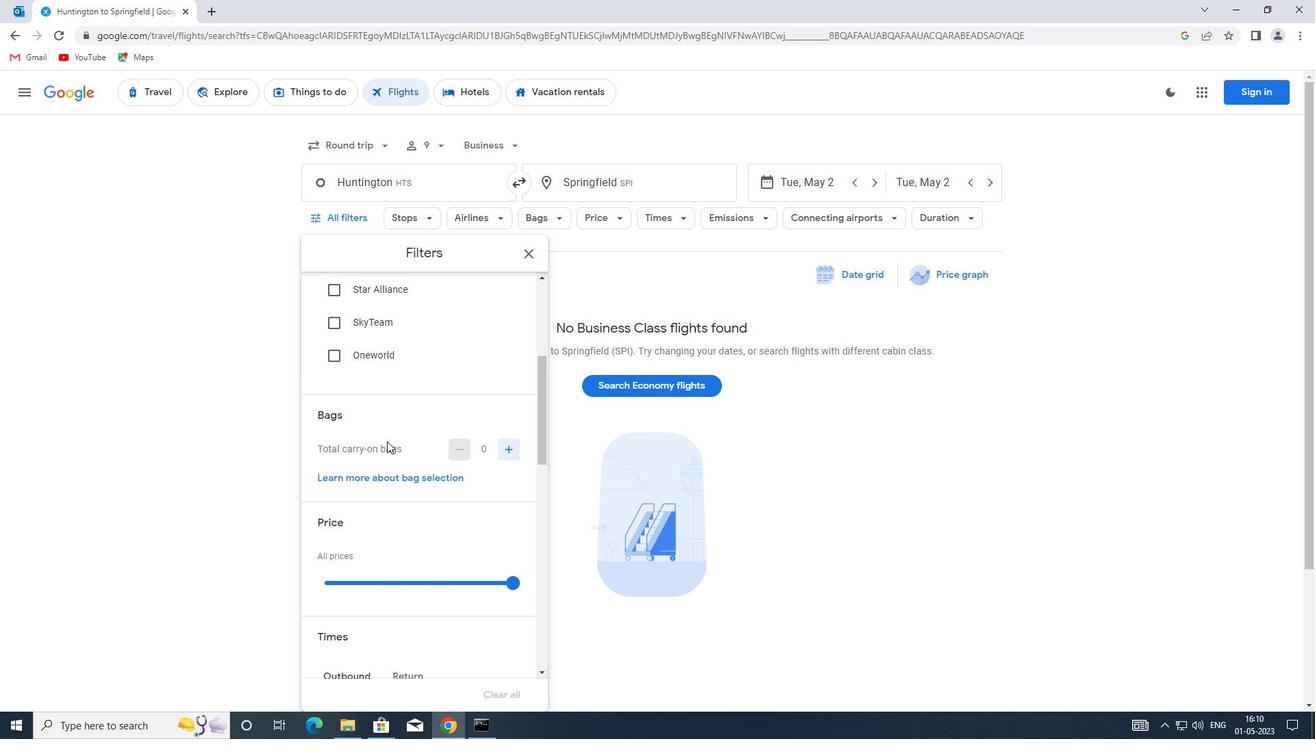 
Action: Mouse scrolled (399, 437) with delta (0, 0)
Screenshot: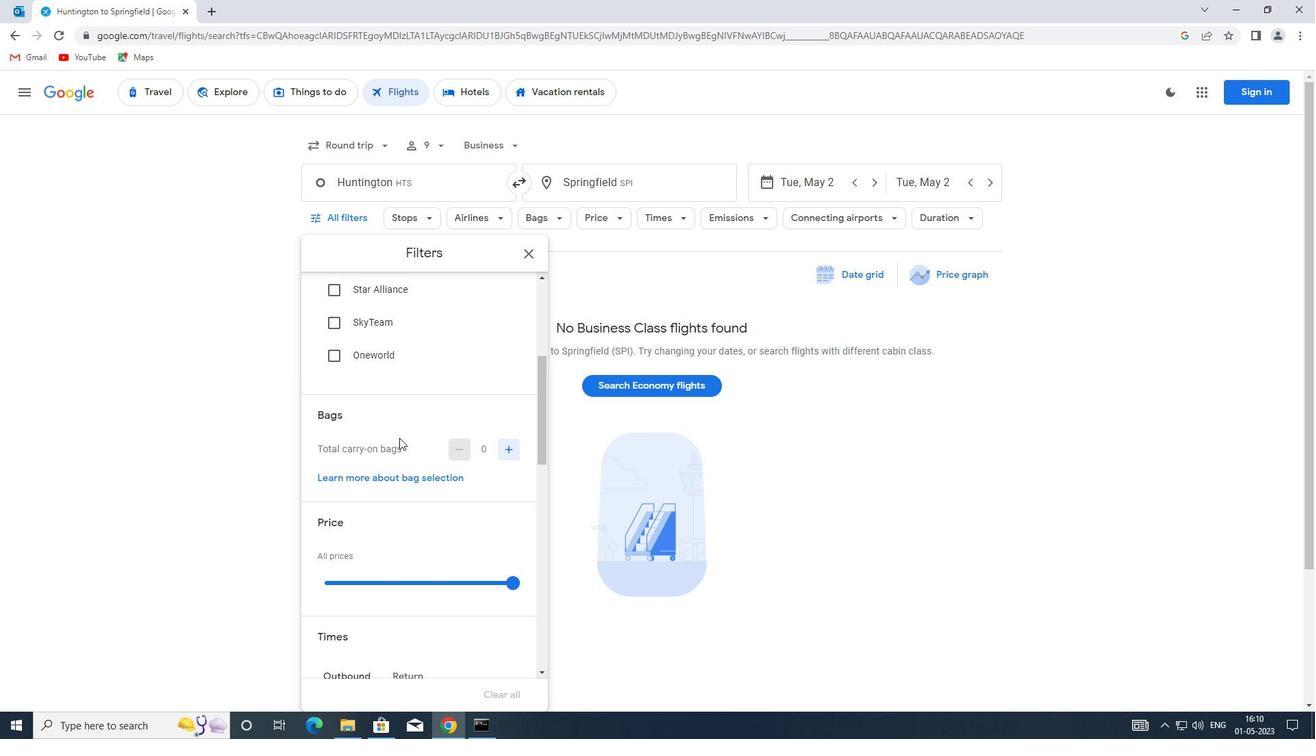 
Action: Mouse scrolled (399, 437) with delta (0, 0)
Screenshot: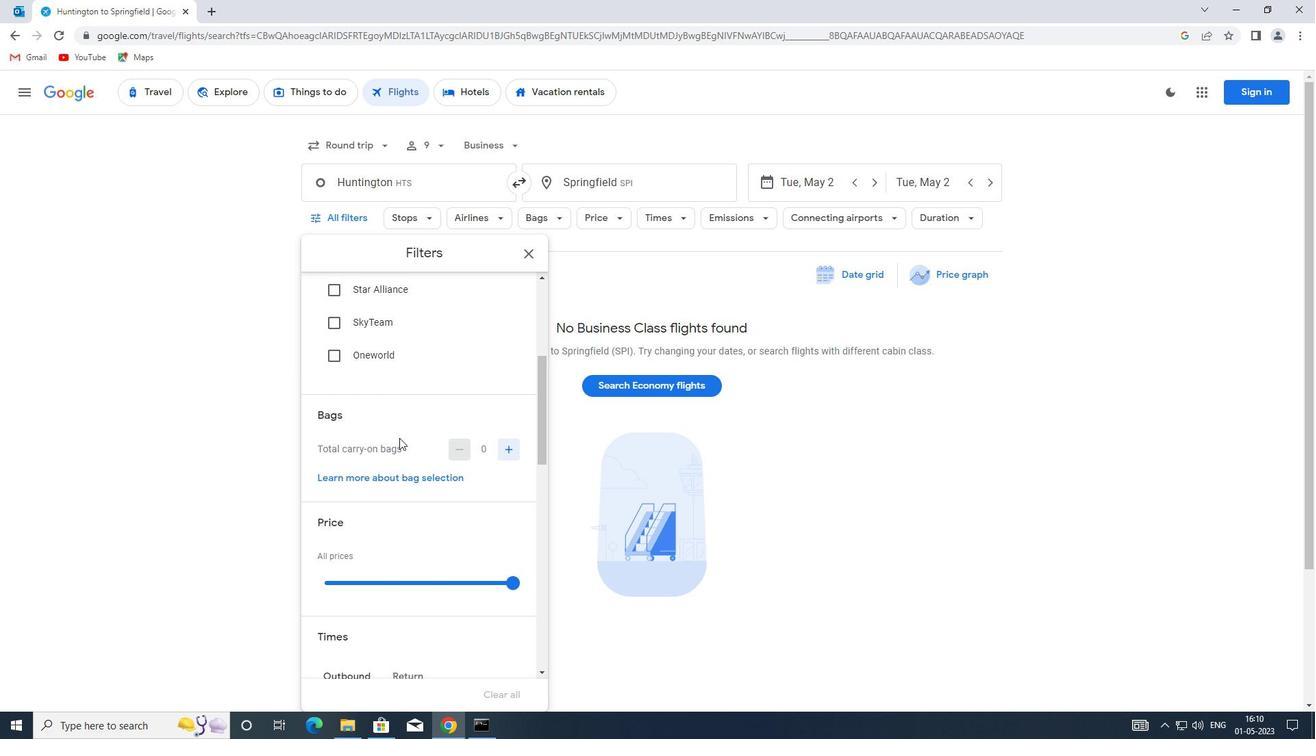 
Action: Mouse moved to (502, 311)
Screenshot: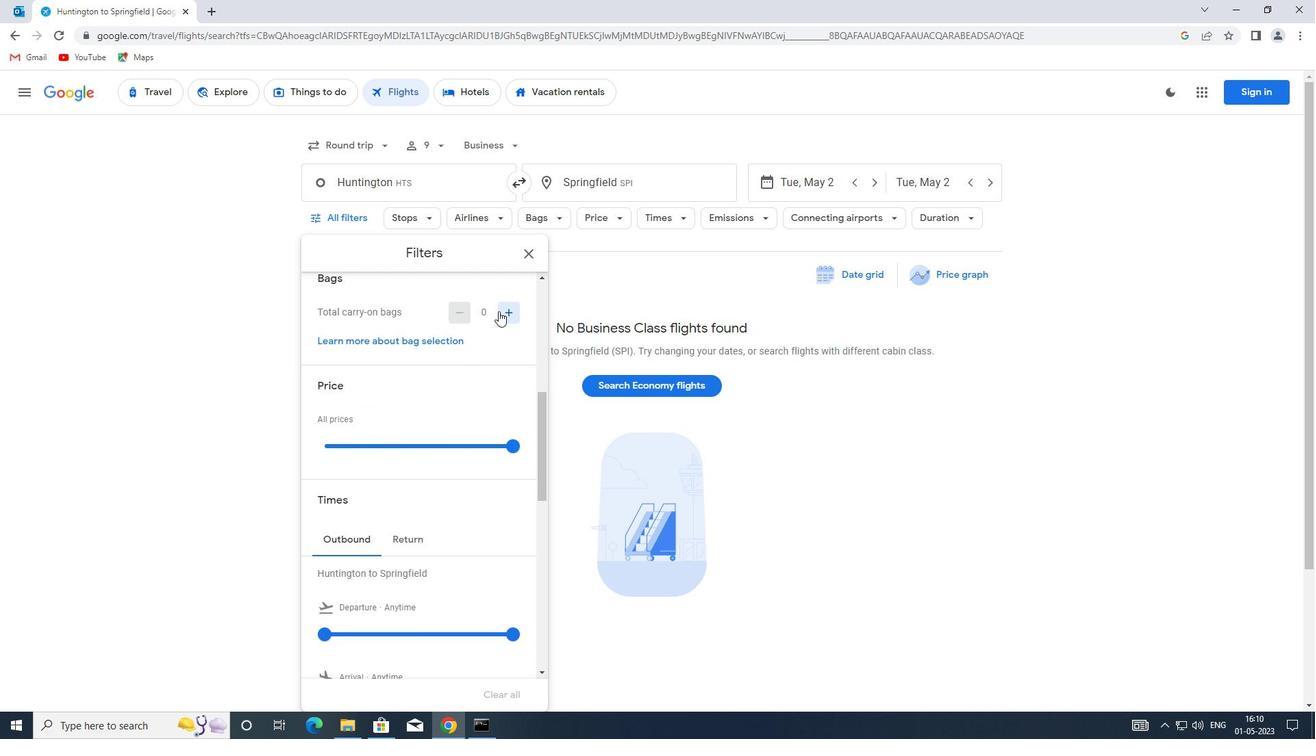 
Action: Mouse pressed left at (502, 311)
Screenshot: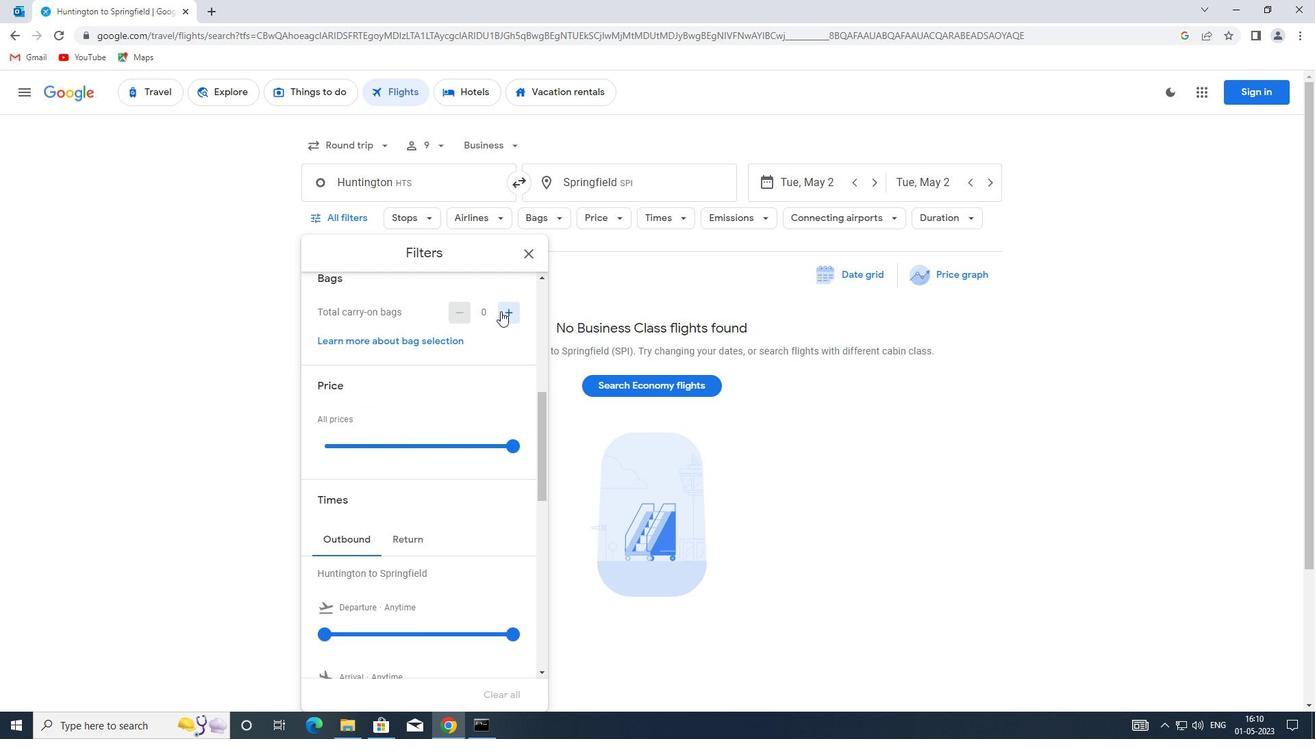 
Action: Mouse moved to (435, 361)
Screenshot: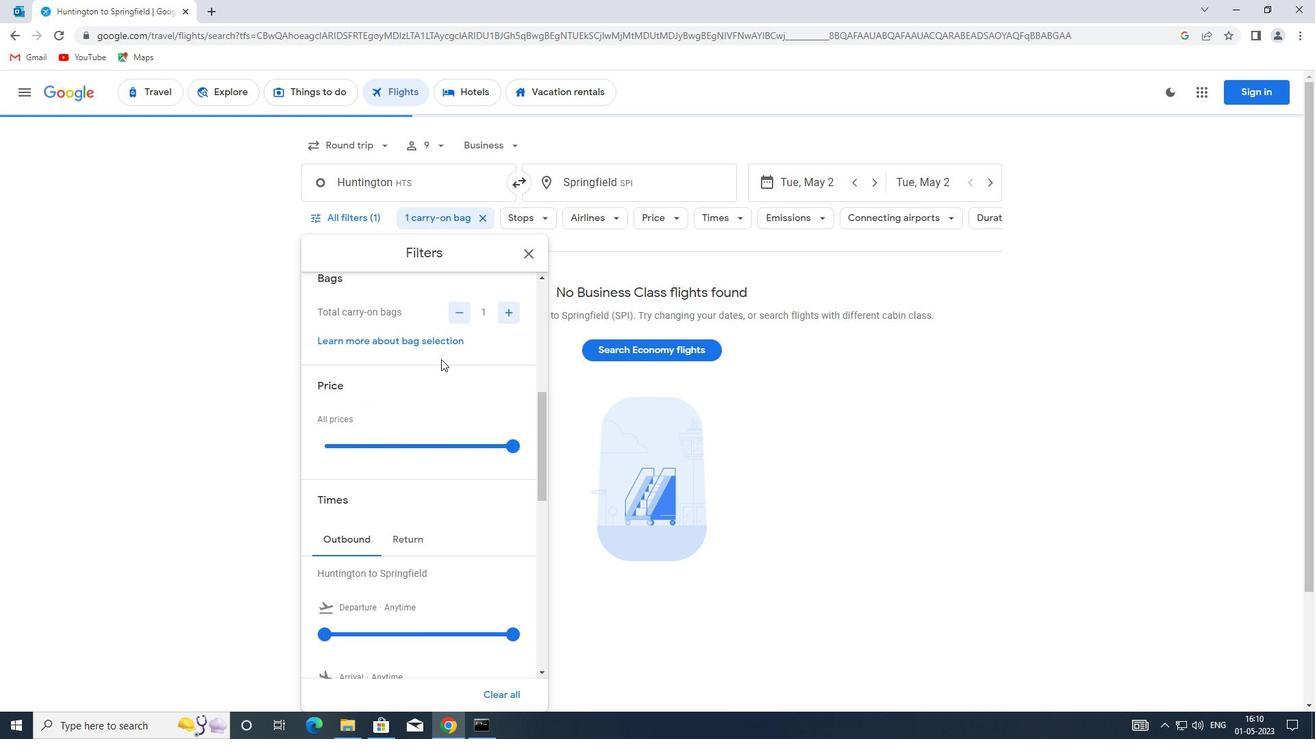 
Action: Mouse scrolled (435, 360) with delta (0, 0)
Screenshot: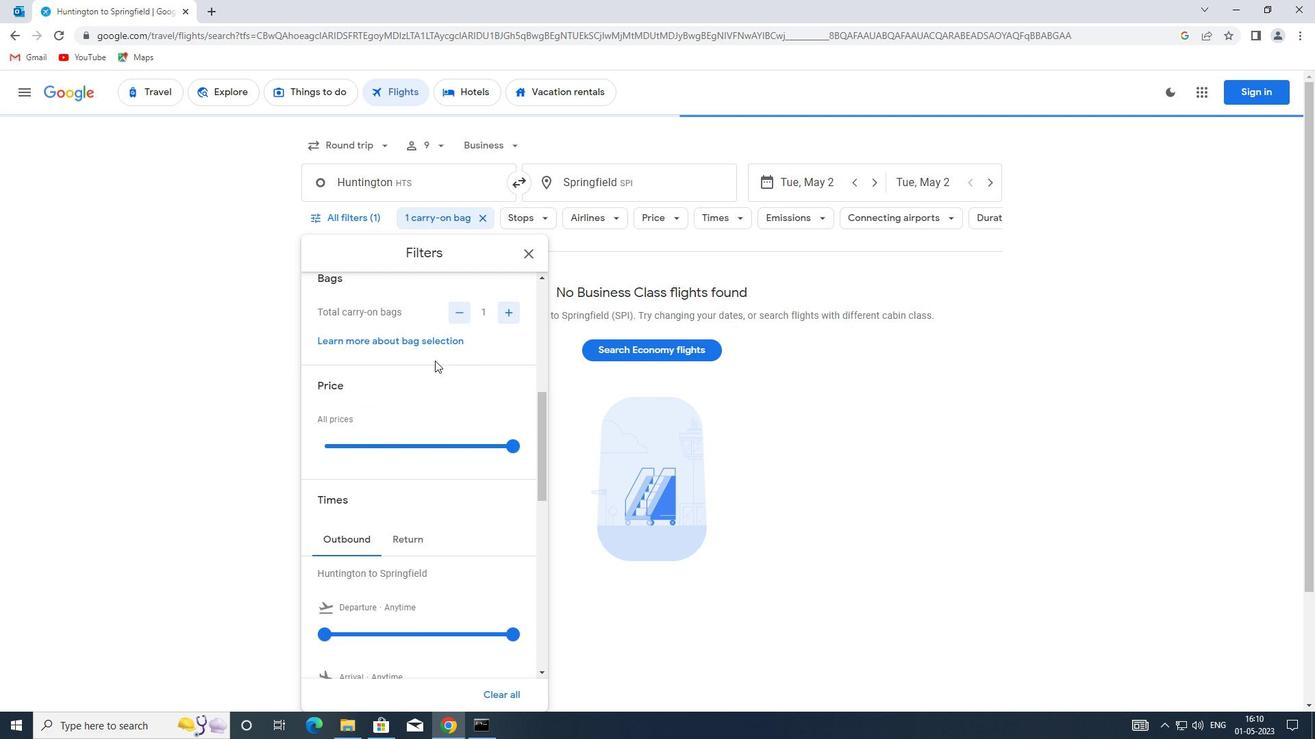 
Action: Mouse moved to (414, 409)
Screenshot: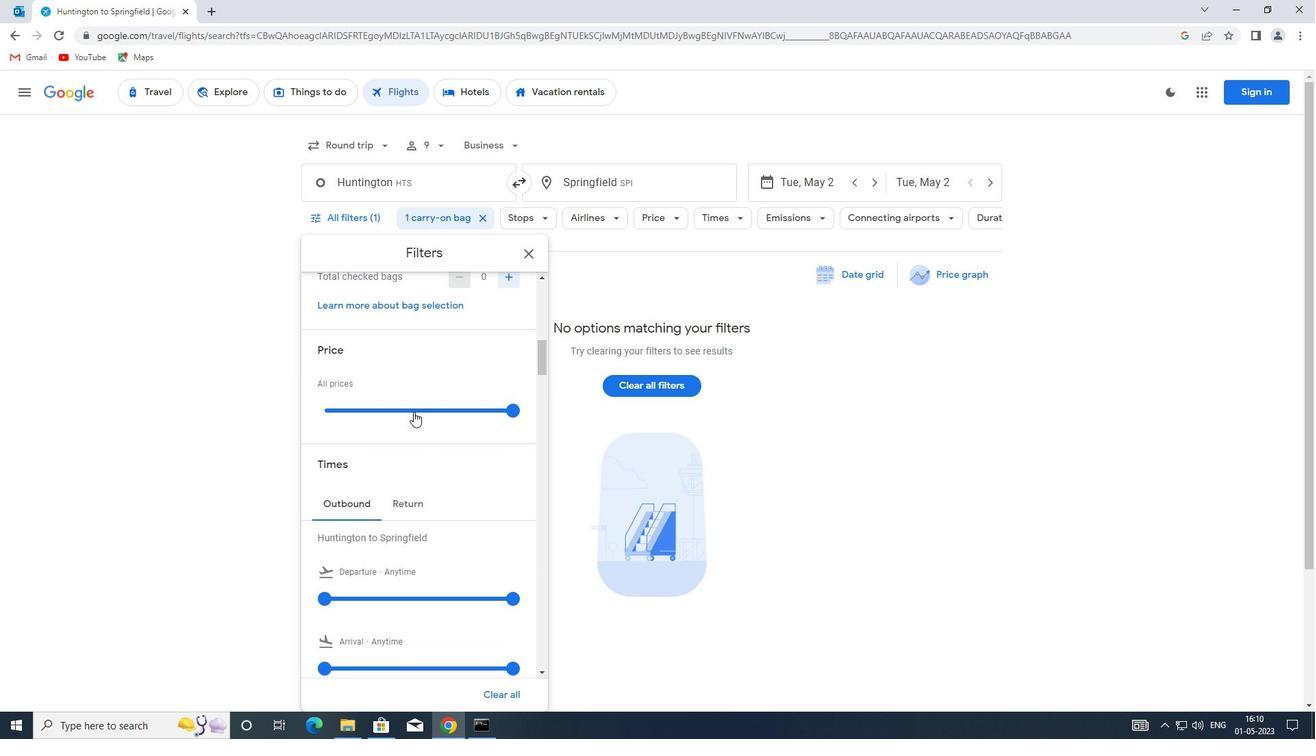 
Action: Mouse pressed left at (414, 409)
Screenshot: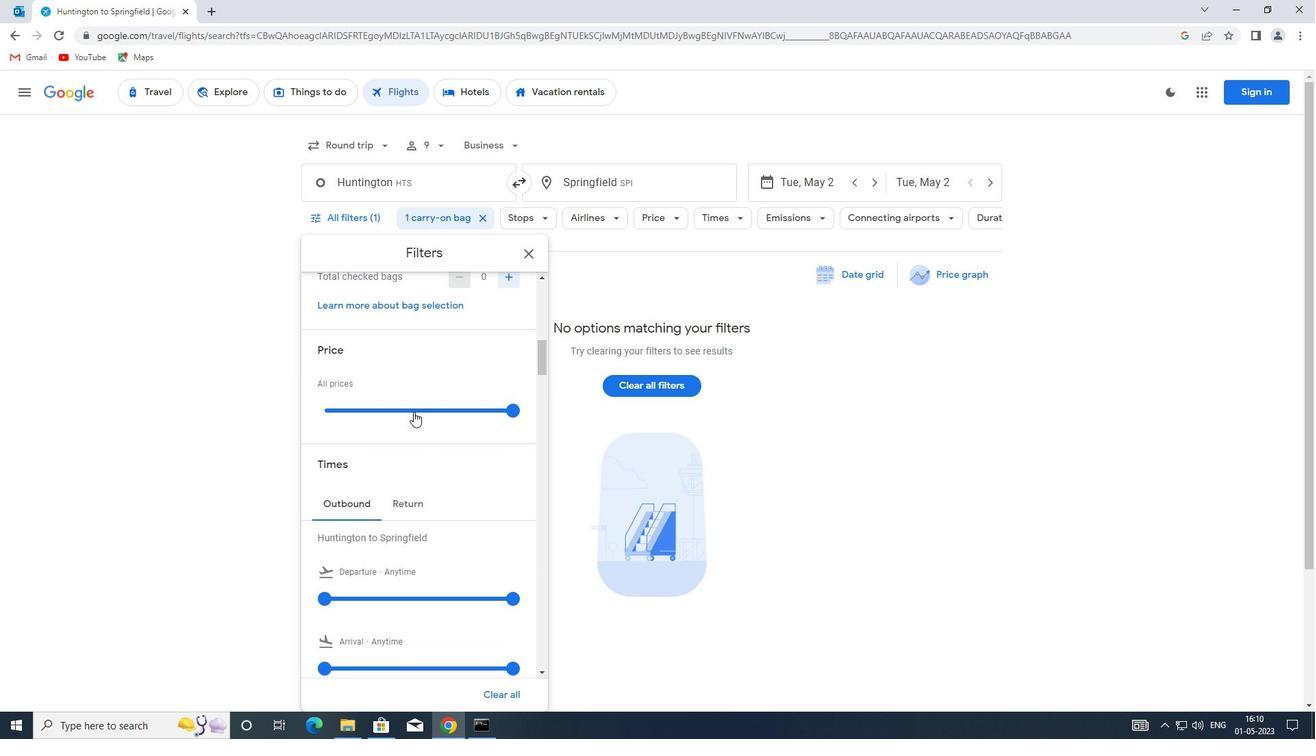 
Action: Mouse moved to (414, 408)
Screenshot: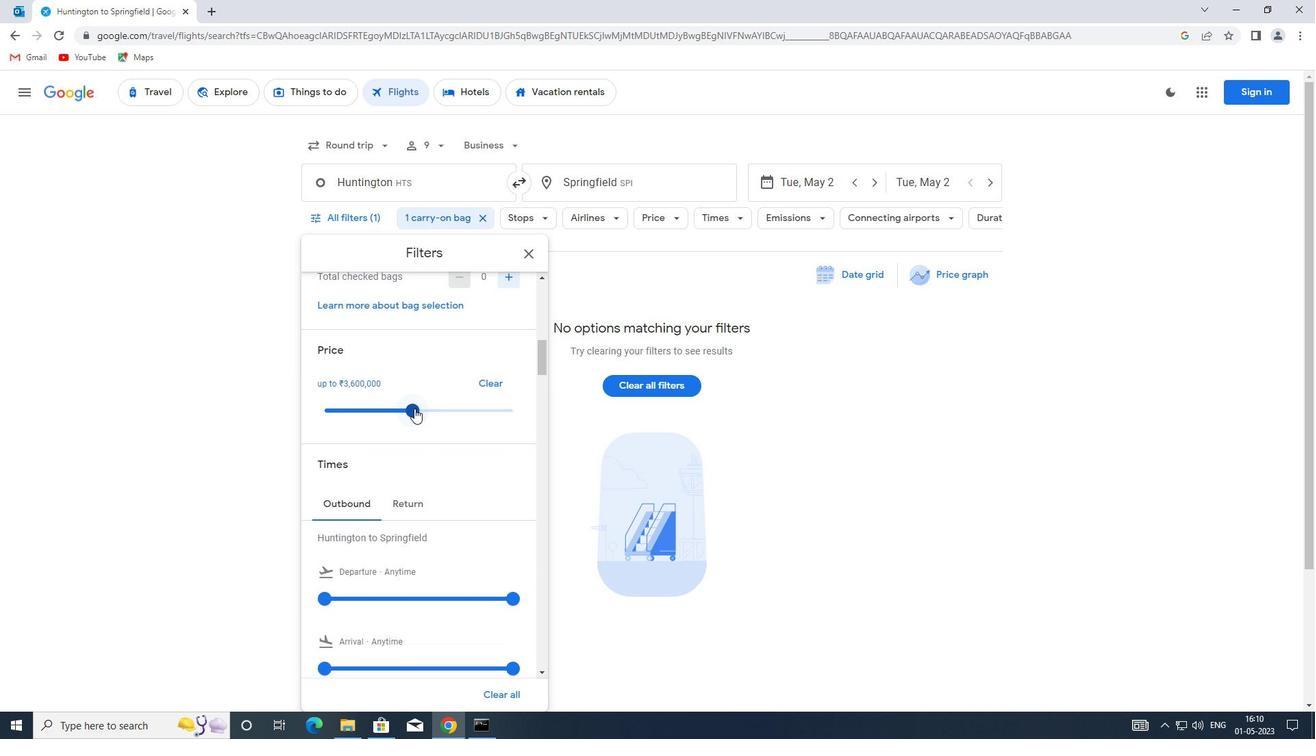 
Action: Mouse pressed left at (414, 408)
Screenshot: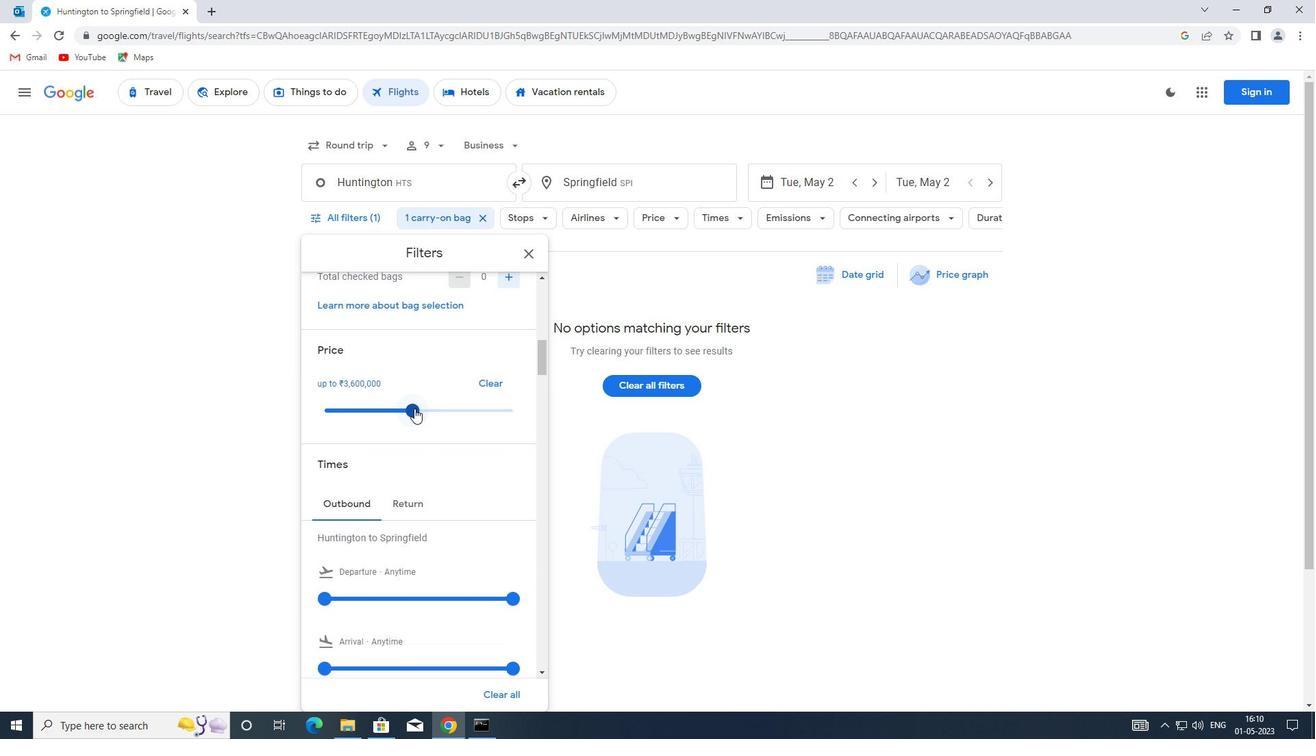 
Action: Mouse moved to (400, 393)
Screenshot: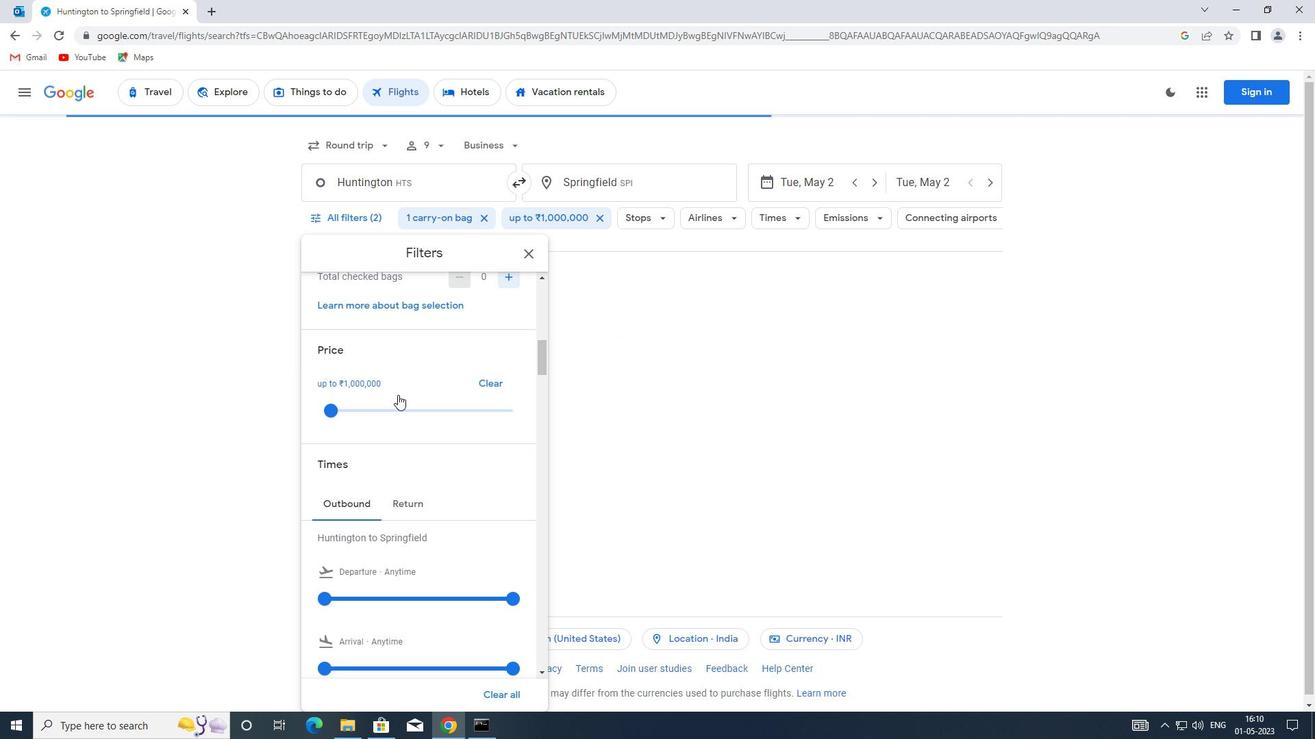 
Action: Mouse scrolled (400, 392) with delta (0, 0)
Screenshot: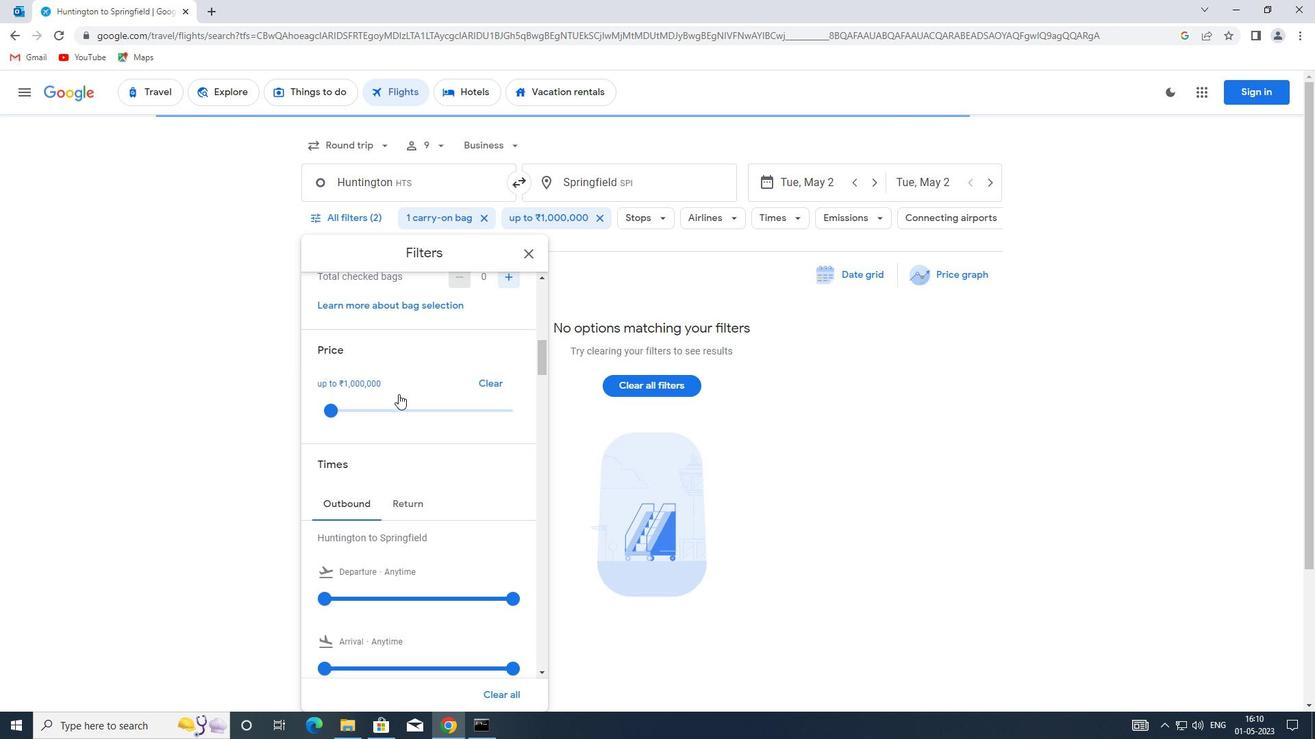 
Action: Mouse moved to (374, 350)
Screenshot: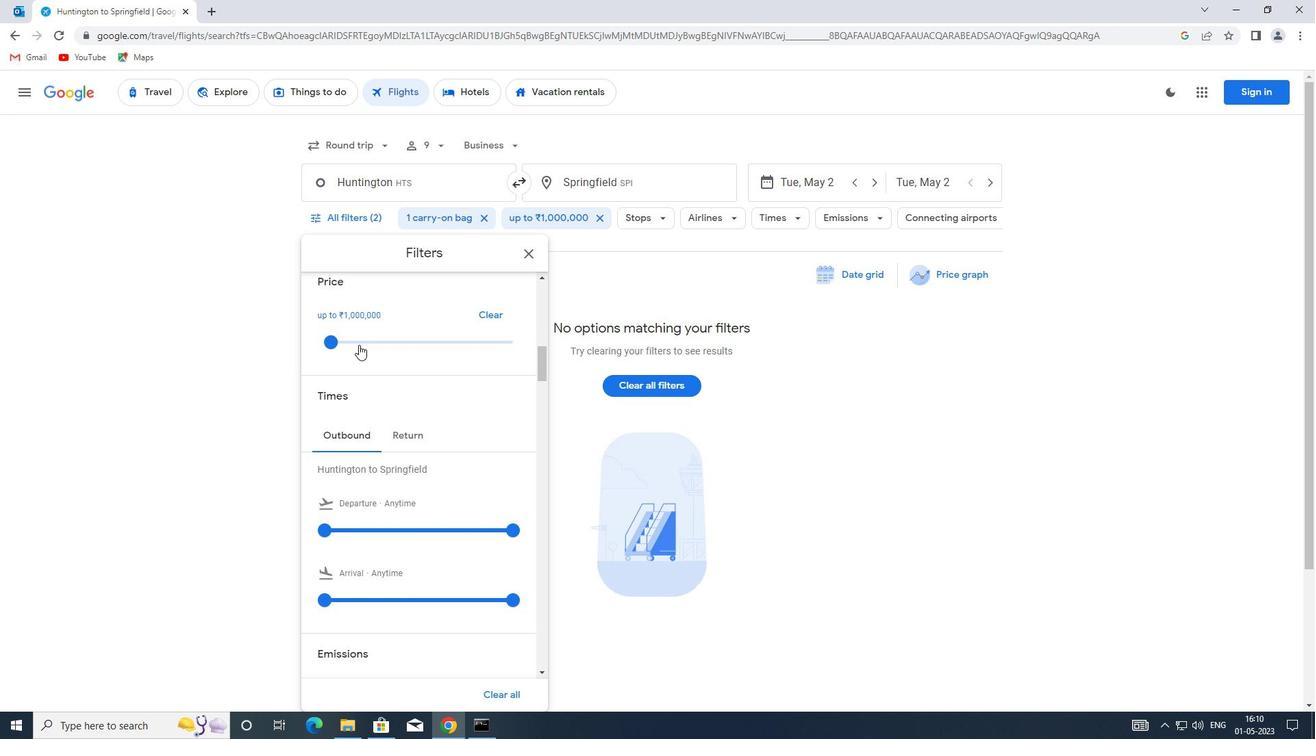 
Action: Mouse scrolled (374, 349) with delta (0, 0)
Screenshot: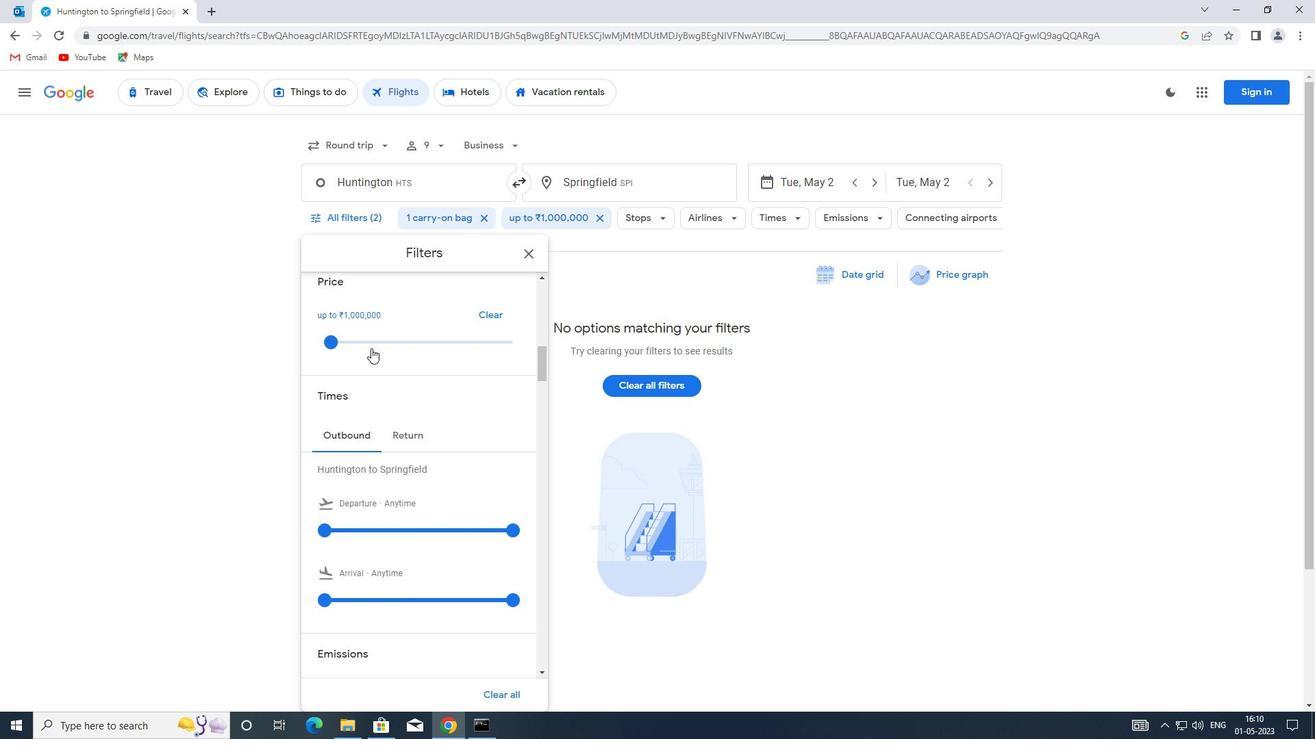 
Action: Mouse moved to (382, 459)
Screenshot: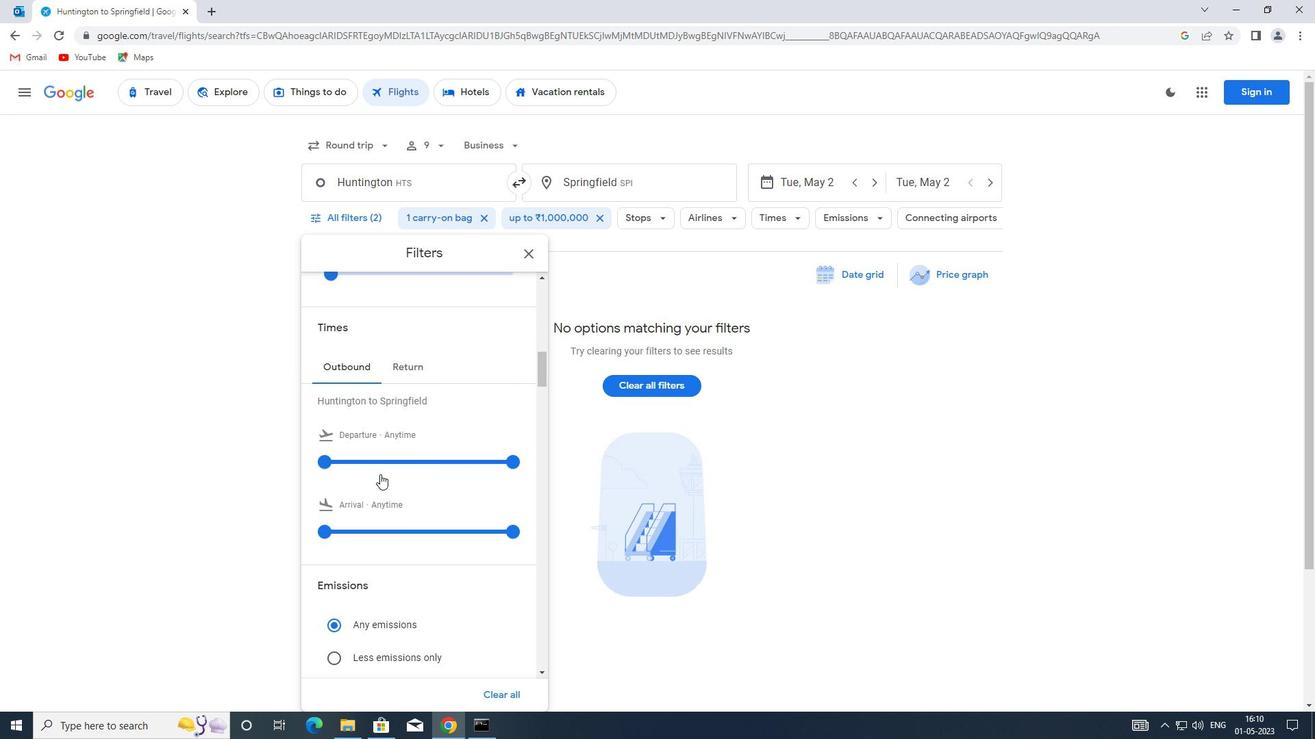 
Action: Mouse pressed left at (382, 459)
Screenshot: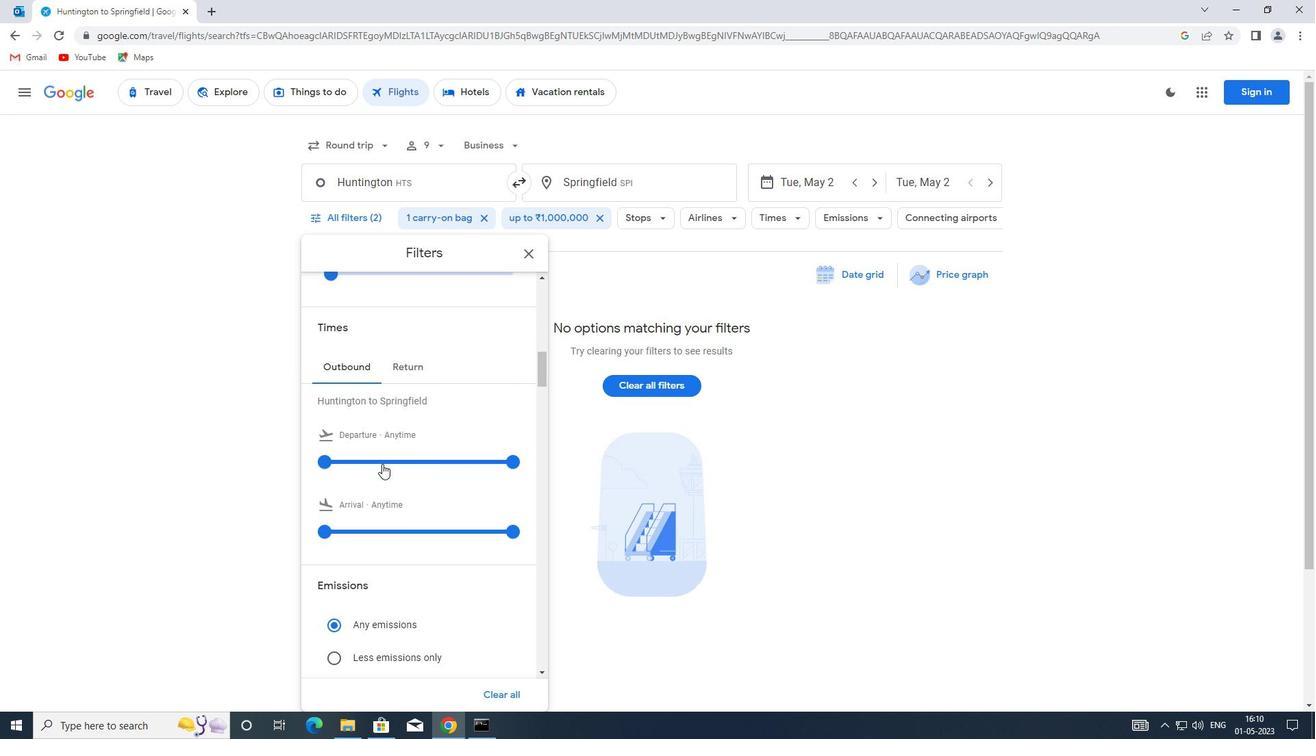 
Action: Mouse moved to (383, 458)
Screenshot: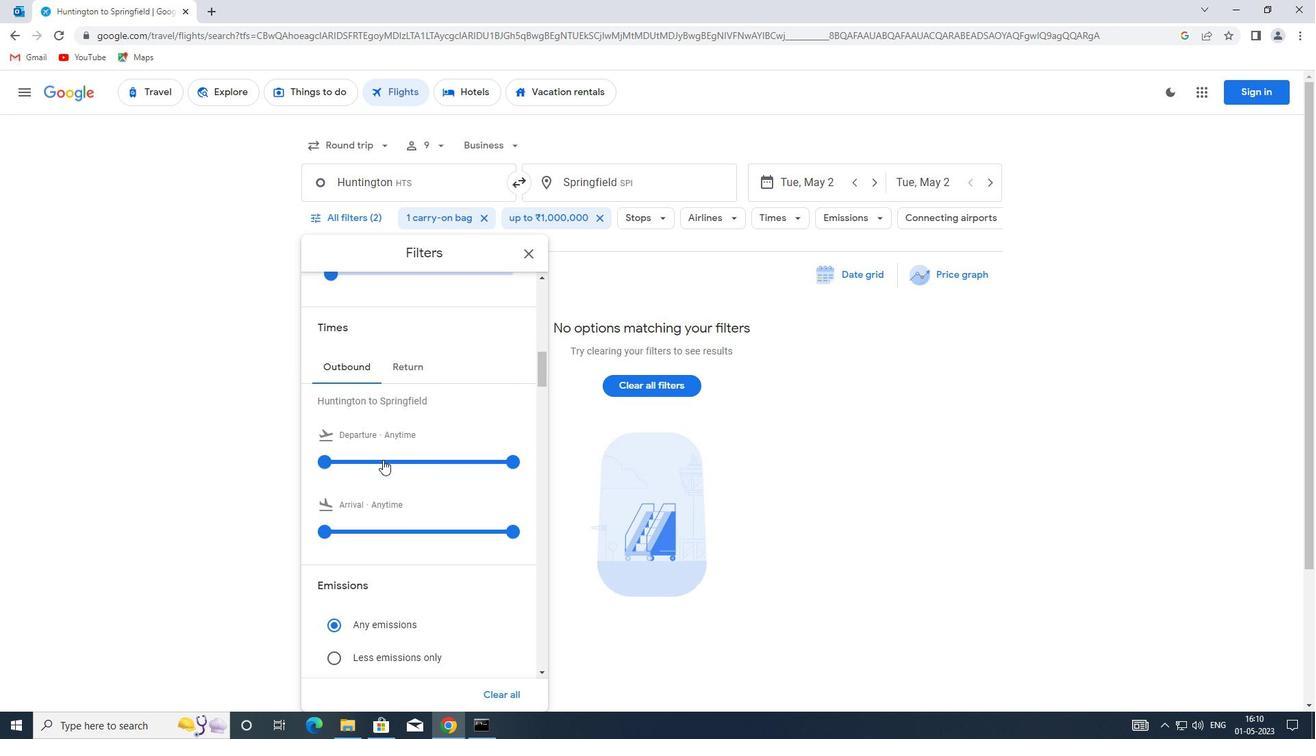 
Action: Mouse pressed left at (383, 458)
Screenshot: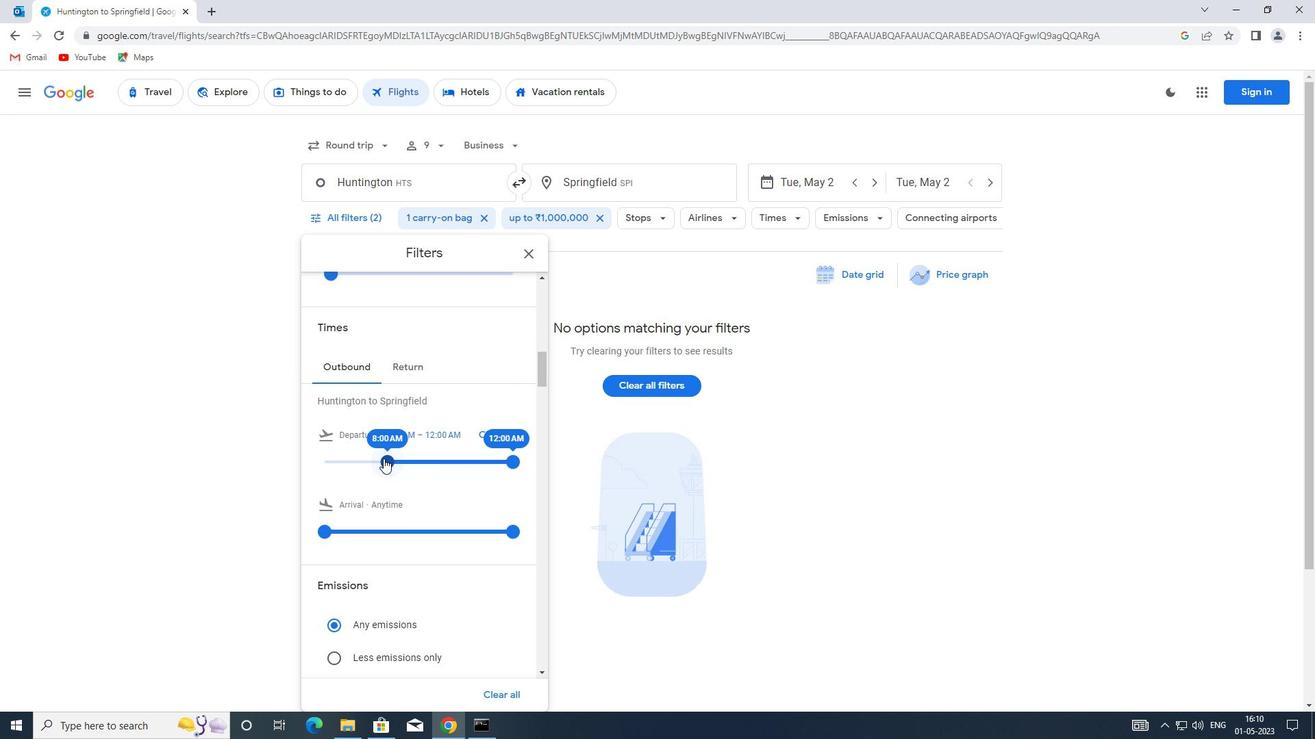 
Action: Mouse moved to (513, 463)
Screenshot: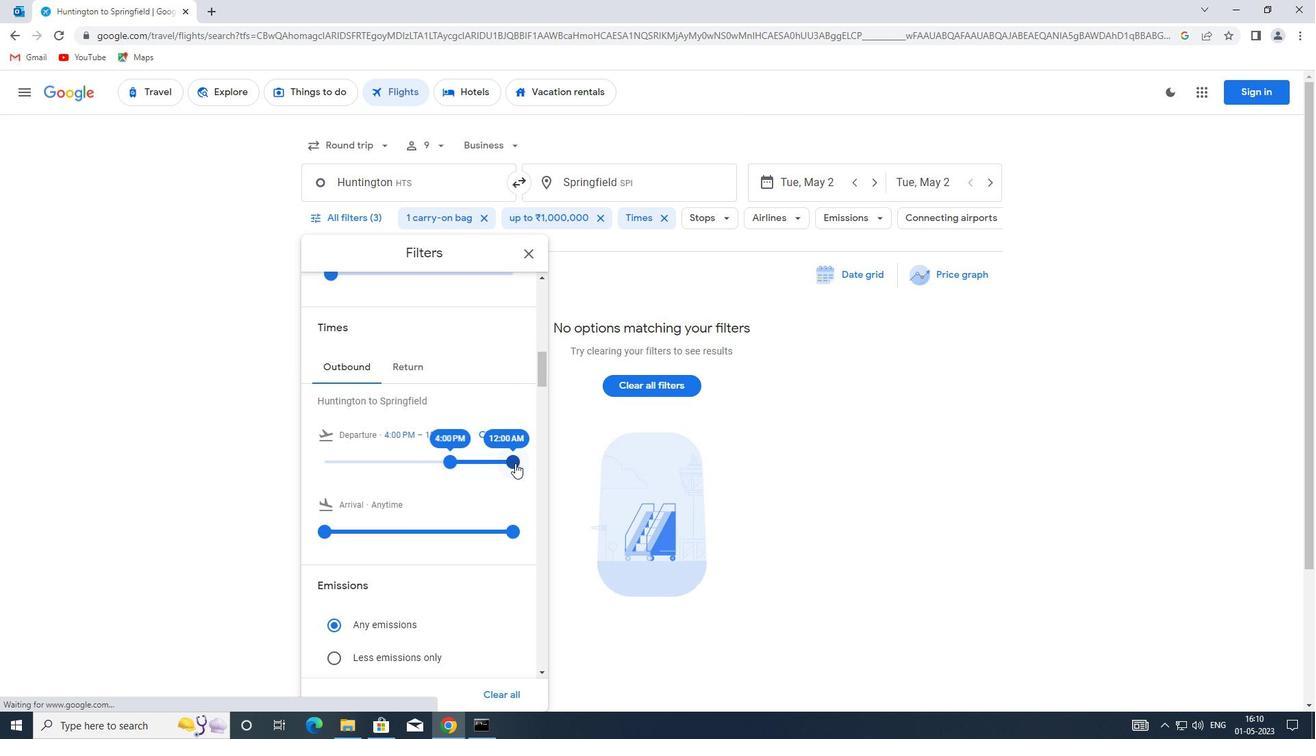 
Action: Mouse pressed left at (513, 463)
Screenshot: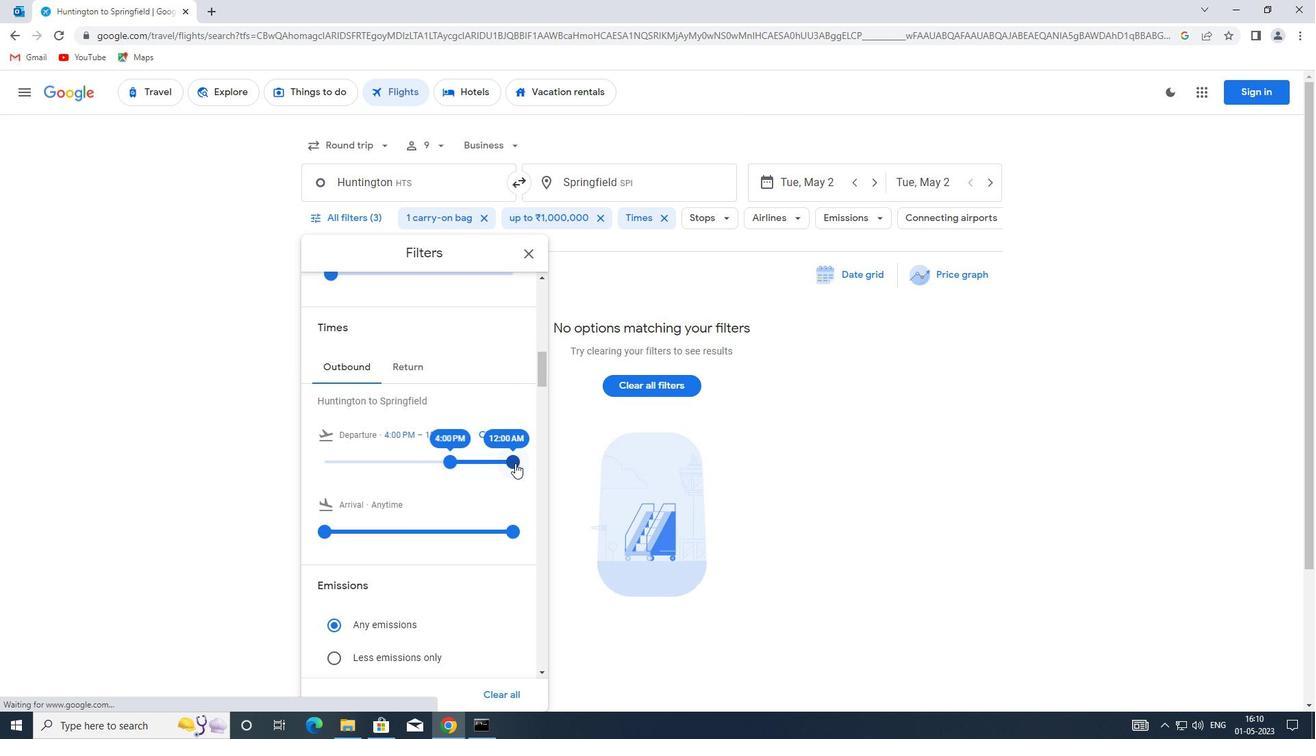 
Action: Mouse moved to (398, 437)
Screenshot: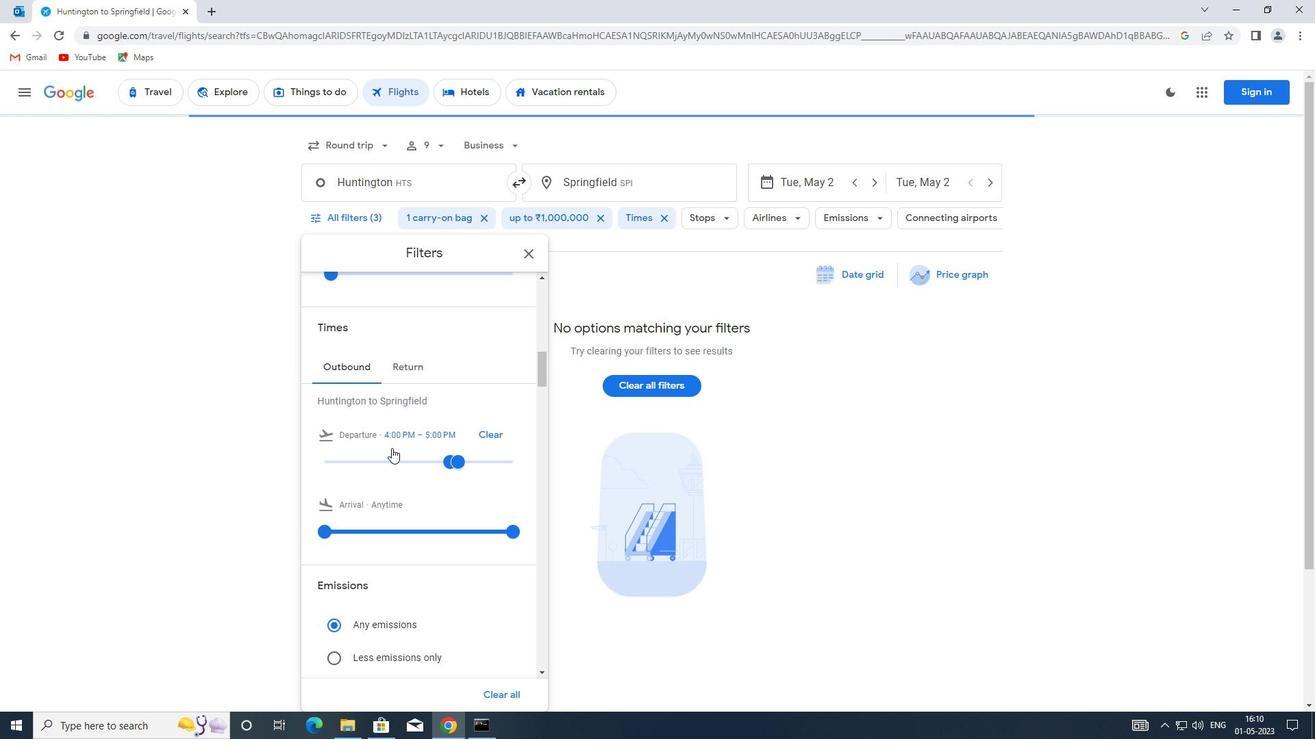 
Action: Mouse scrolled (398, 437) with delta (0, 0)
Screenshot: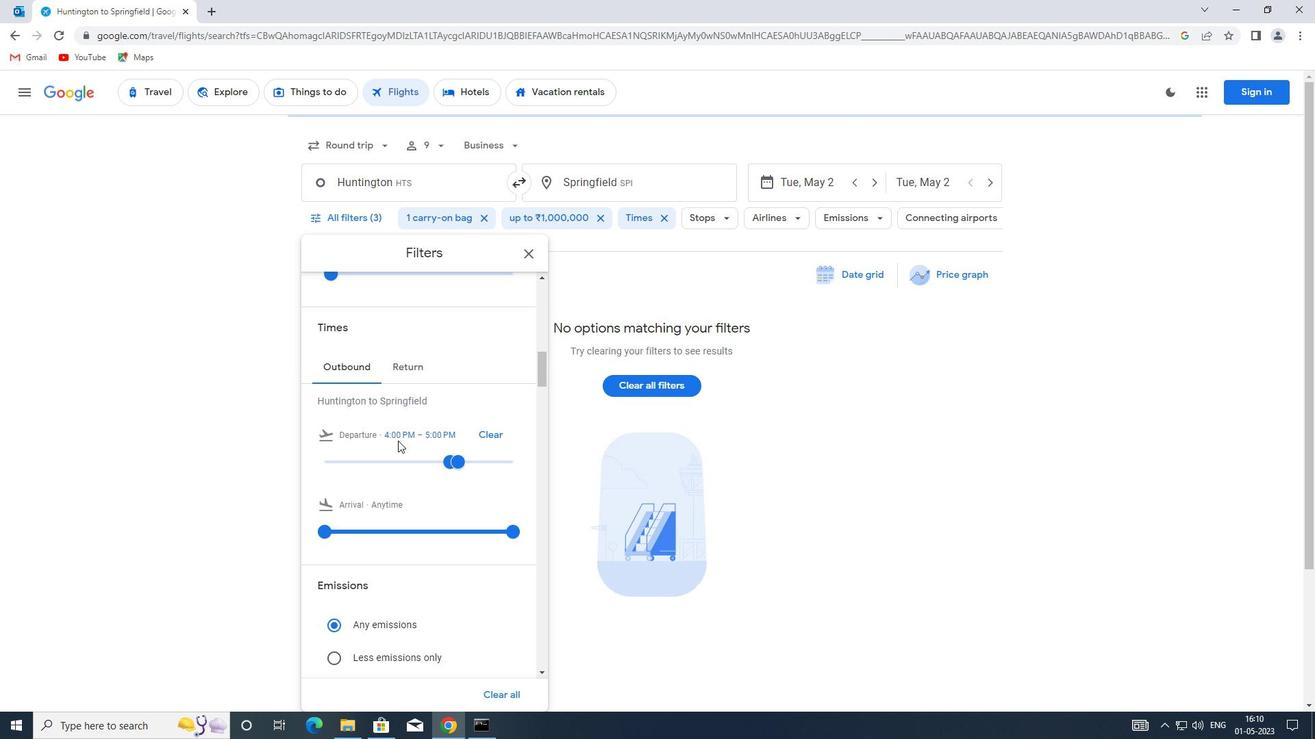 
Action: Mouse moved to (404, 298)
Screenshot: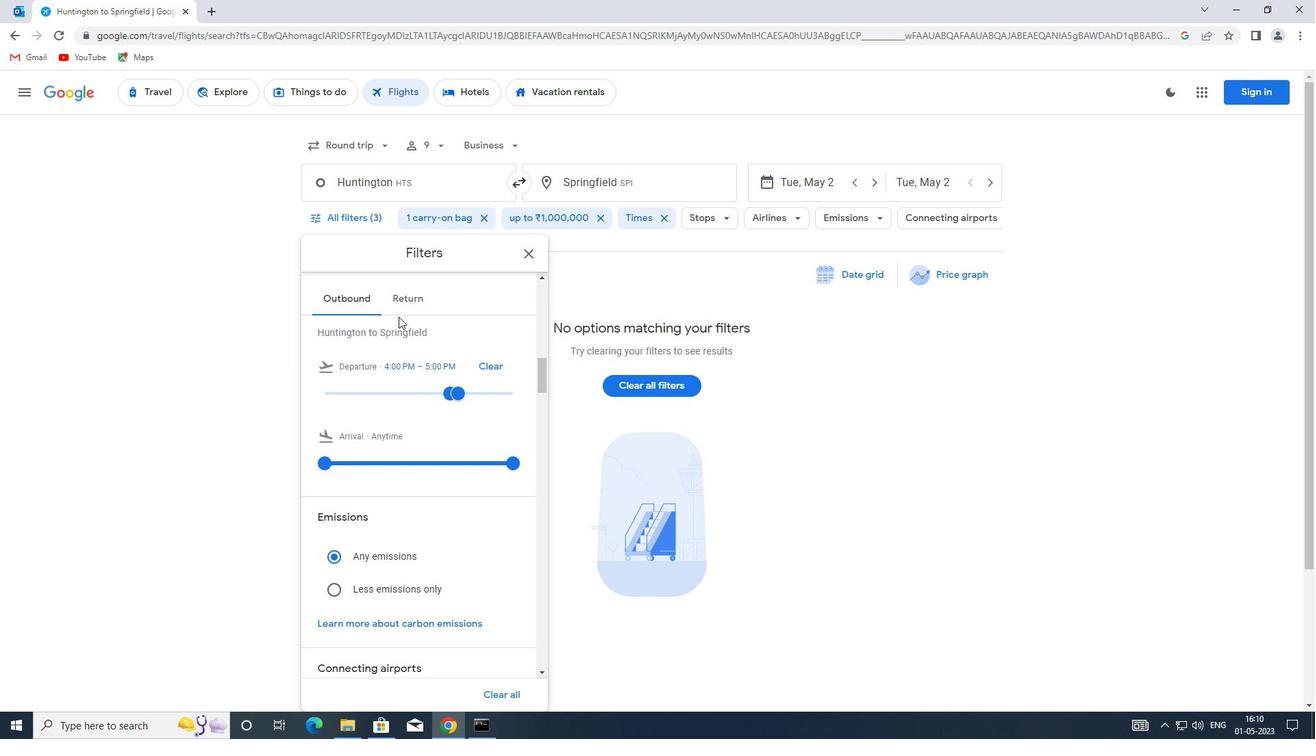 
Action: Mouse pressed left at (404, 298)
Screenshot: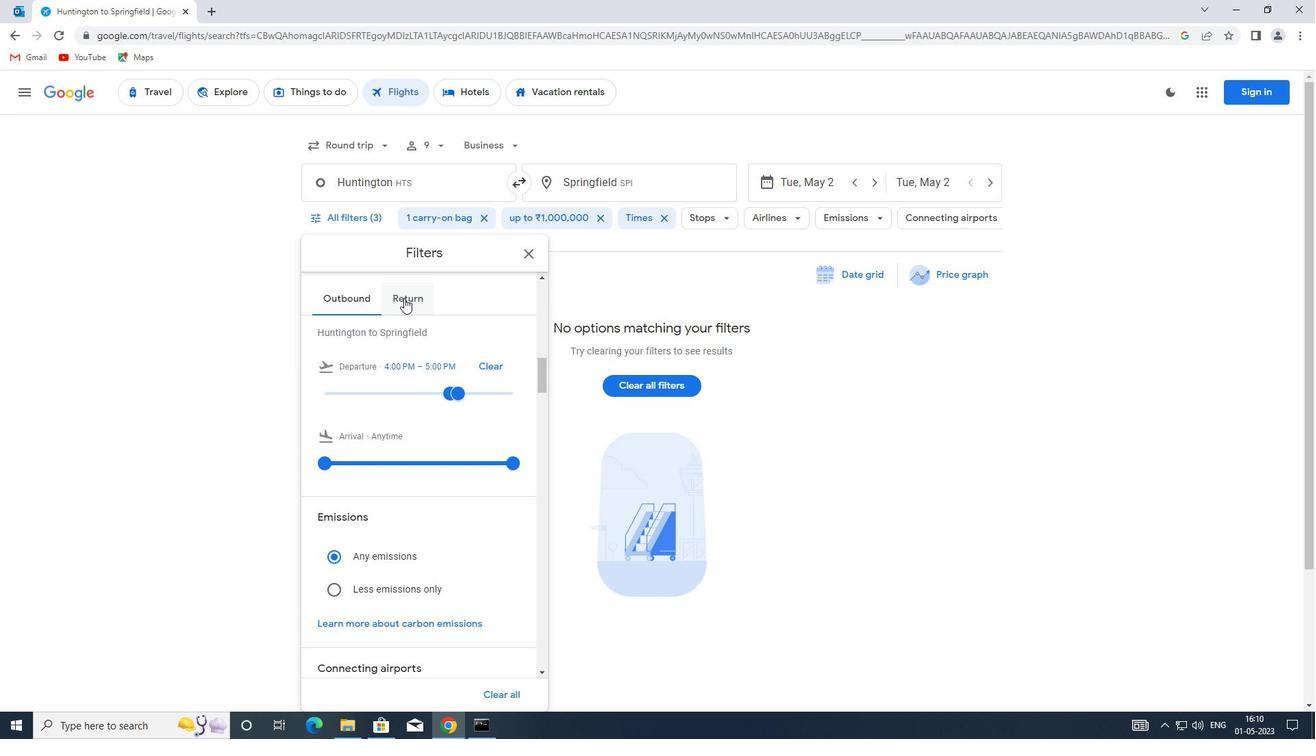 
Action: Mouse moved to (328, 393)
Screenshot: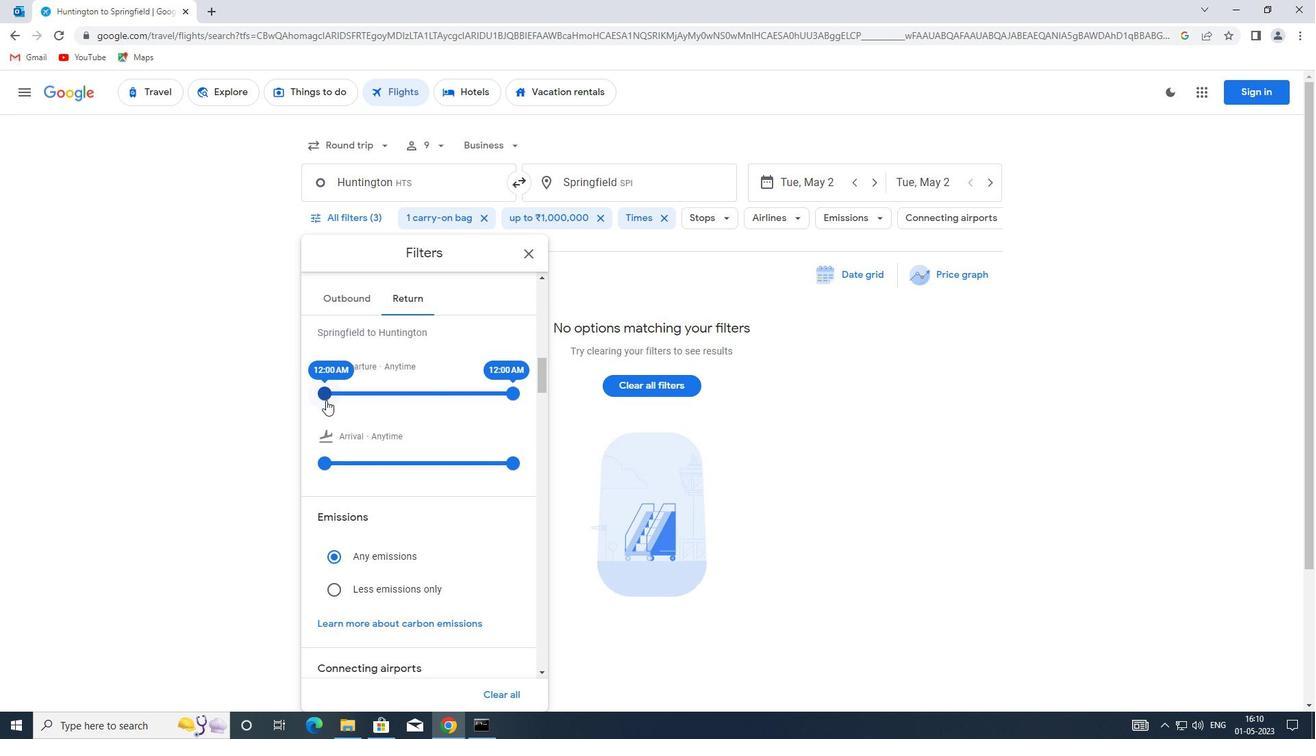 
Action: Mouse pressed left at (328, 393)
Screenshot: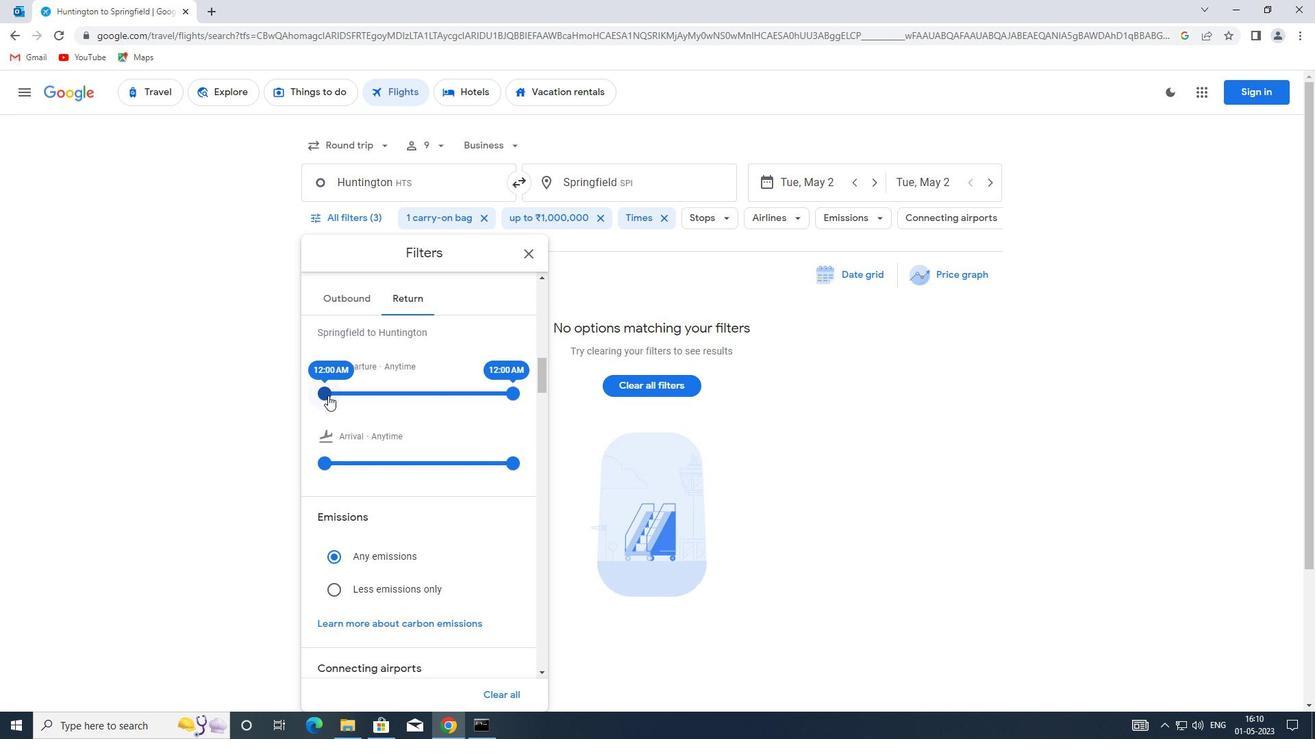 
Action: Mouse moved to (493, 391)
Screenshot: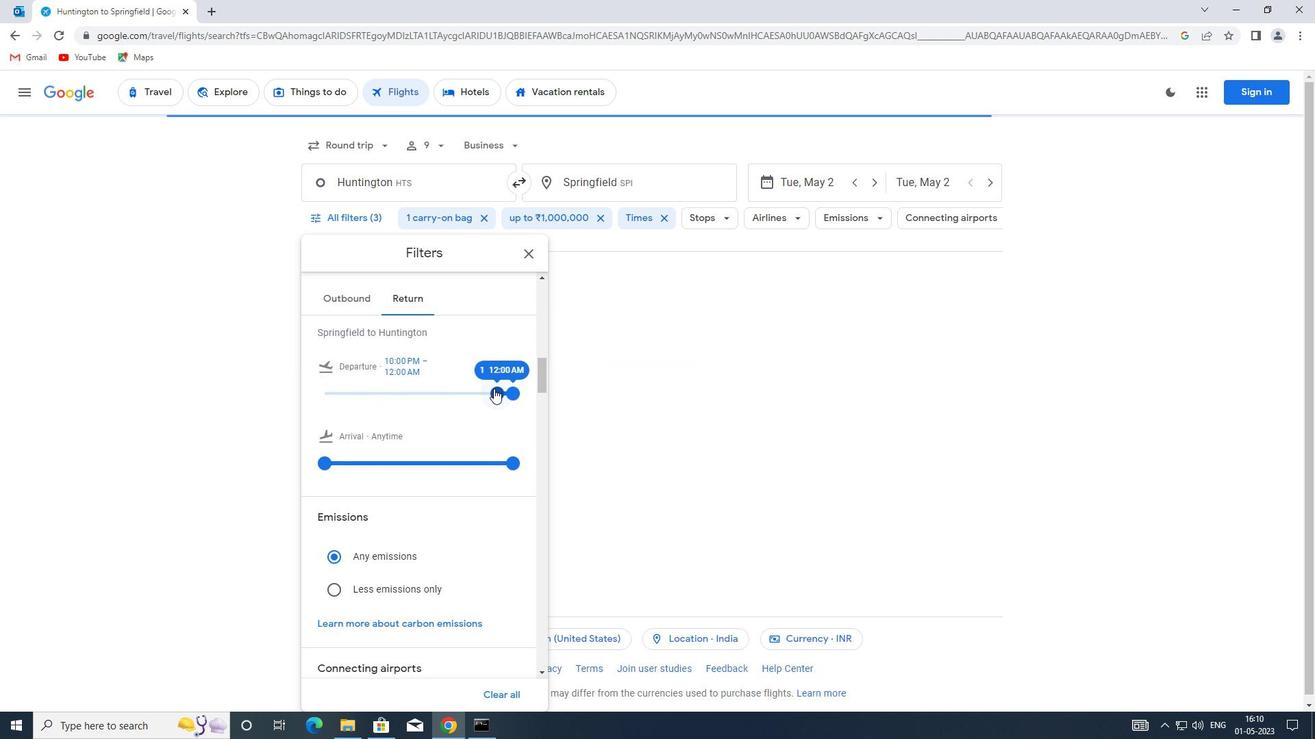 
Action: Mouse pressed left at (493, 391)
Screenshot: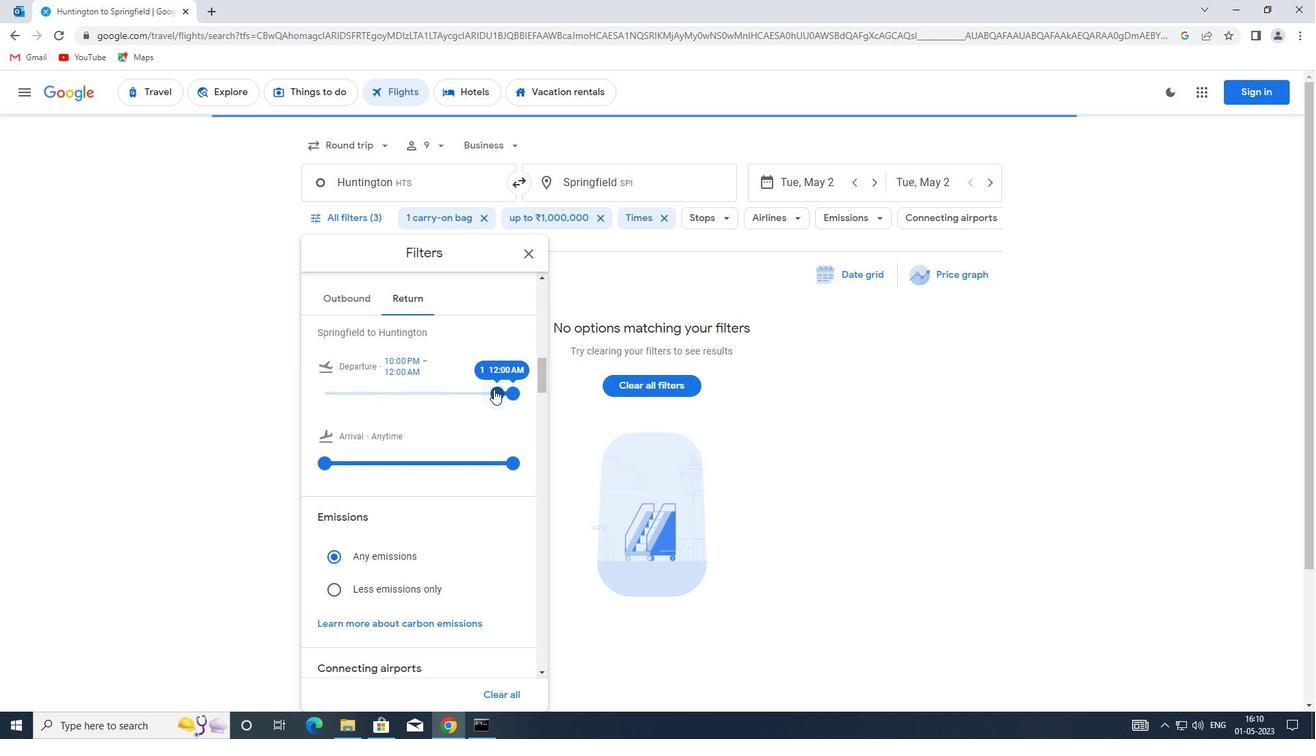 
Action: Mouse moved to (476, 391)
Screenshot: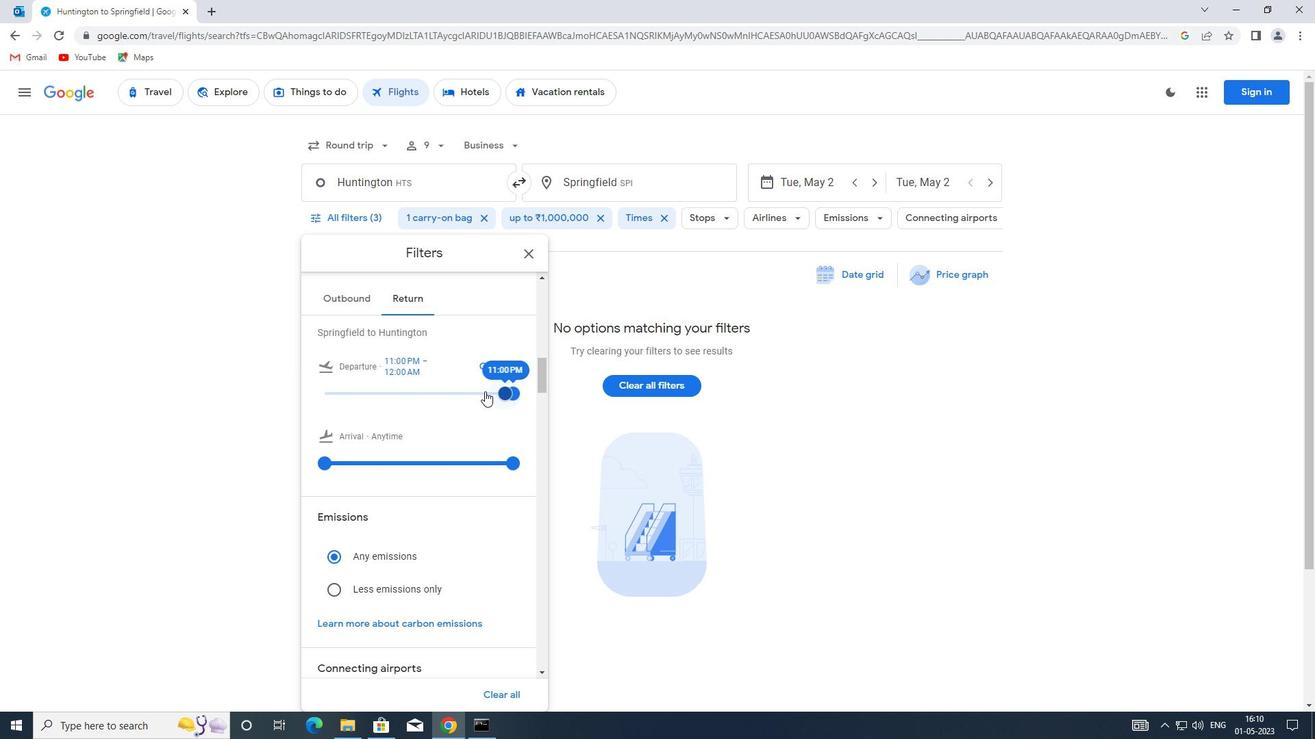 
Action: Mouse scrolled (476, 390) with delta (0, 0)
Screenshot: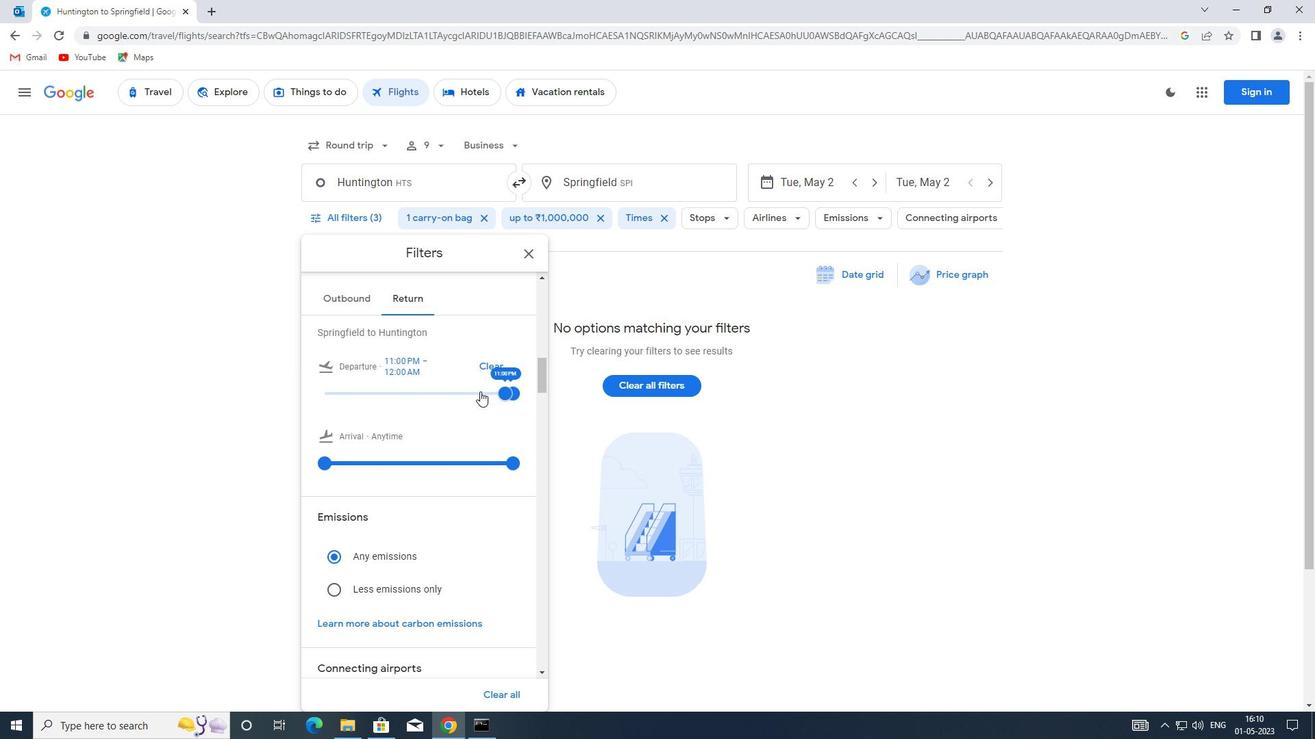 
Action: Mouse moved to (526, 255)
Screenshot: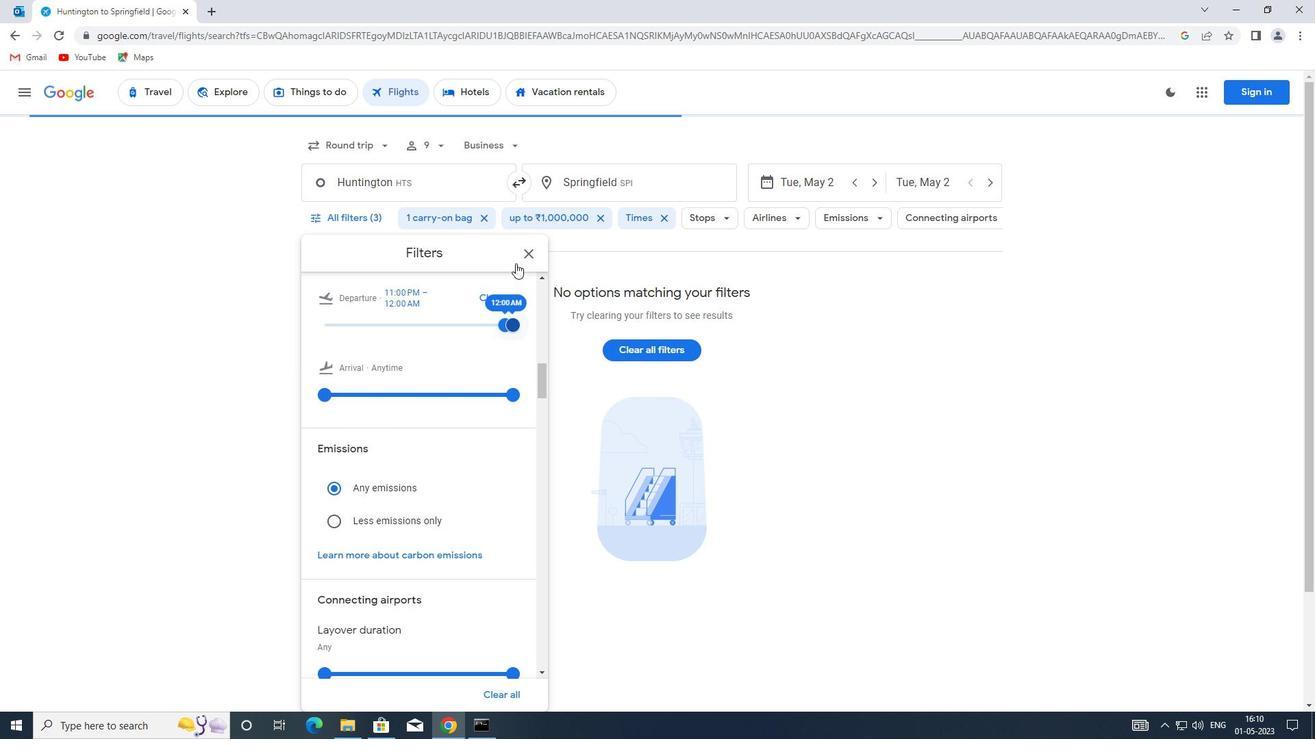 
Action: Mouse pressed left at (526, 255)
Screenshot: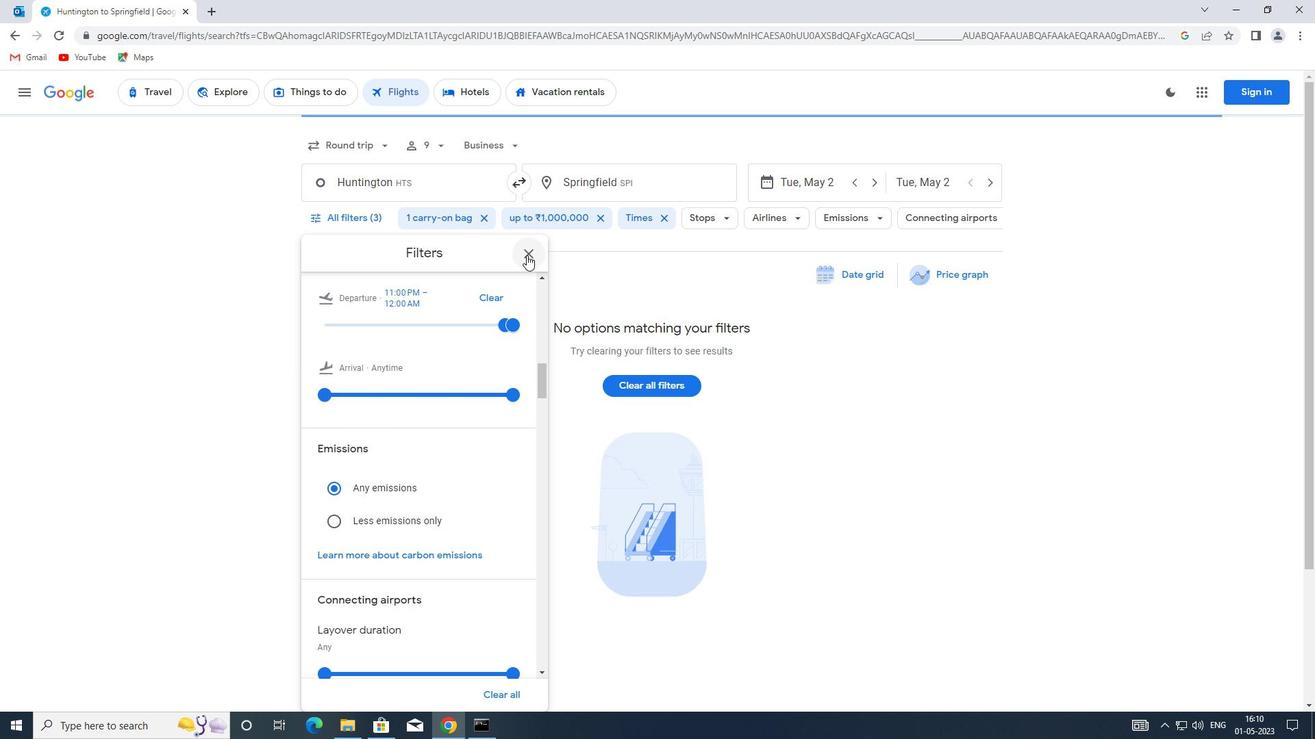 
